 Task: Find connections with filter location Béchar with filter topic #Lifechangewith filter profile language Potuguese with filter current company Porsche India with filter school INDIAN SCHOOL OF BUSINESS MANAGEMENT AND ADMINISTRATION with filter industry Historical Sites with filter service category Mobile Marketing with filter keywords title Camera Operator
Action: Mouse moved to (683, 92)
Screenshot: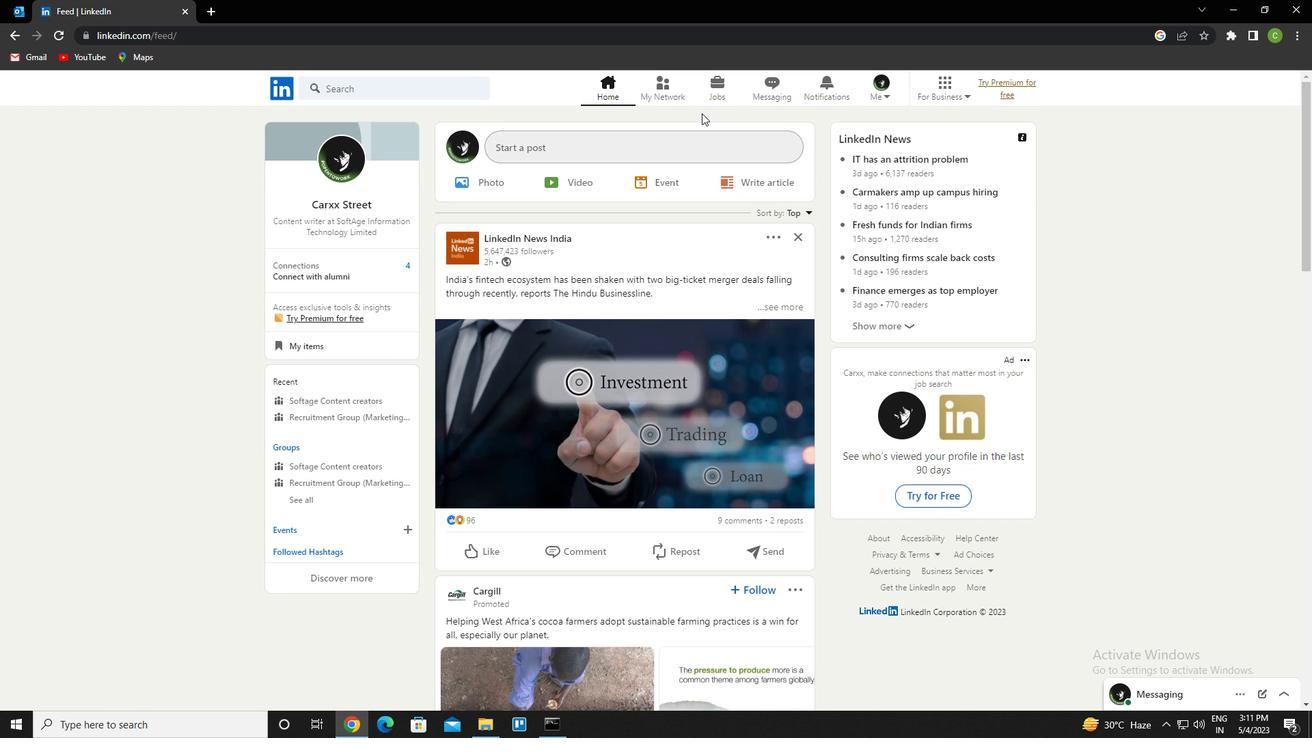 
Action: Mouse pressed left at (683, 92)
Screenshot: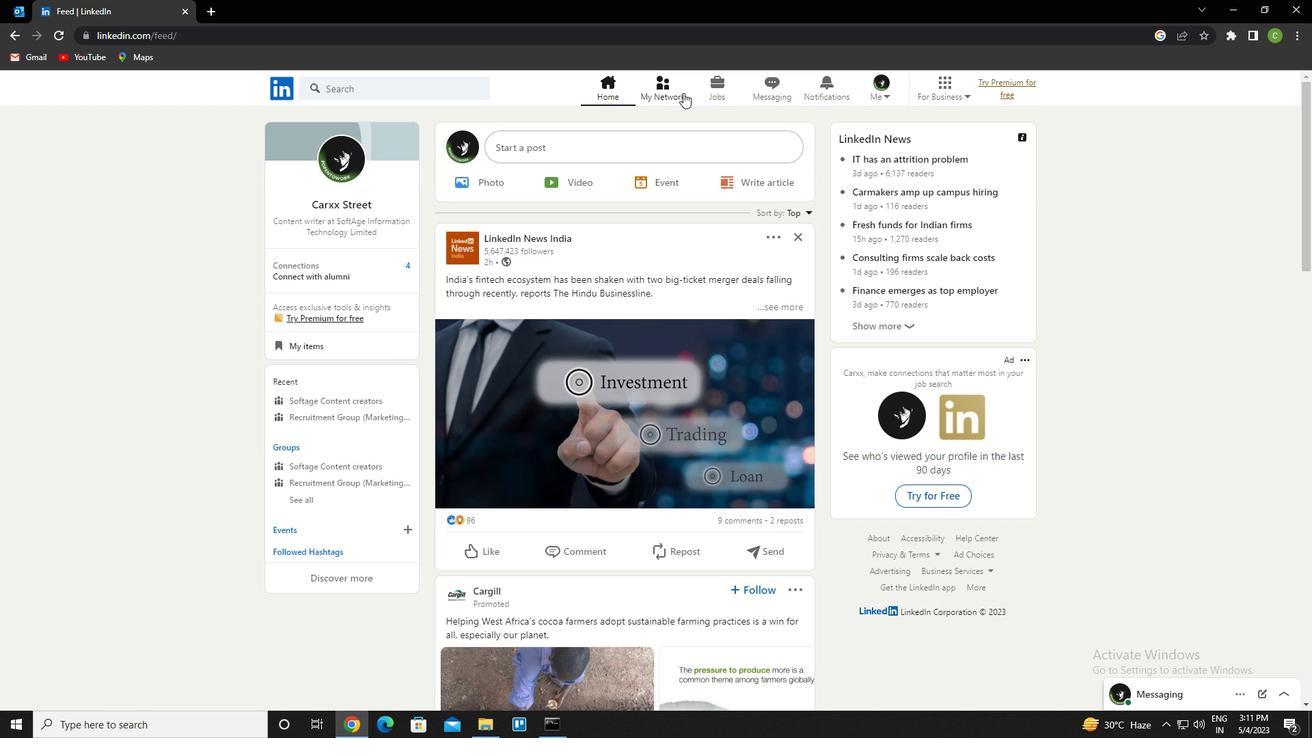 
Action: Mouse moved to (419, 157)
Screenshot: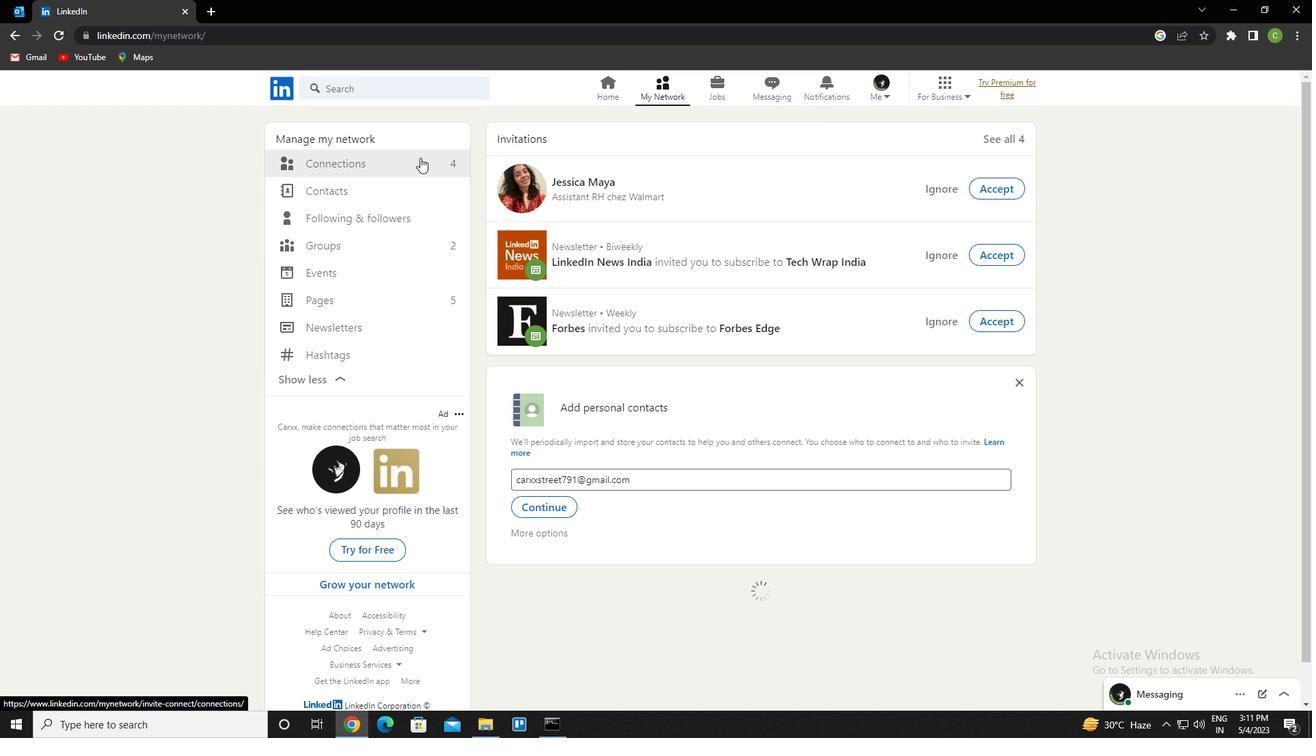 
Action: Mouse pressed left at (419, 157)
Screenshot: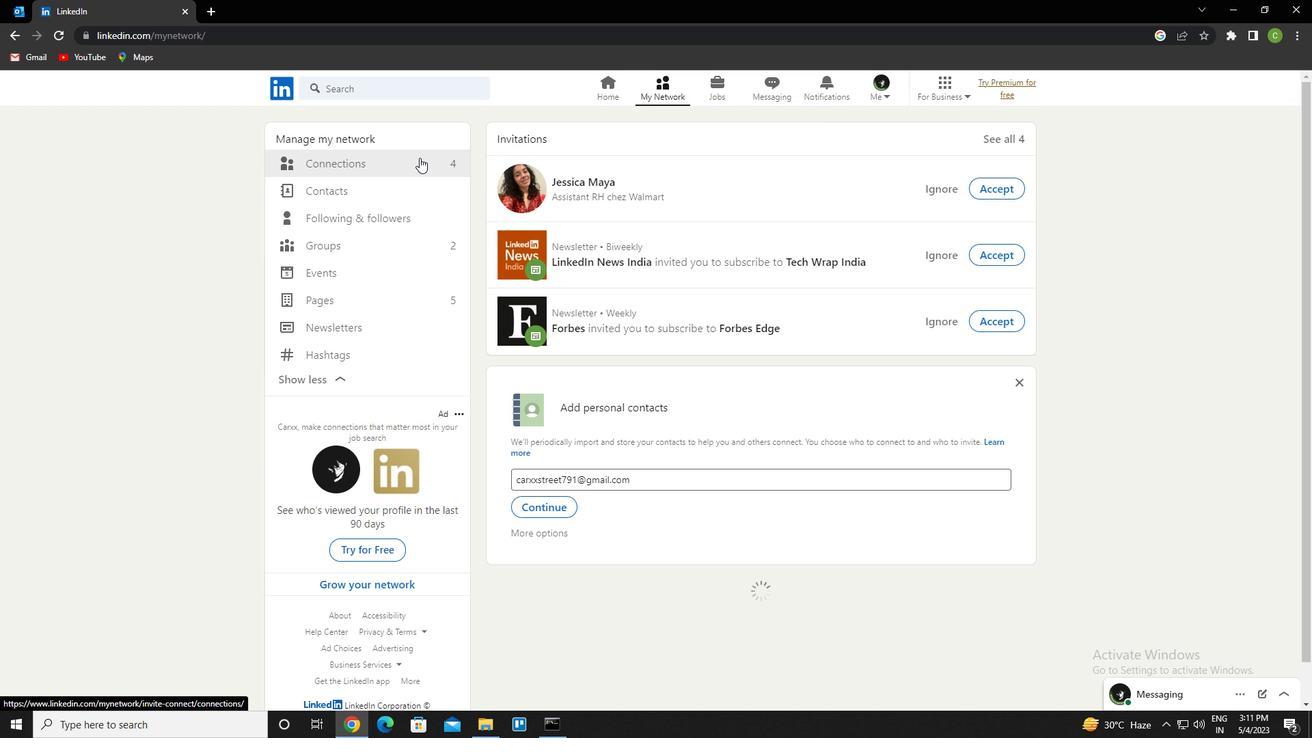 
Action: Mouse moved to (747, 166)
Screenshot: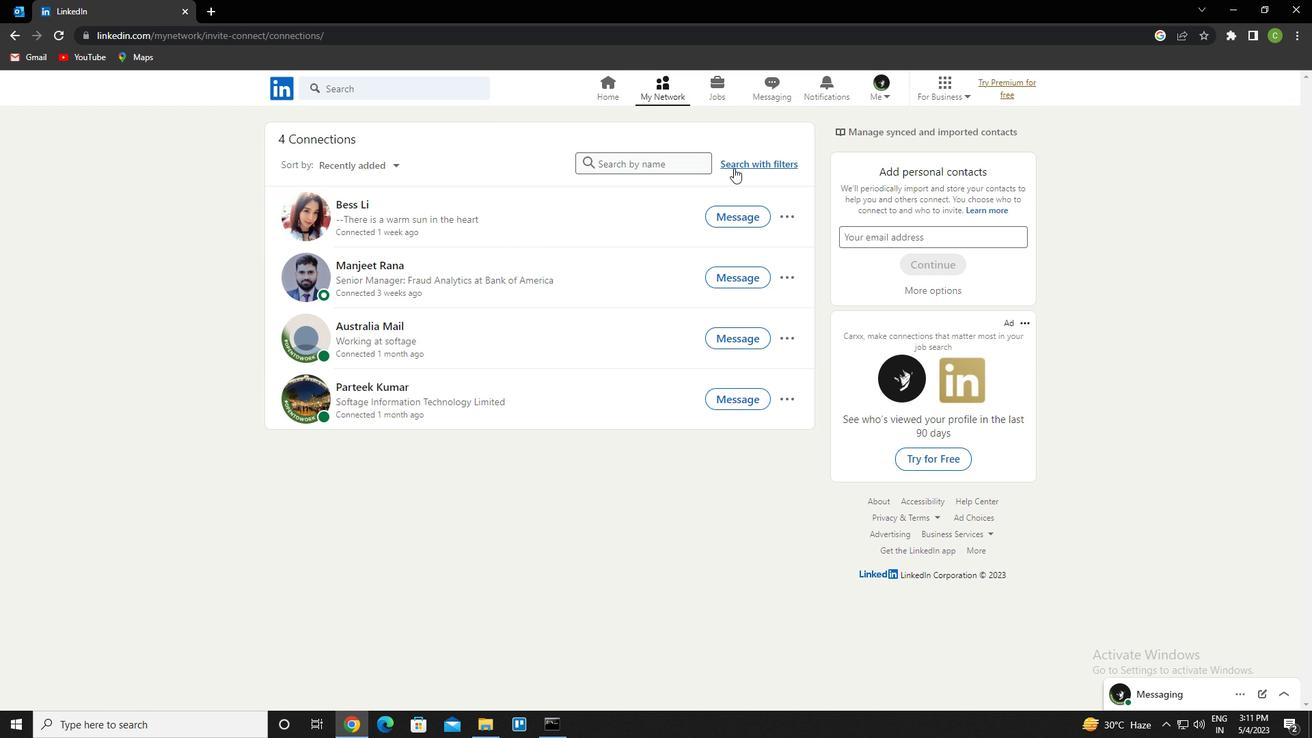 
Action: Mouse pressed left at (747, 166)
Screenshot: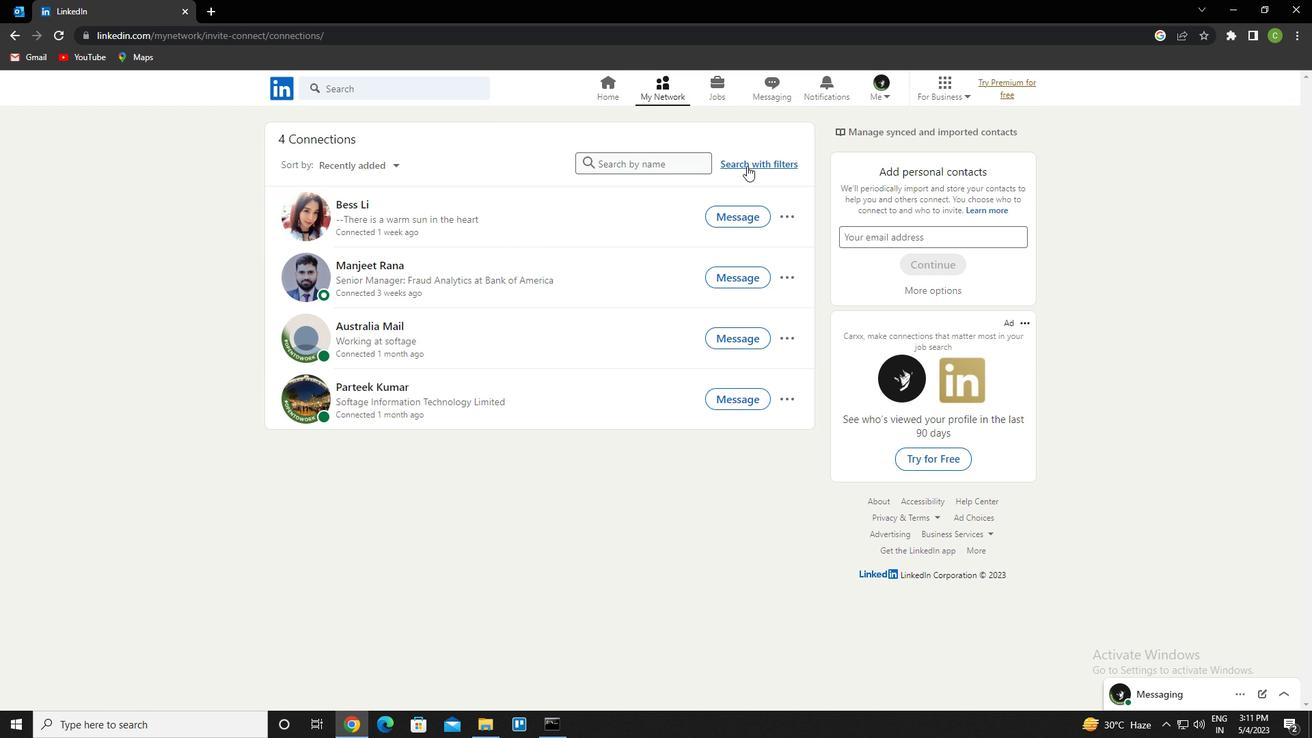 
Action: Mouse moved to (700, 127)
Screenshot: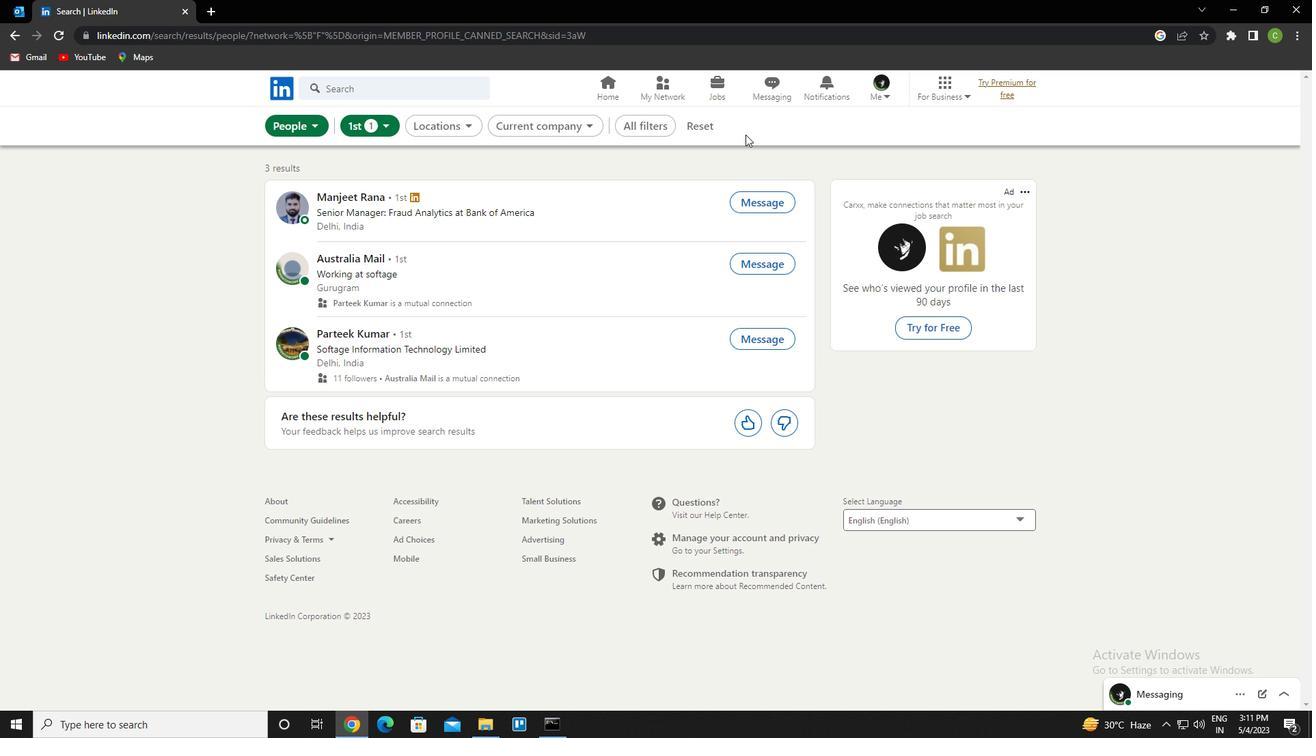 
Action: Mouse pressed left at (700, 127)
Screenshot: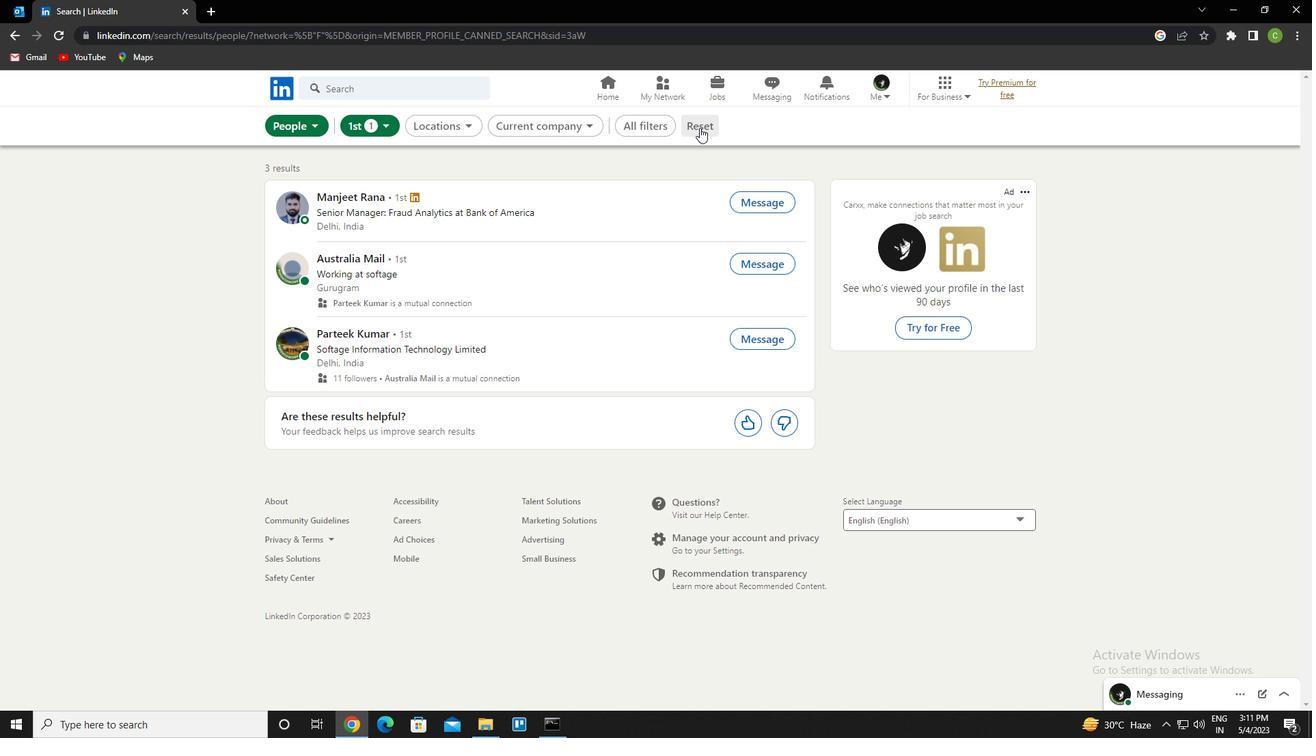 
Action: Mouse moved to (687, 130)
Screenshot: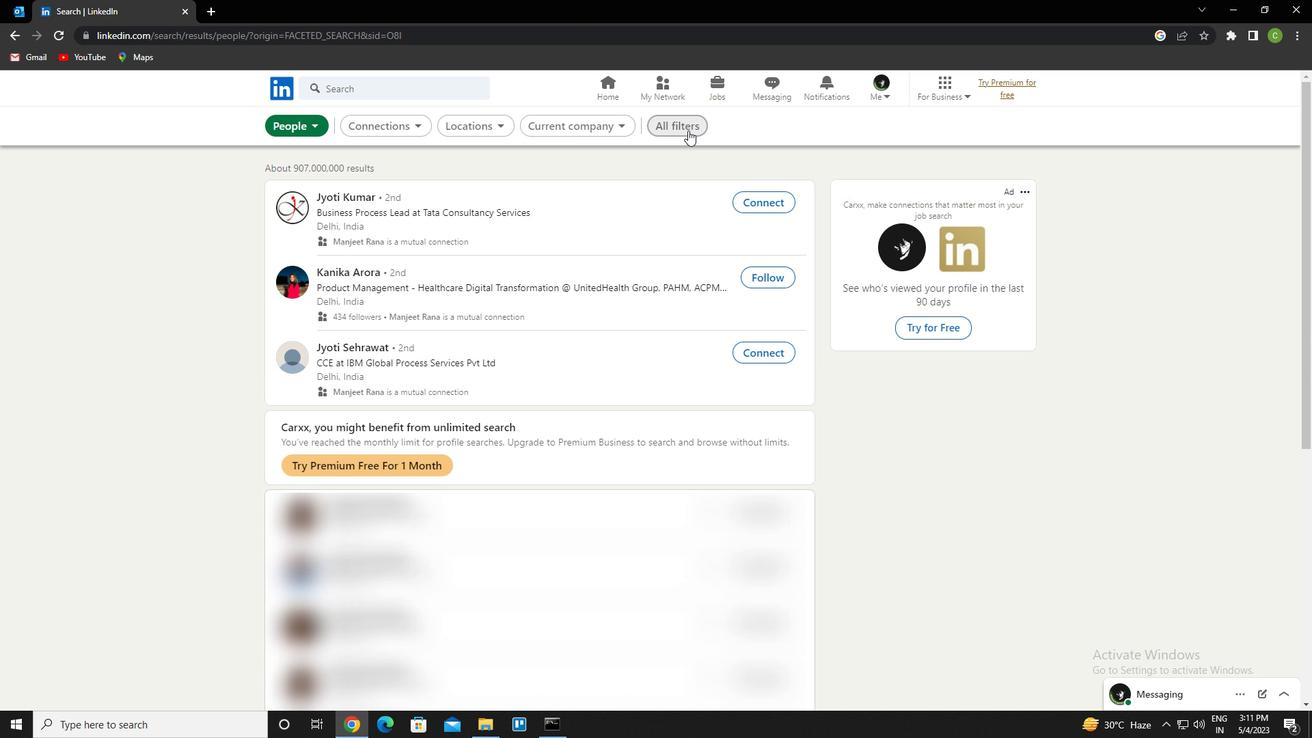 
Action: Mouse pressed left at (687, 130)
Screenshot: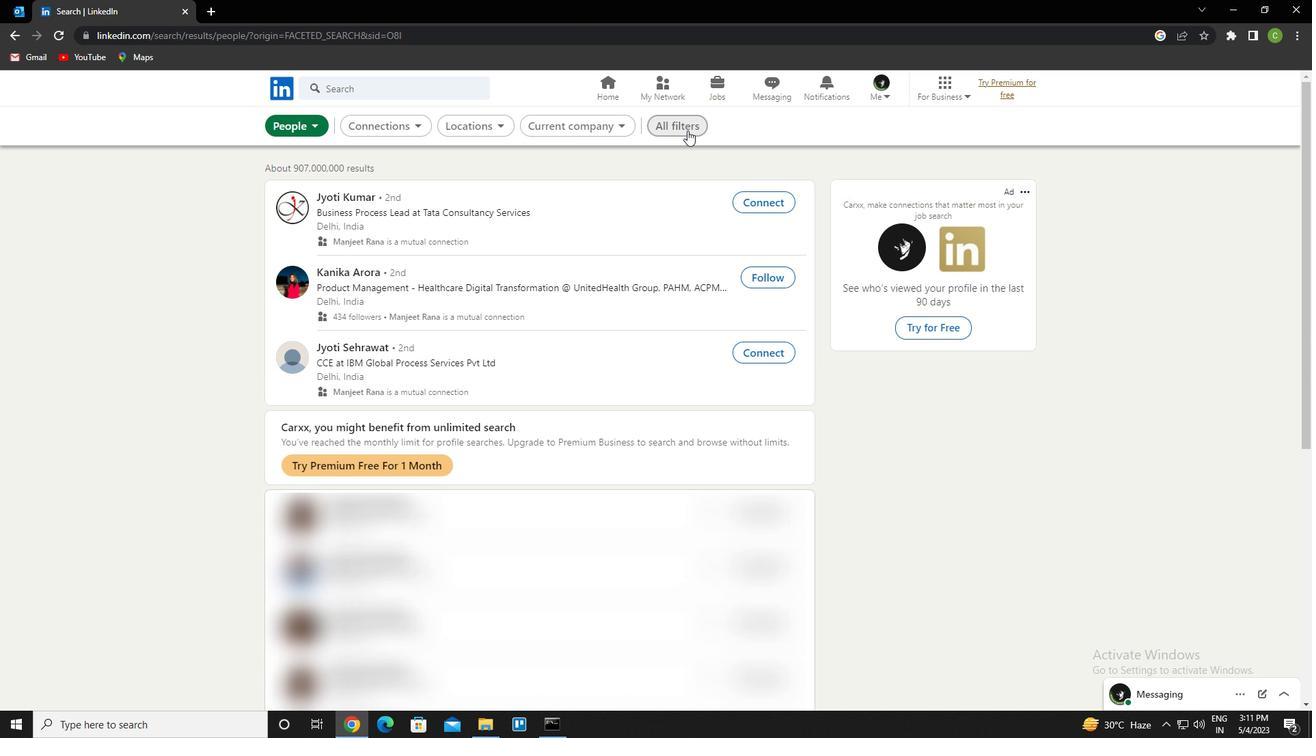
Action: Mouse moved to (1190, 429)
Screenshot: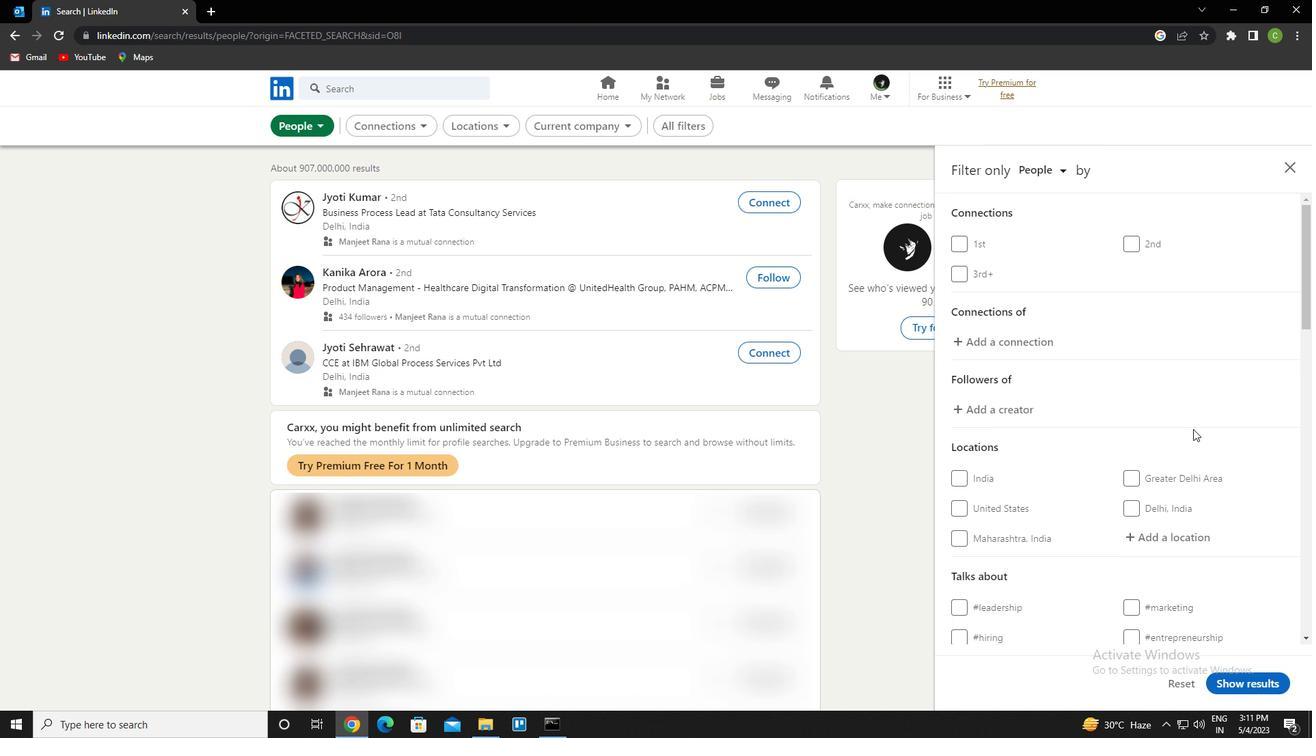 
Action: Mouse scrolled (1190, 428) with delta (0, 0)
Screenshot: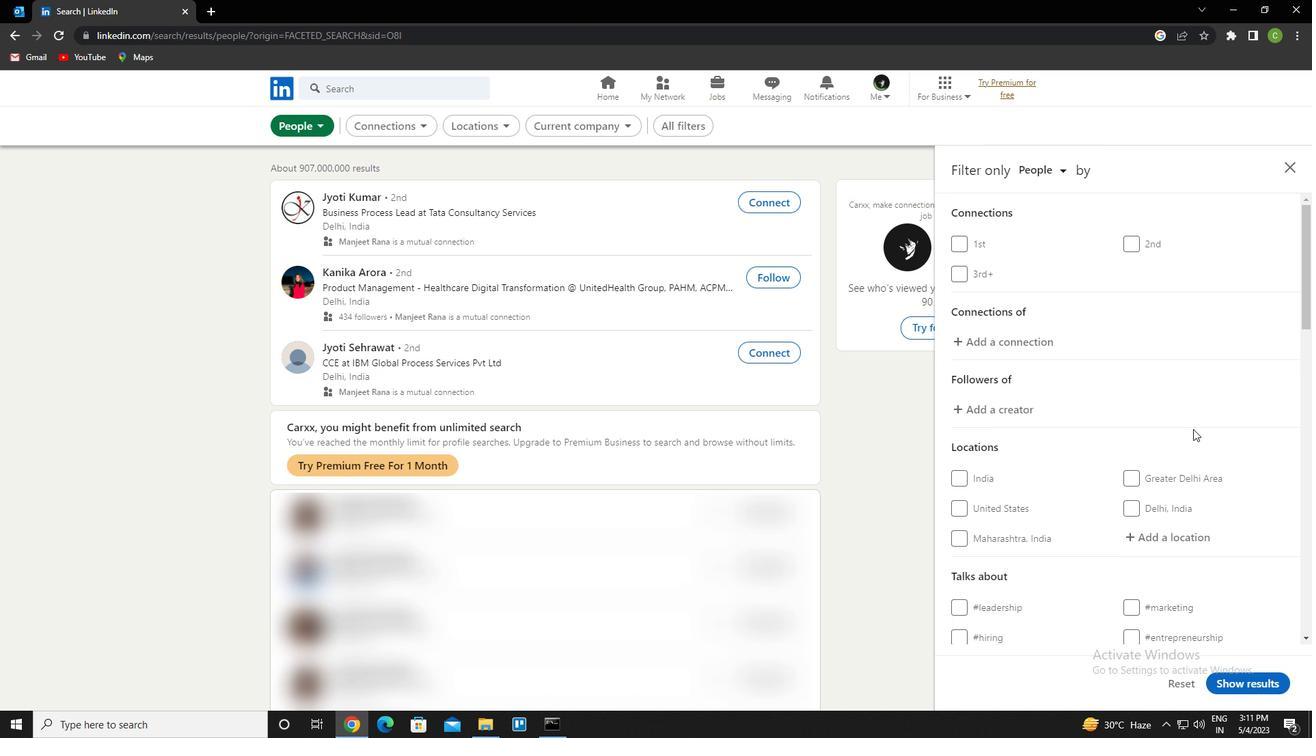 
Action: Mouse moved to (1182, 425)
Screenshot: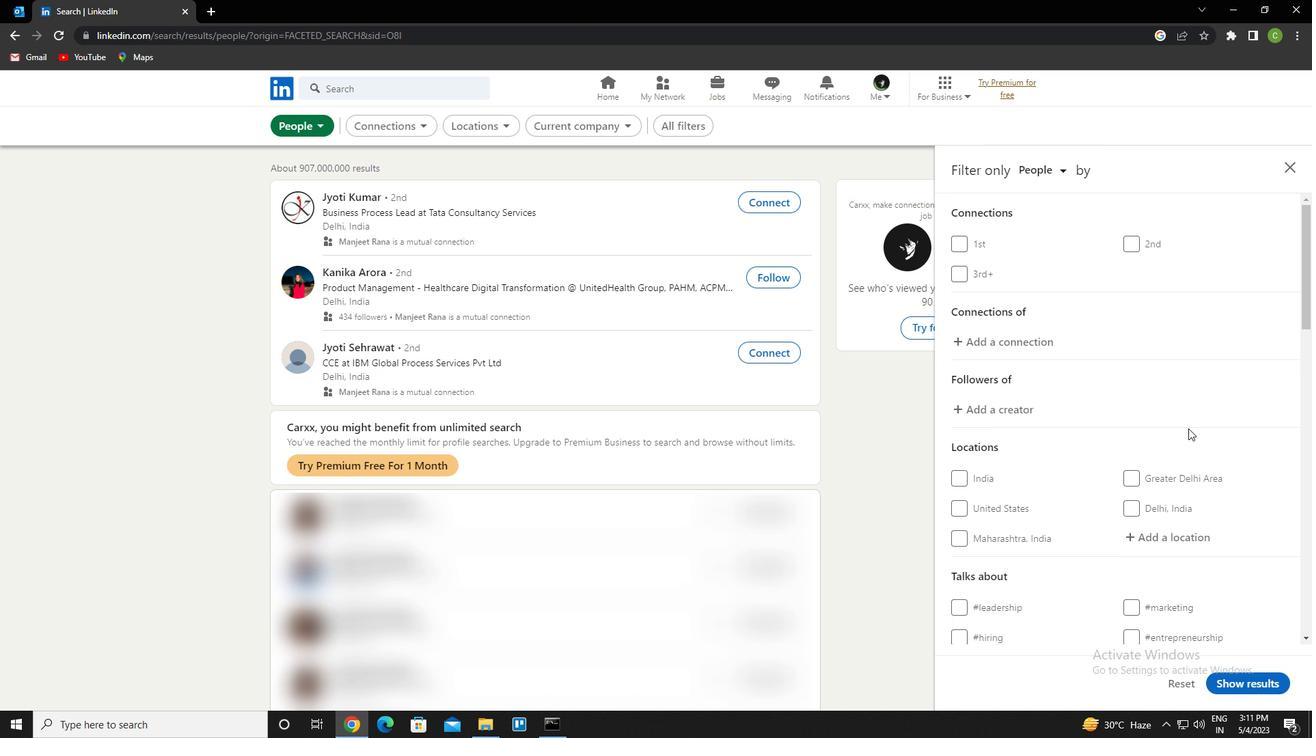 
Action: Mouse scrolled (1182, 425) with delta (0, 0)
Screenshot: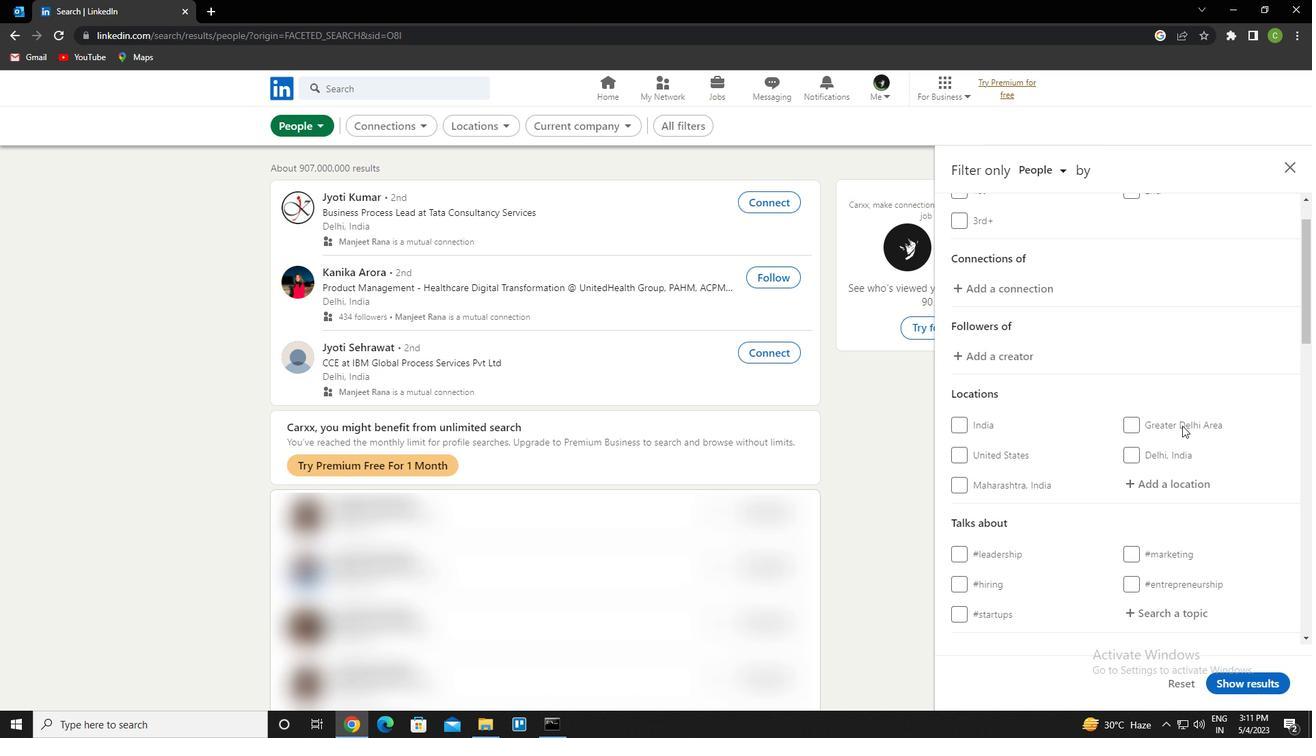 
Action: Mouse moved to (1169, 402)
Screenshot: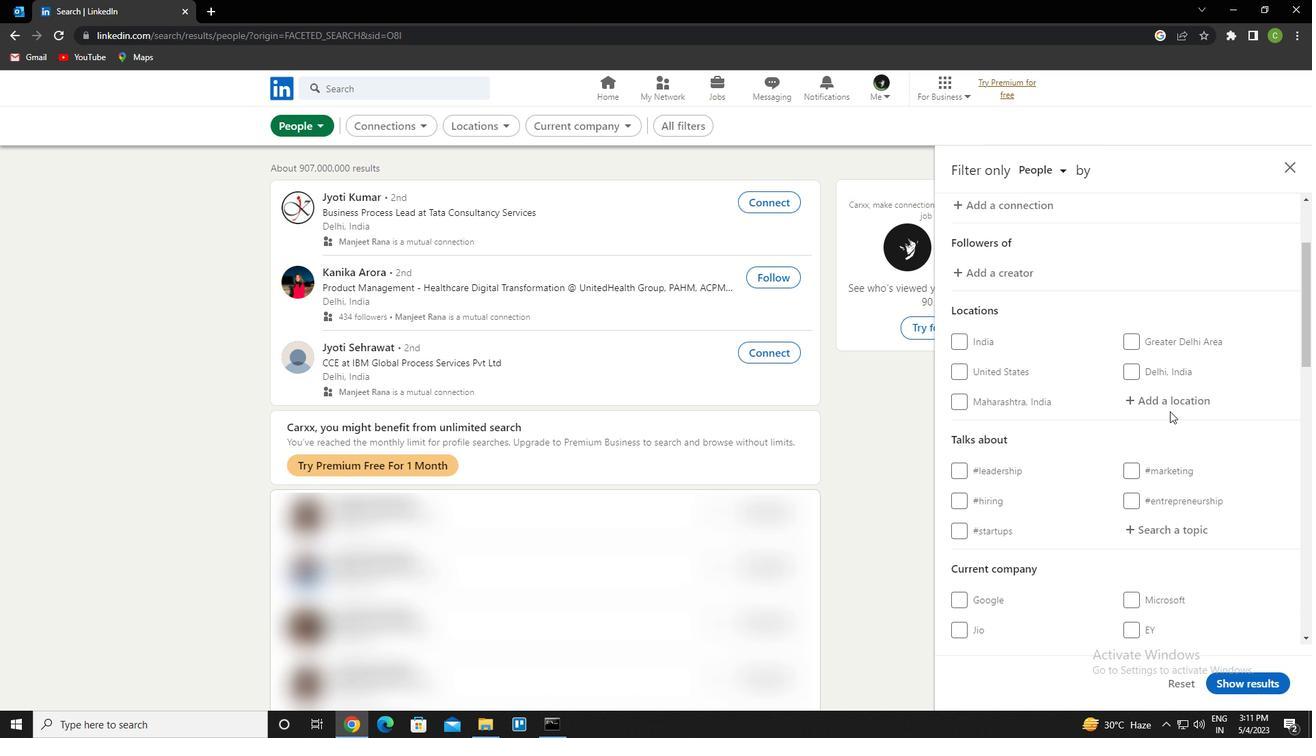
Action: Mouse pressed left at (1169, 402)
Screenshot: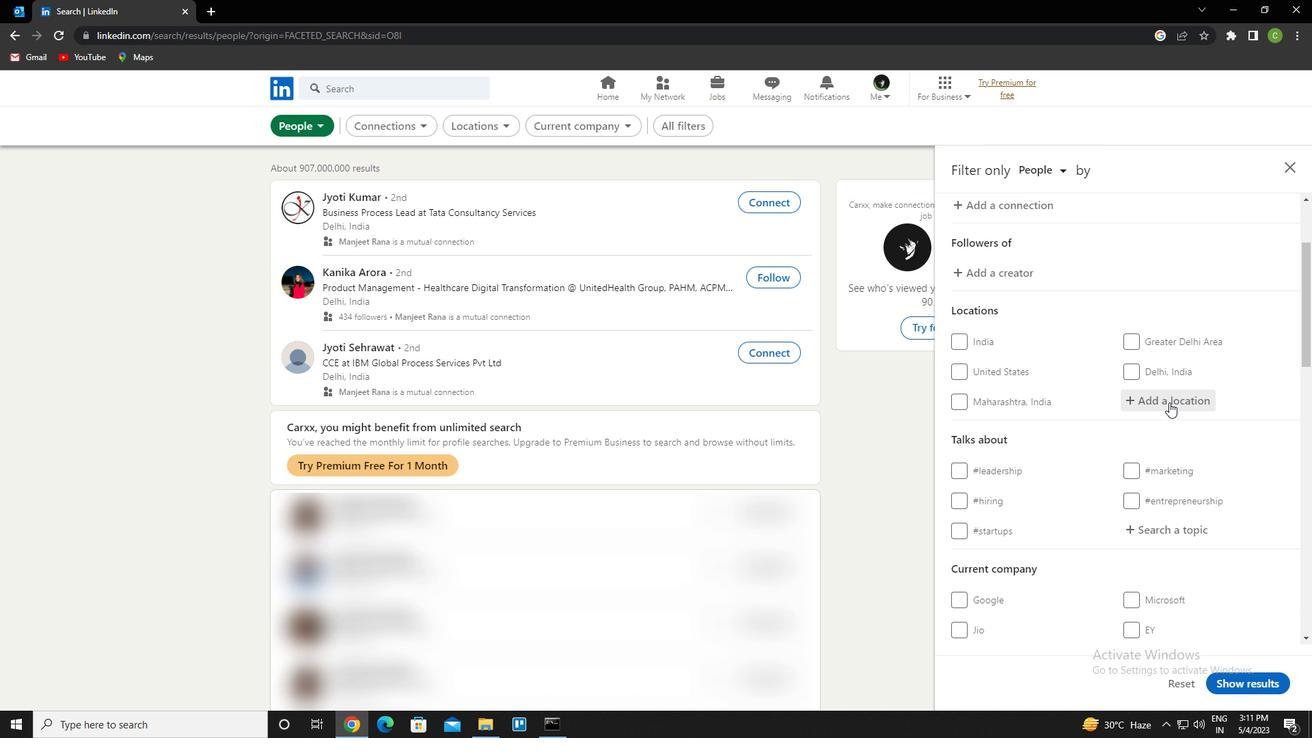 
Action: Key pressed <Key.caps_lock>
Screenshot: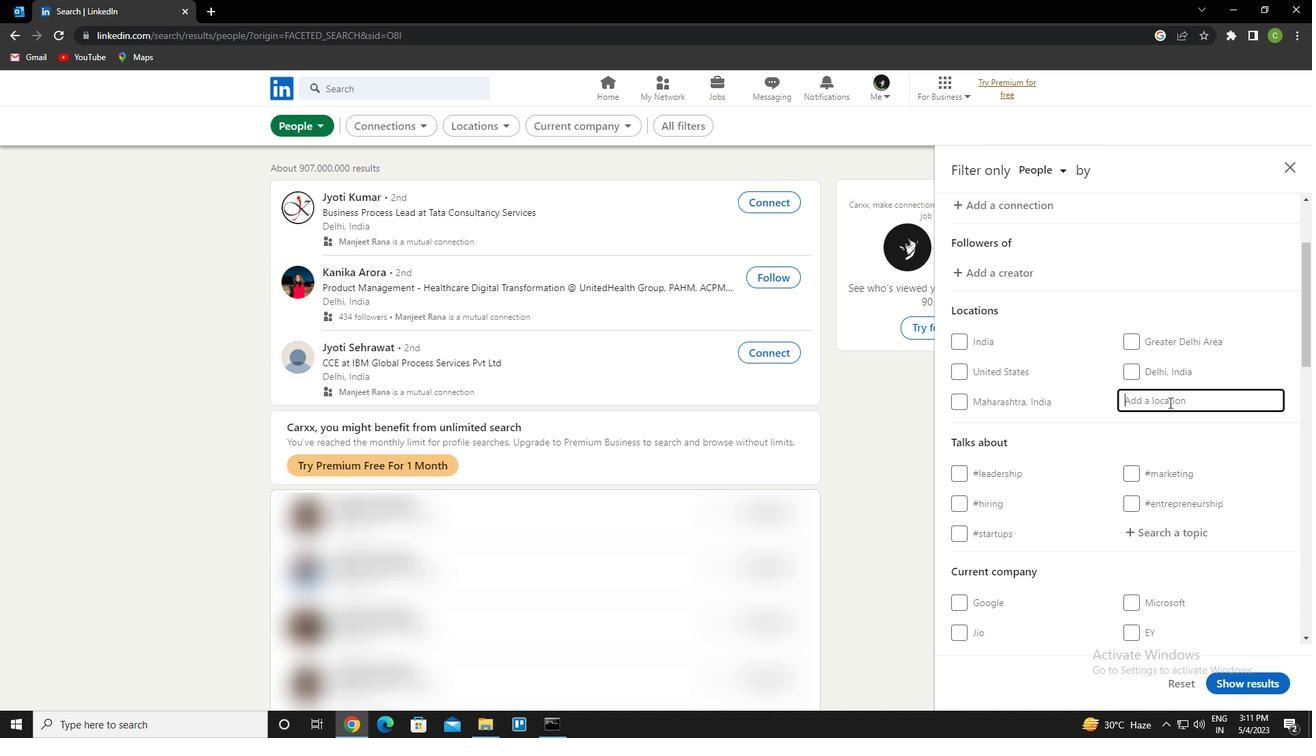
Action: Mouse moved to (1169, 402)
Screenshot: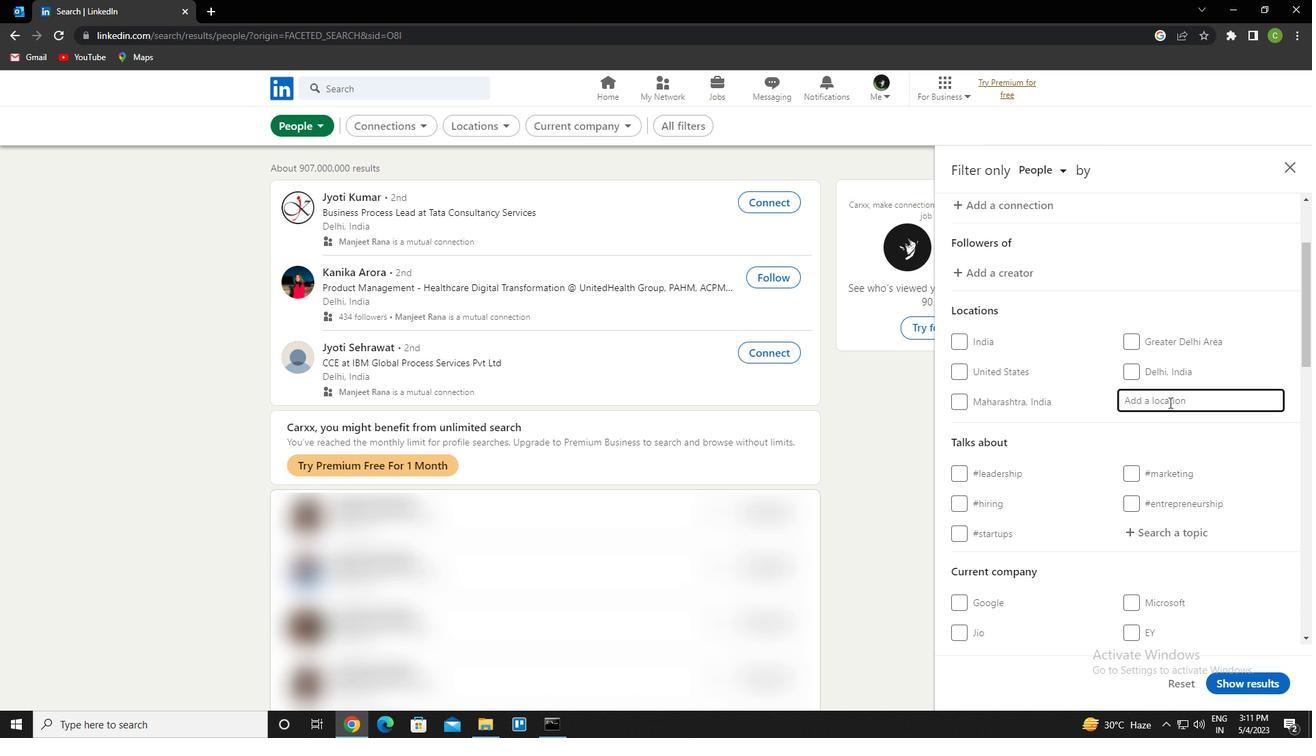 
Action: Key pressed b<Key.caps_lock>ejai<Key.backspace><Key.backspace><Key.backspace><Key.backspace><Key.backspace><Key.backspace><Key.backspace><Key.backspace><Key.backspace><Key.backspace><Key.backspace><Key.backspace><Key.backspace><Key.backspace><Key.backspace><Key.caps_lock>b<Key.caps_lock>echer<Key.backspace><Key.backspace>ar<Key.down><Key.down><Key.down><Key.enter>
Screenshot: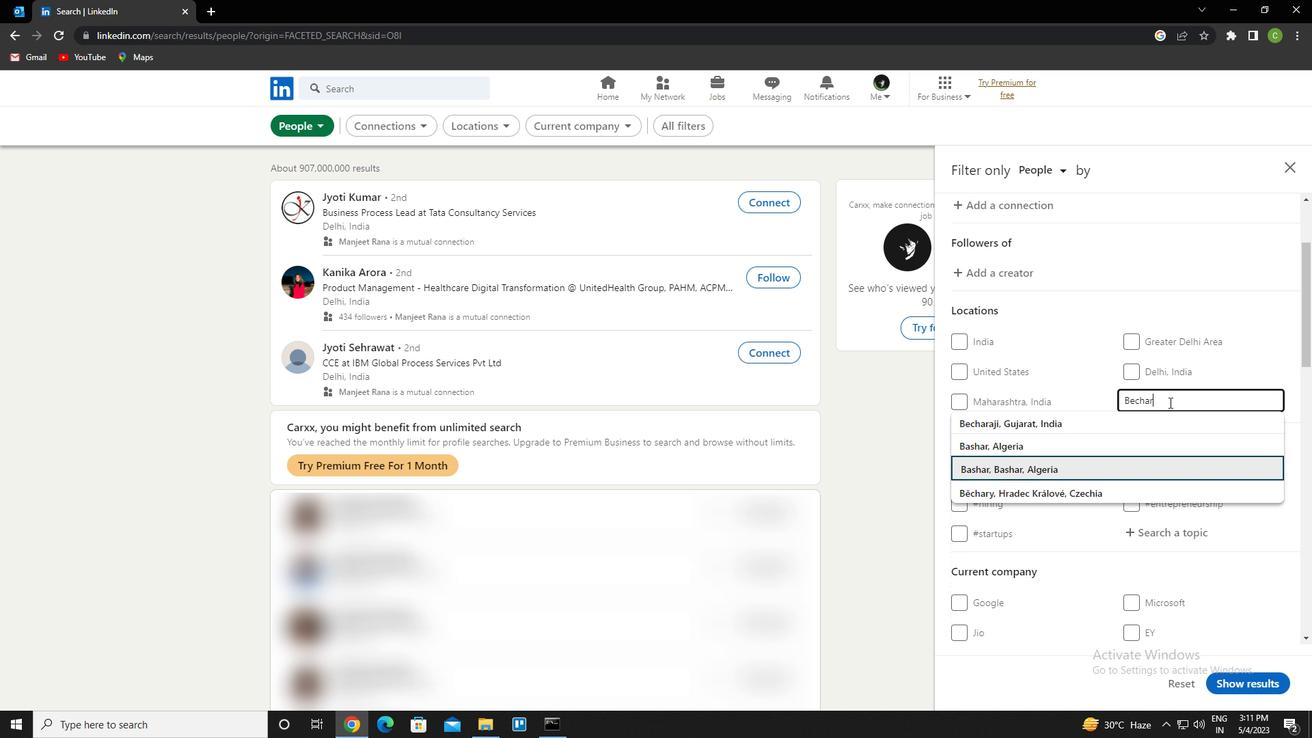 
Action: Mouse scrolled (1169, 402) with delta (0, 0)
Screenshot: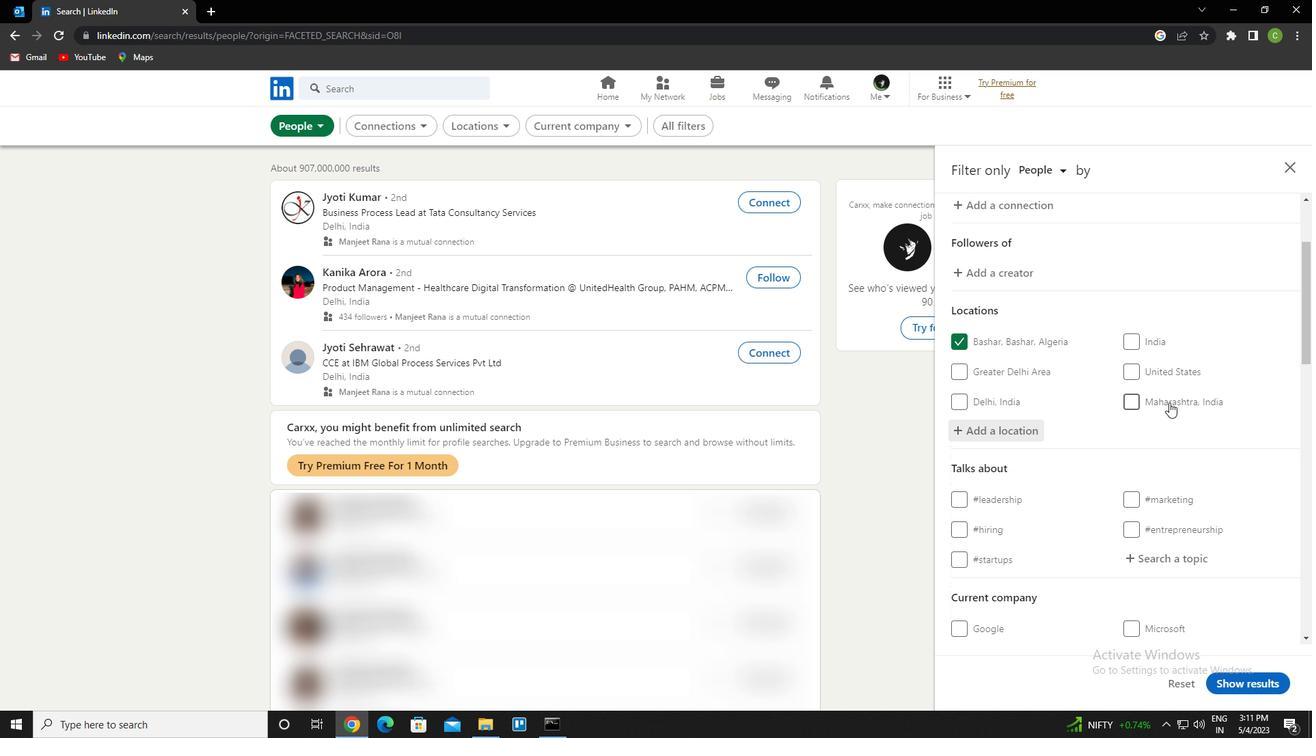 
Action: Mouse moved to (1167, 402)
Screenshot: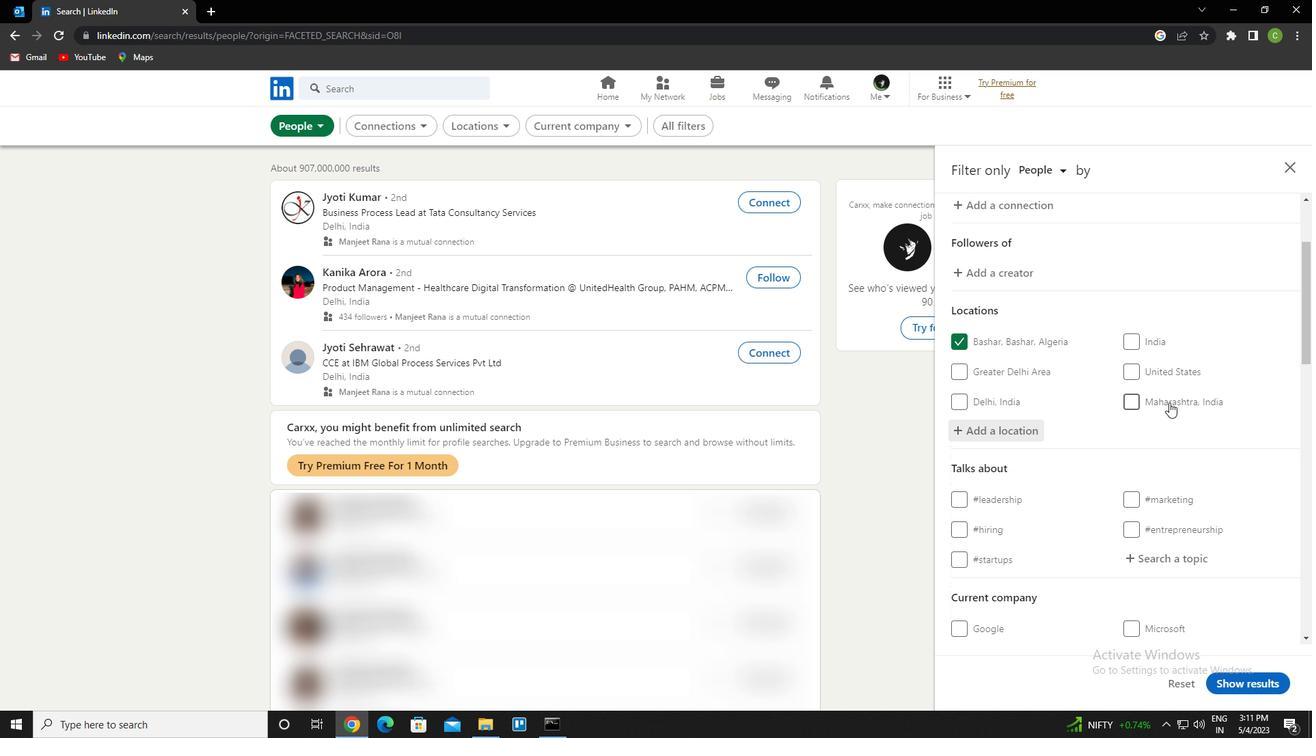 
Action: Mouse scrolled (1167, 402) with delta (0, 0)
Screenshot: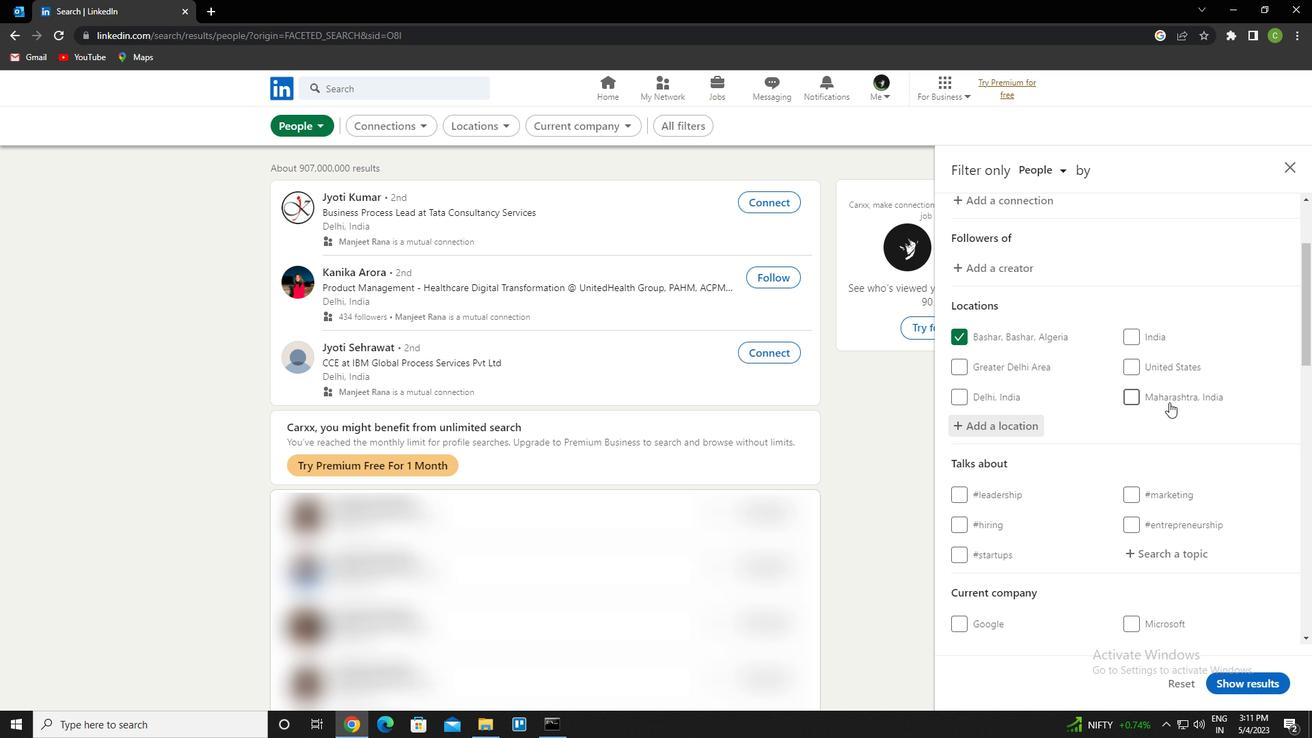 
Action: Mouse moved to (1165, 420)
Screenshot: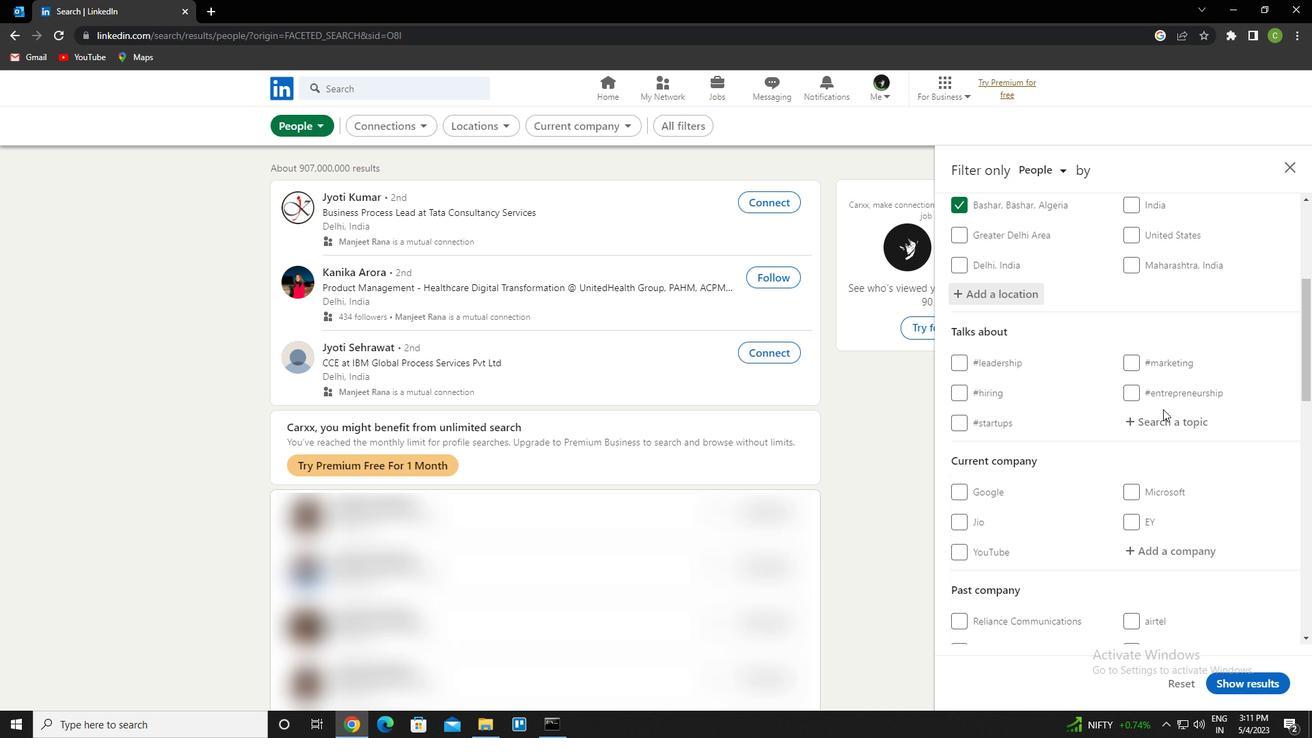 
Action: Mouse pressed left at (1165, 420)
Screenshot: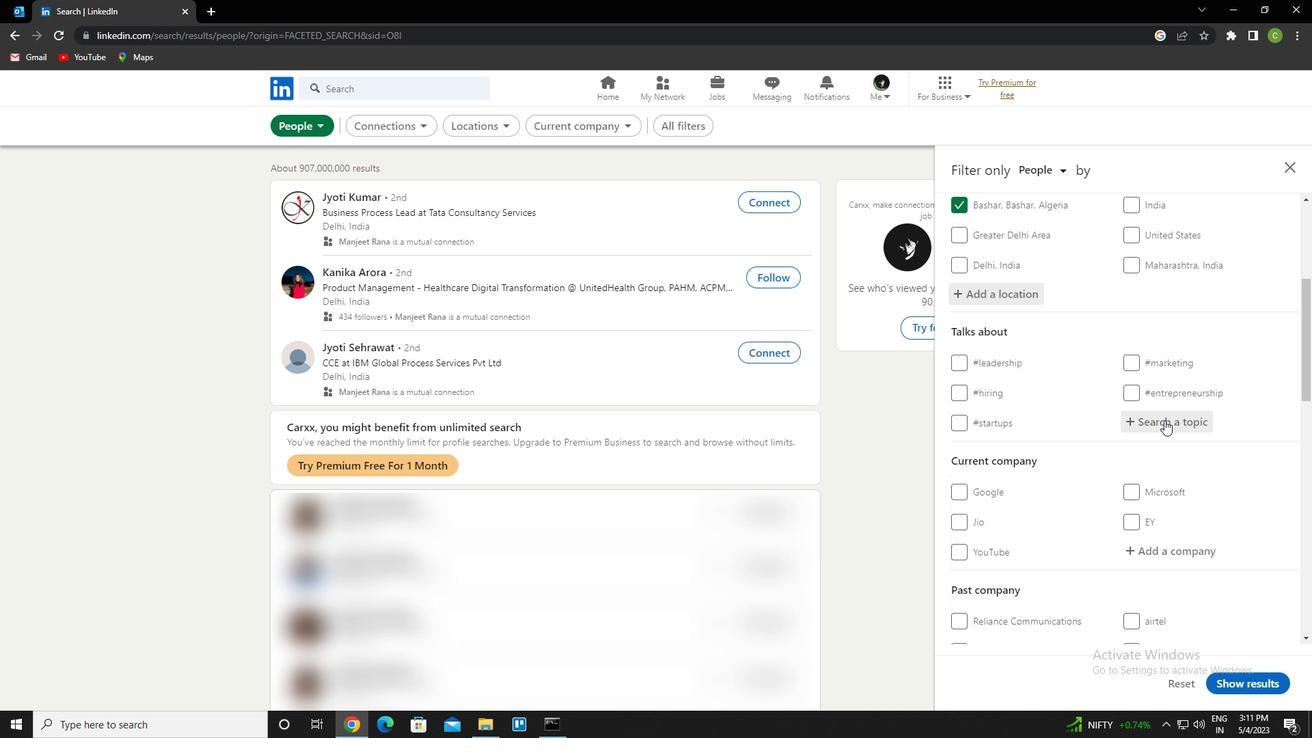 
Action: Key pressed lifechange<Key.down><Key.enter>
Screenshot: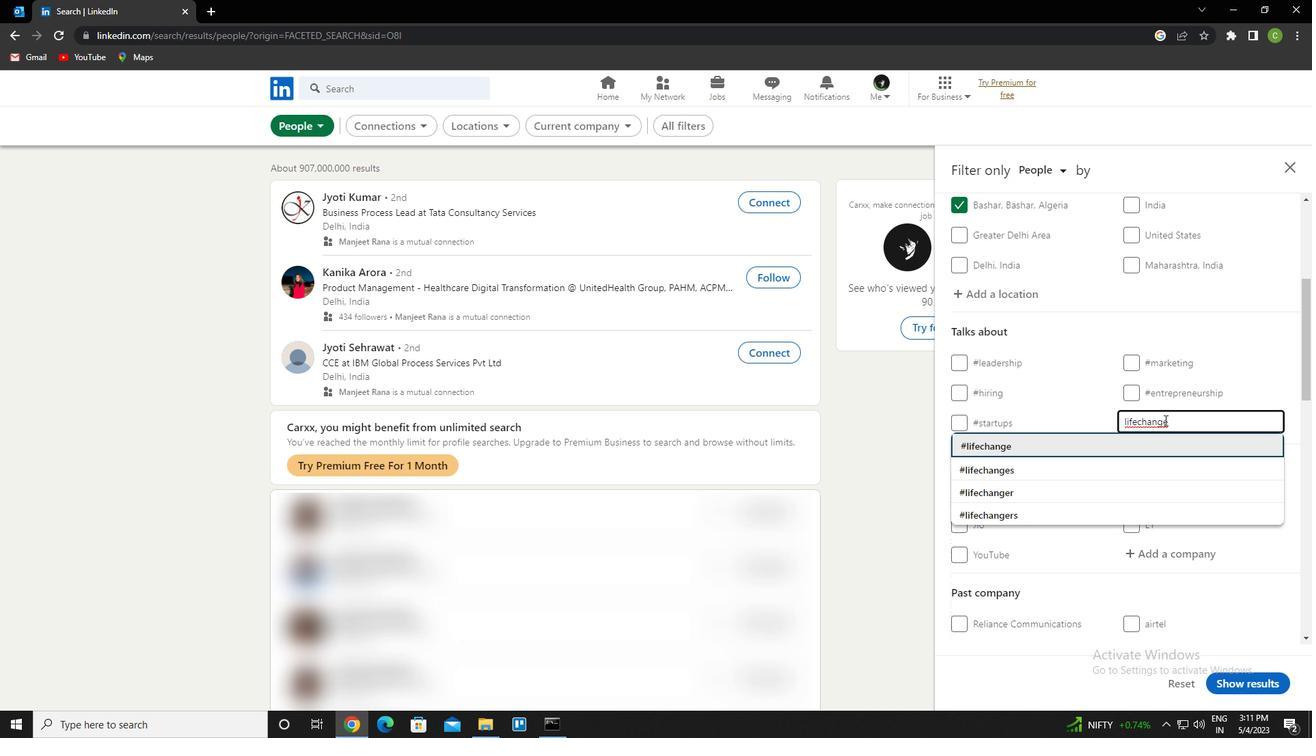 
Action: Mouse moved to (1080, 413)
Screenshot: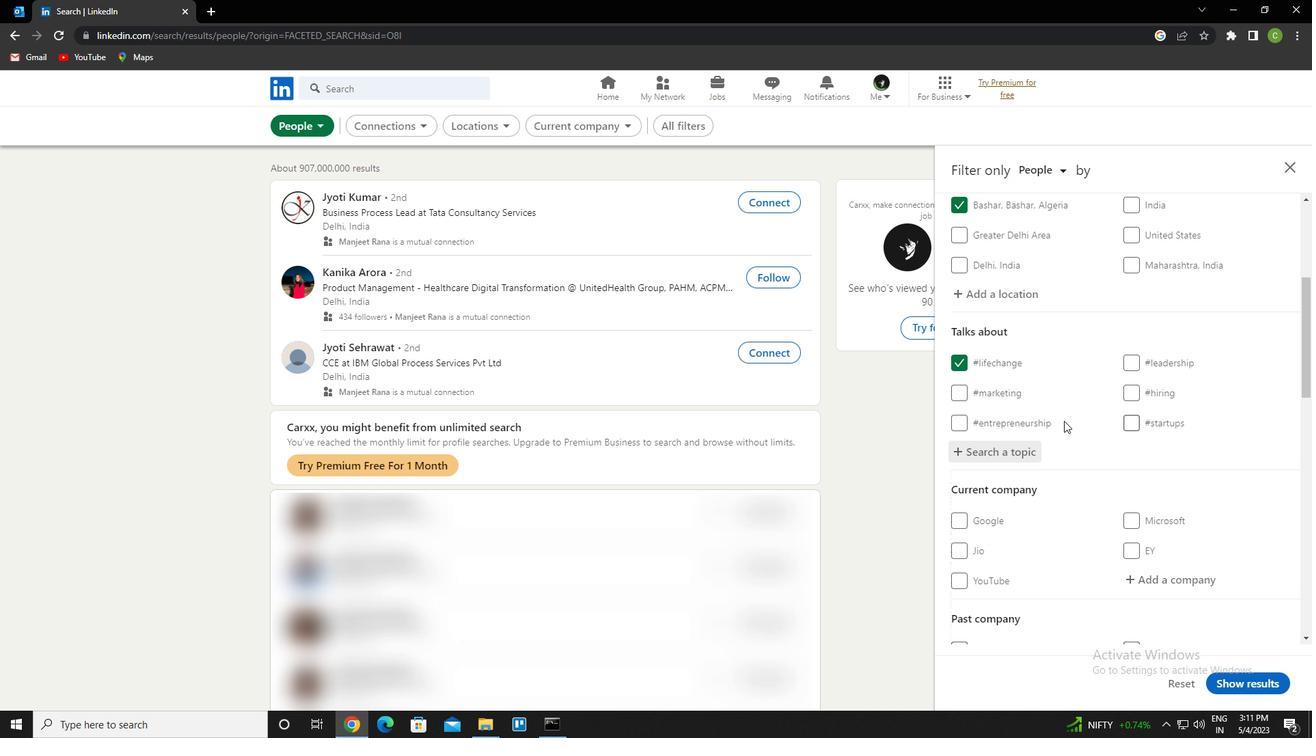 
Action: Mouse scrolled (1080, 412) with delta (0, 0)
Screenshot: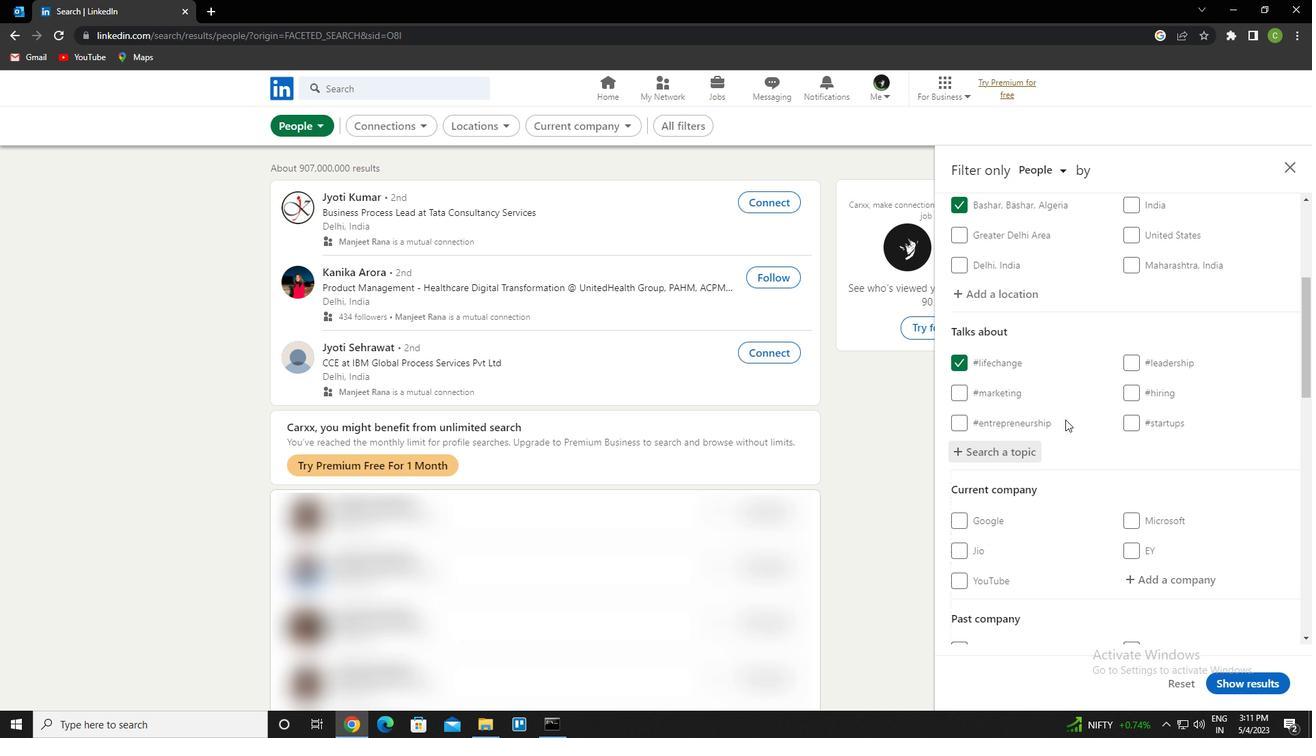 
Action: Mouse scrolled (1080, 412) with delta (0, 0)
Screenshot: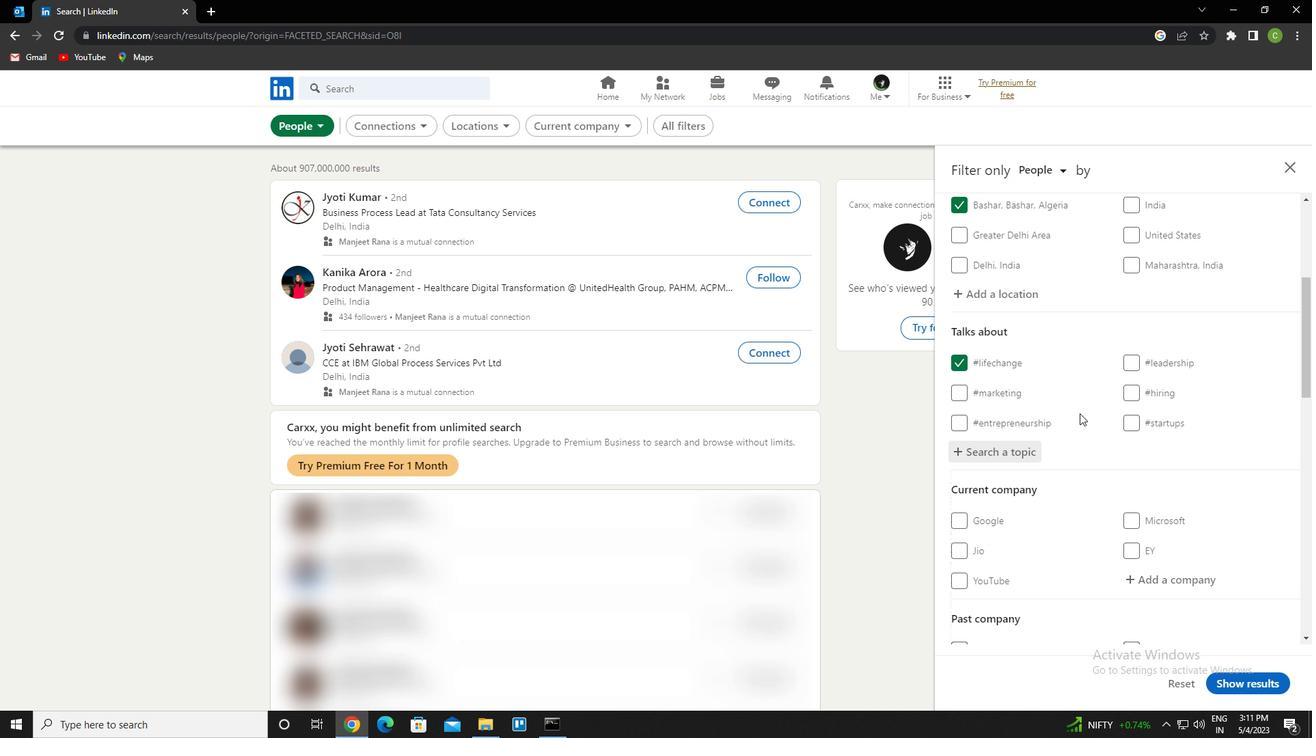 
Action: Mouse scrolled (1080, 412) with delta (0, 0)
Screenshot: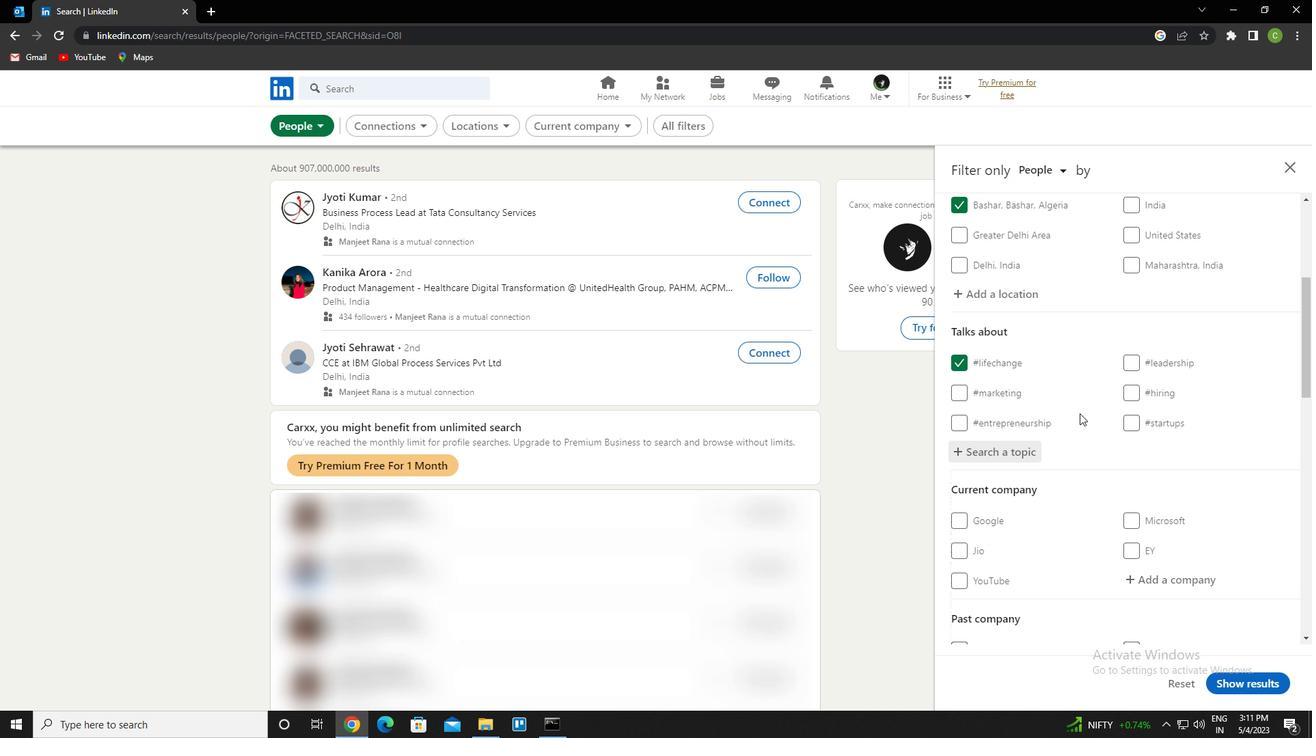 
Action: Mouse scrolled (1080, 412) with delta (0, 0)
Screenshot: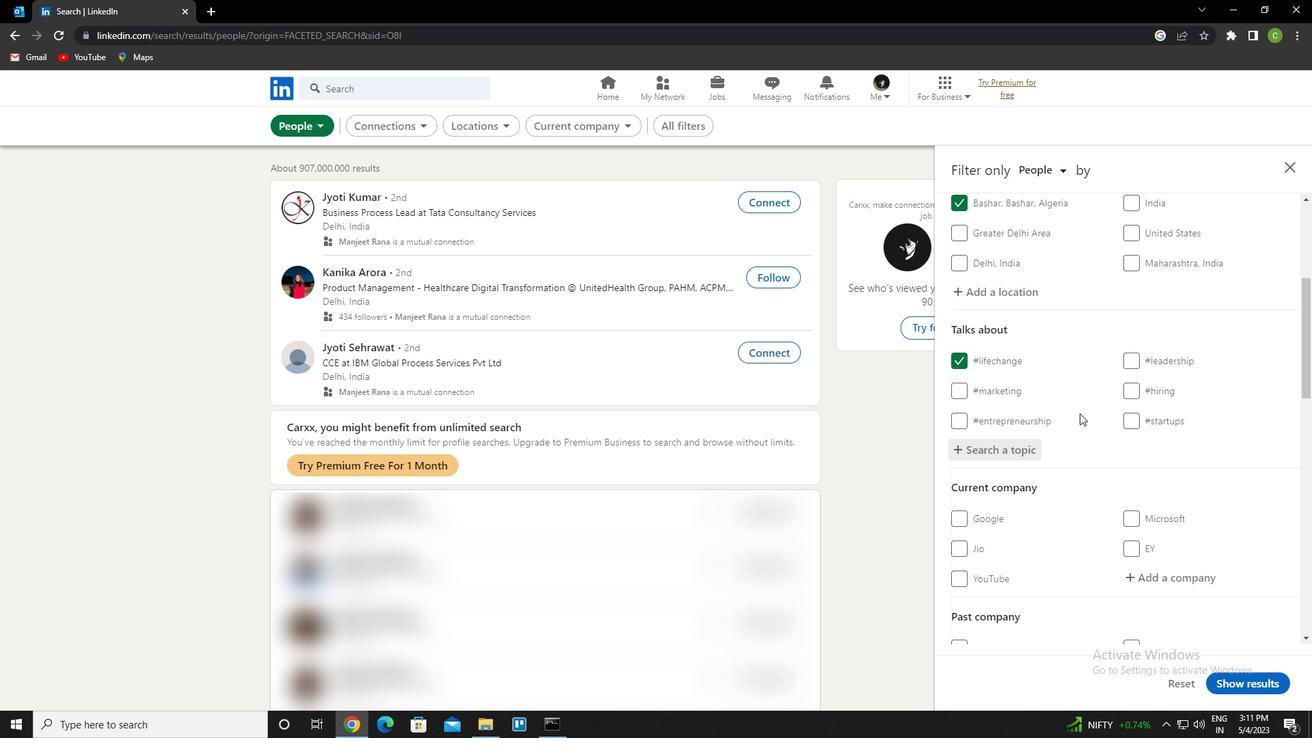 
Action: Mouse scrolled (1080, 412) with delta (0, 0)
Screenshot: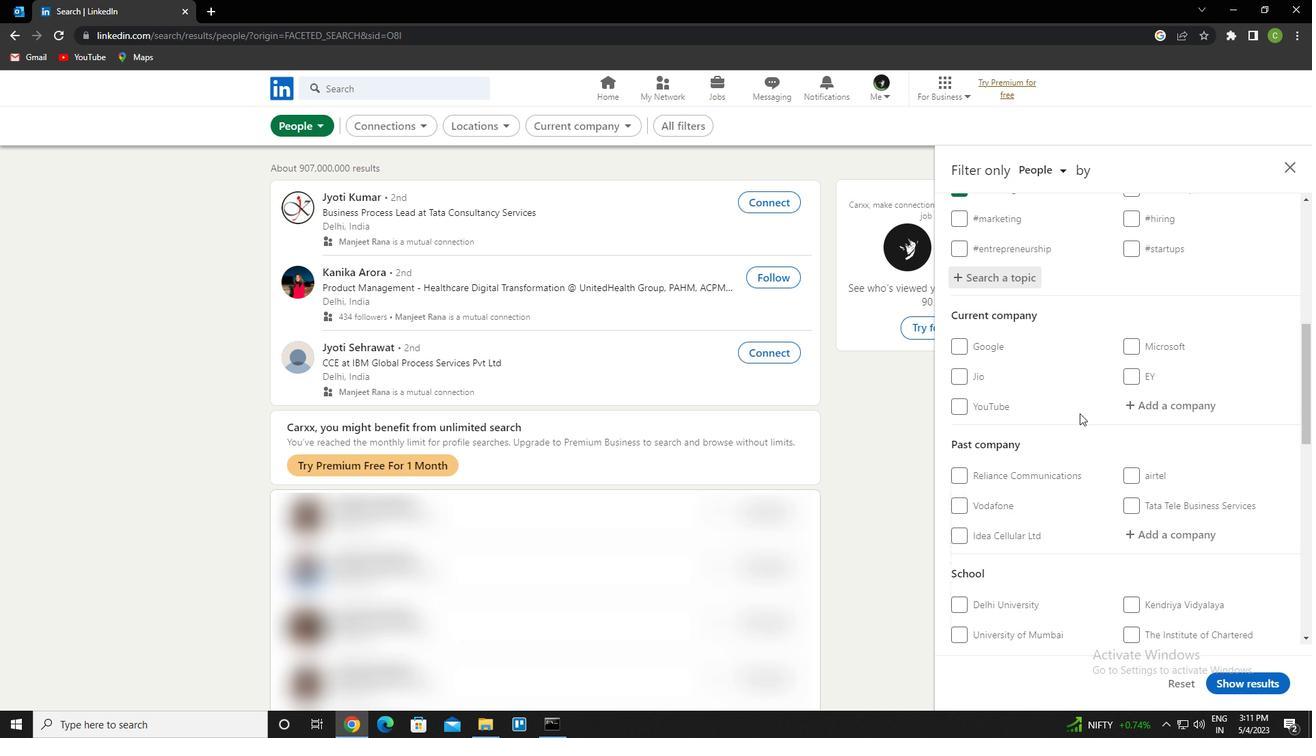 
Action: Mouse scrolled (1080, 412) with delta (0, 0)
Screenshot: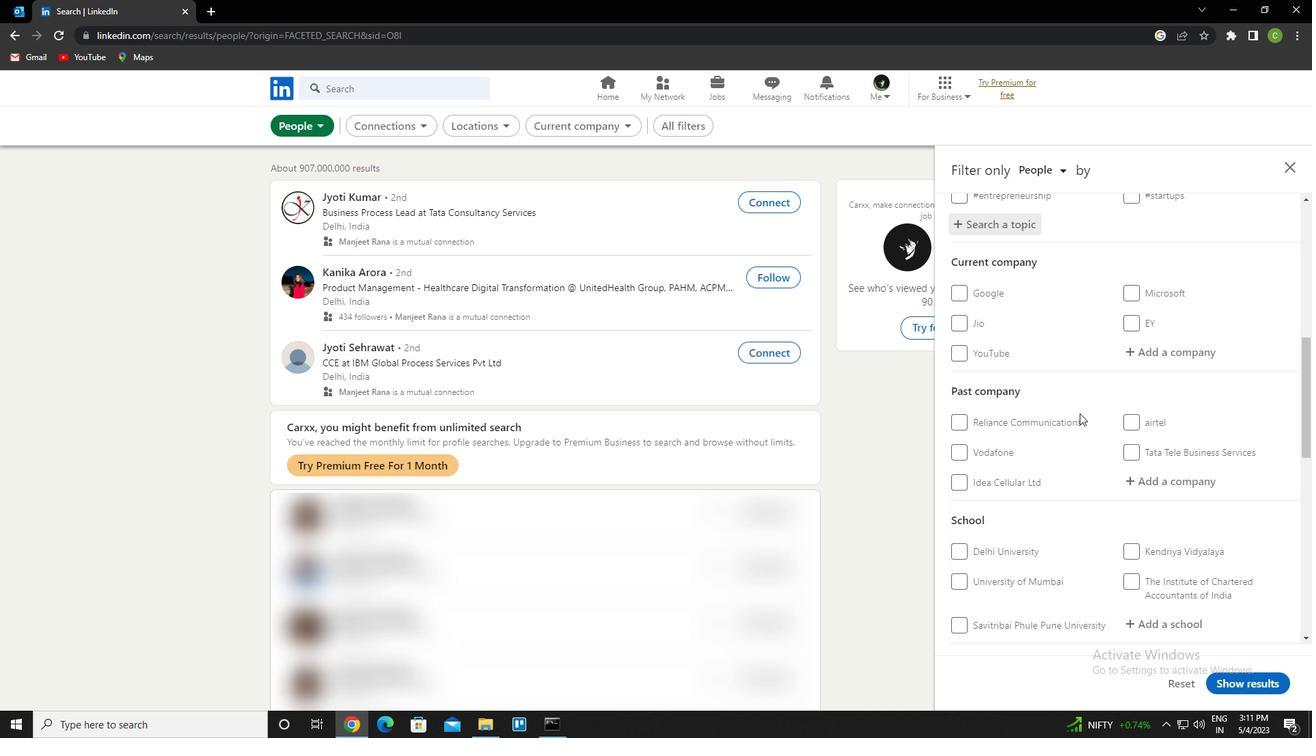 
Action: Mouse moved to (1080, 412)
Screenshot: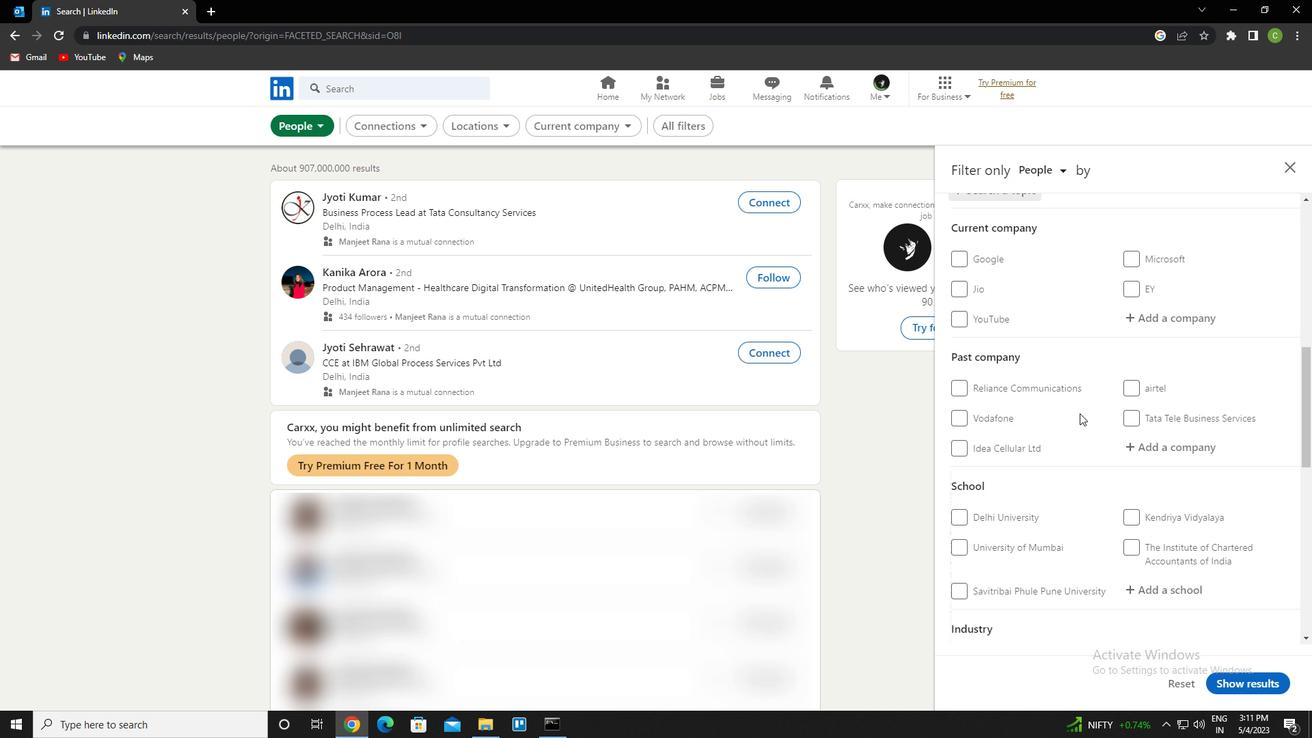
Action: Mouse scrolled (1080, 412) with delta (0, 0)
Screenshot: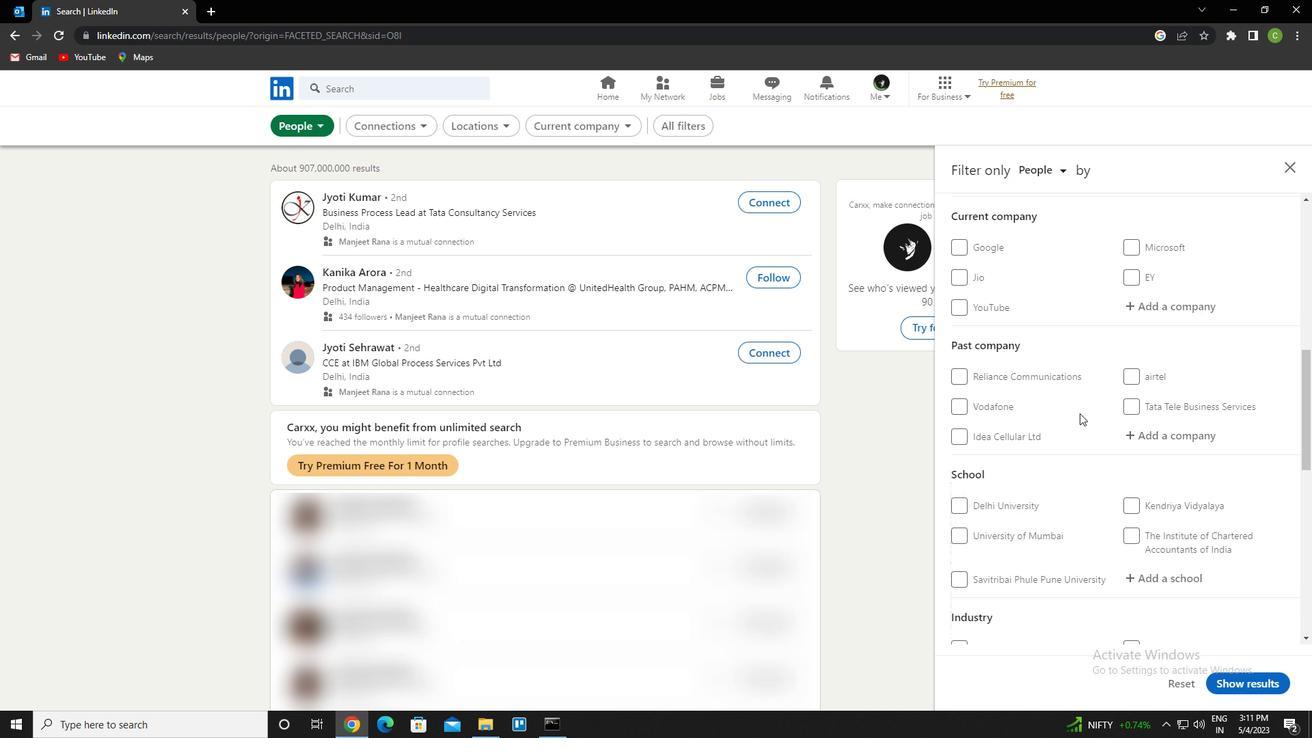 
Action: Mouse moved to (1081, 412)
Screenshot: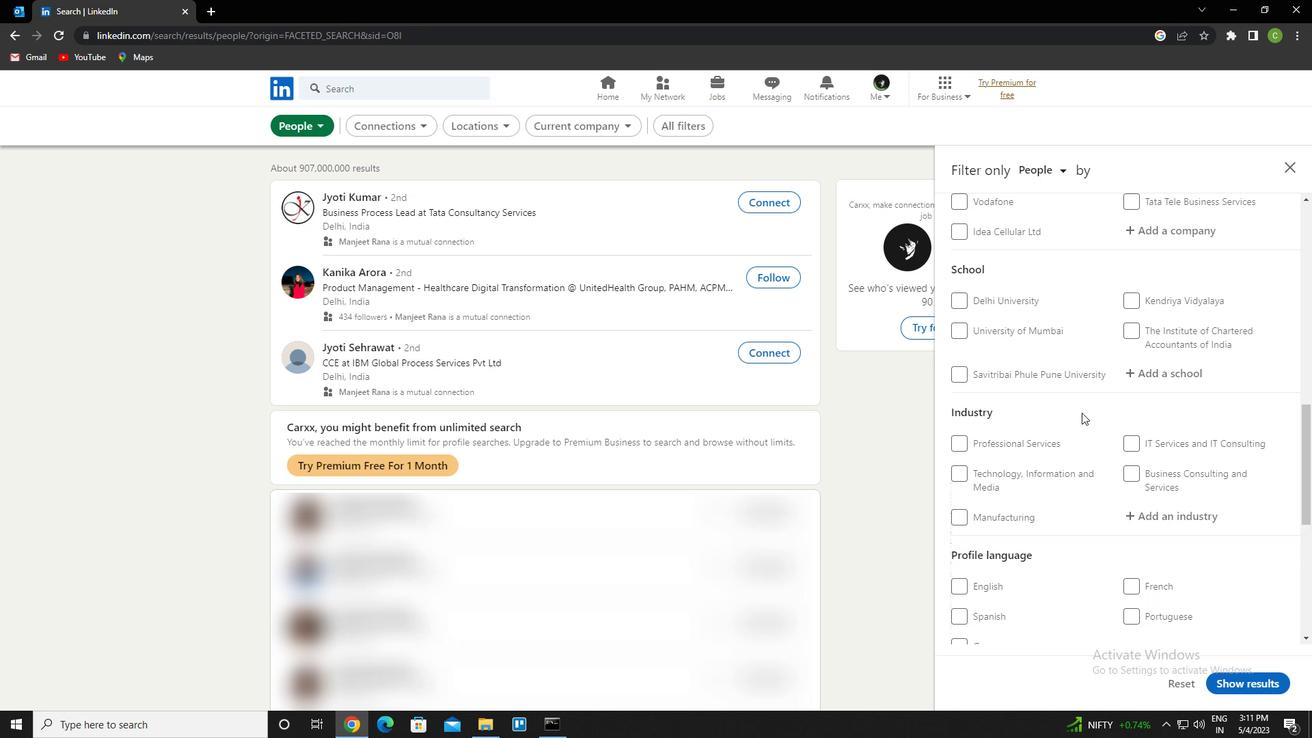 
Action: Mouse scrolled (1081, 411) with delta (0, 0)
Screenshot: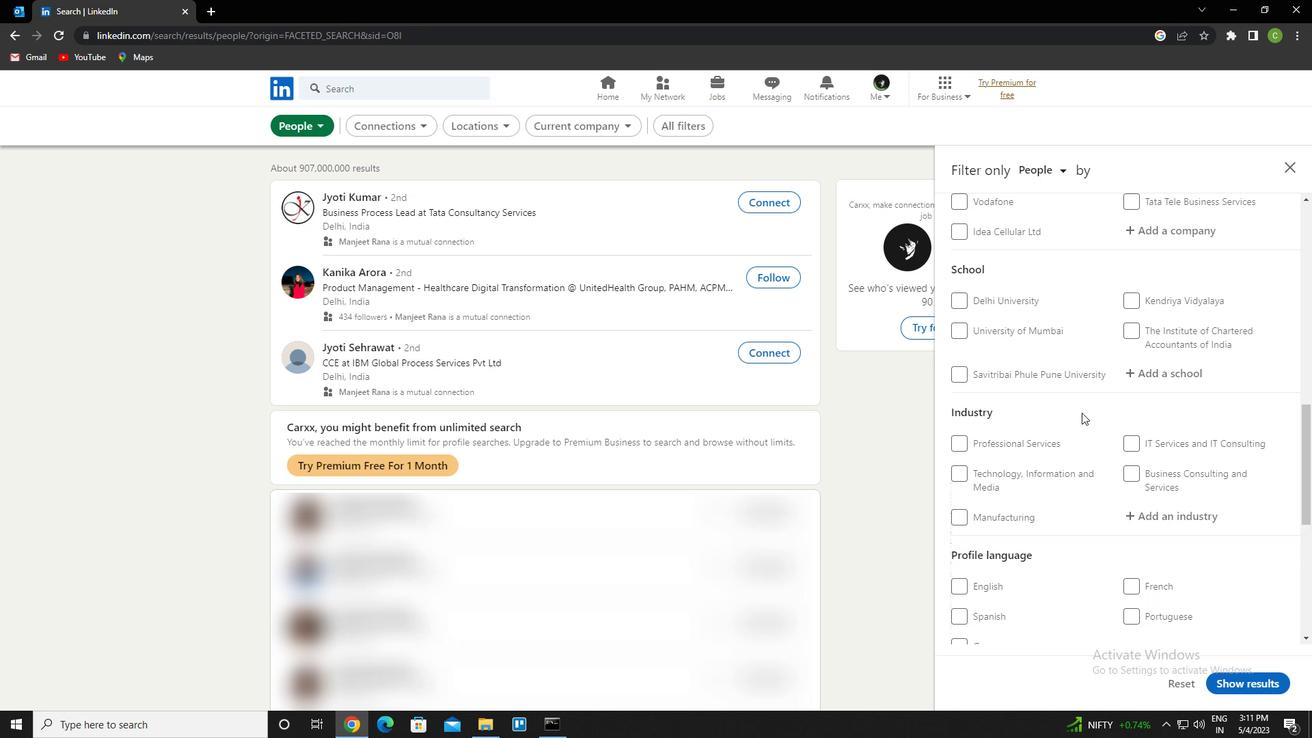 
Action: Mouse moved to (1073, 417)
Screenshot: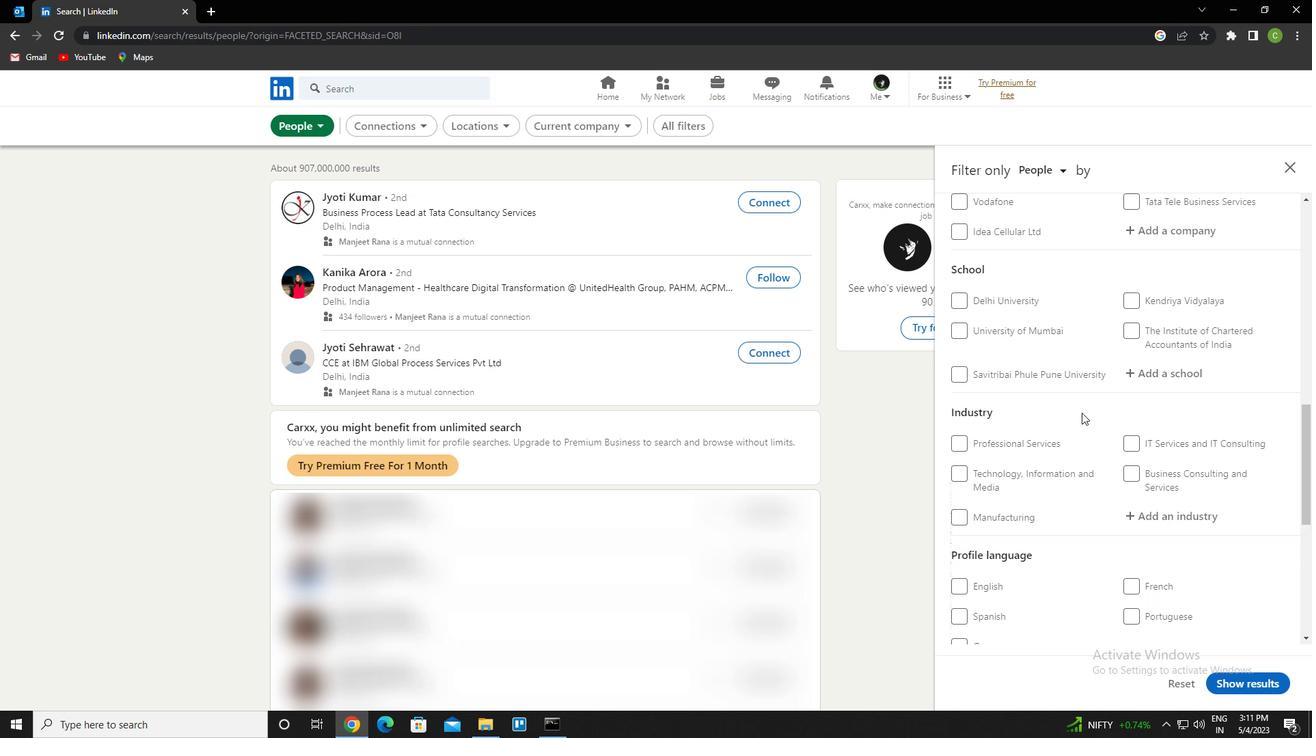 
Action: Mouse scrolled (1073, 417) with delta (0, 0)
Screenshot: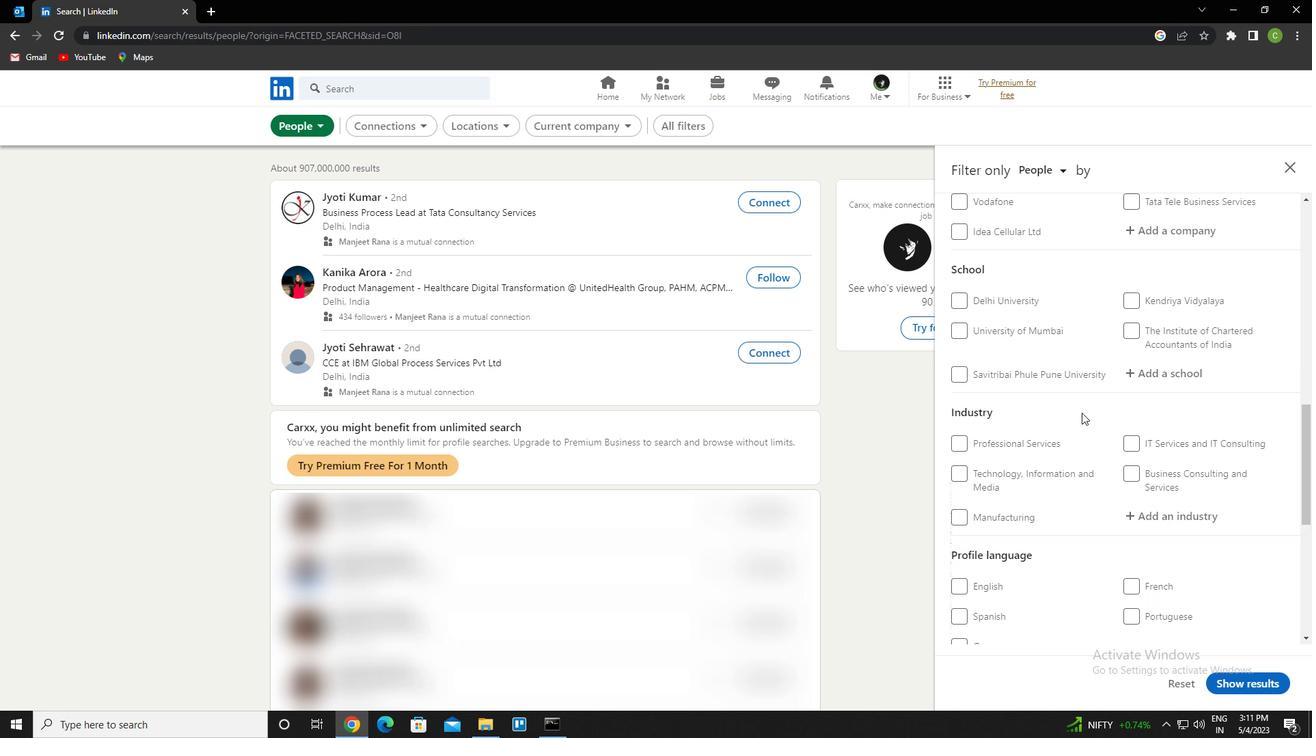 
Action: Mouse scrolled (1073, 417) with delta (0, 0)
Screenshot: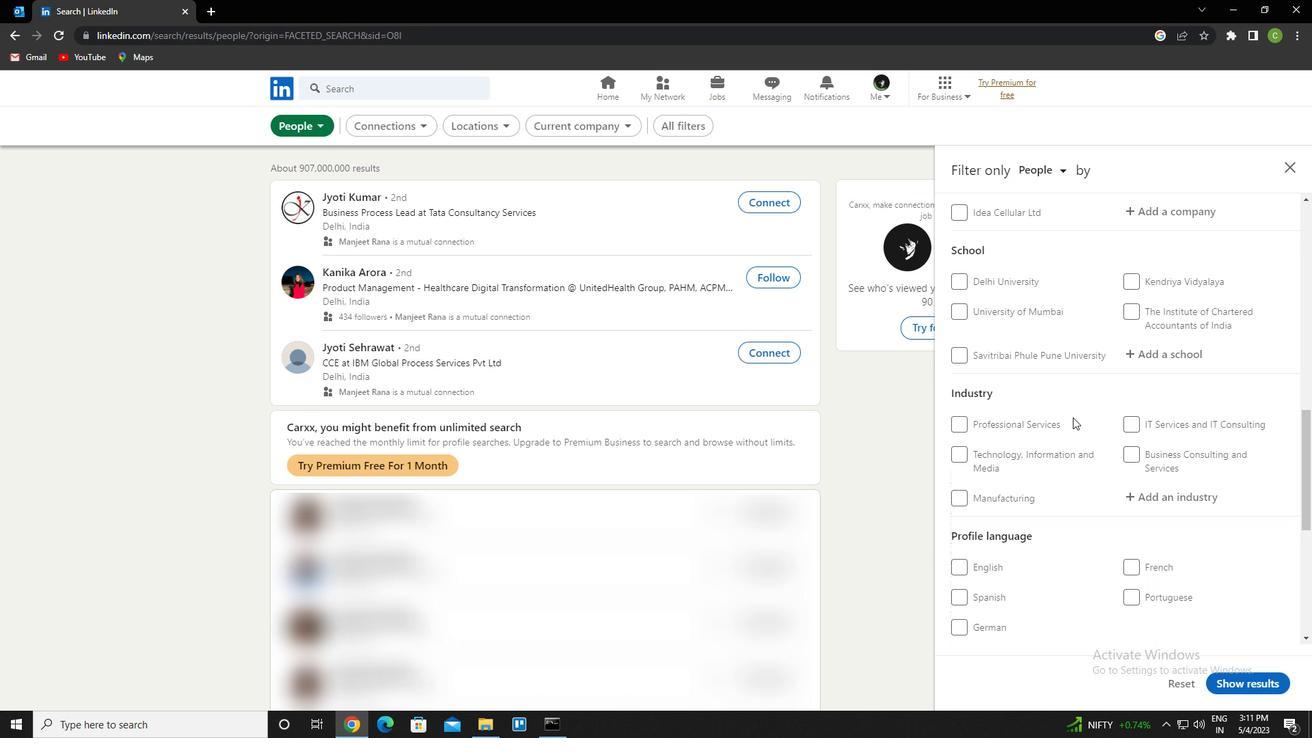 
Action: Mouse scrolled (1073, 417) with delta (0, 0)
Screenshot: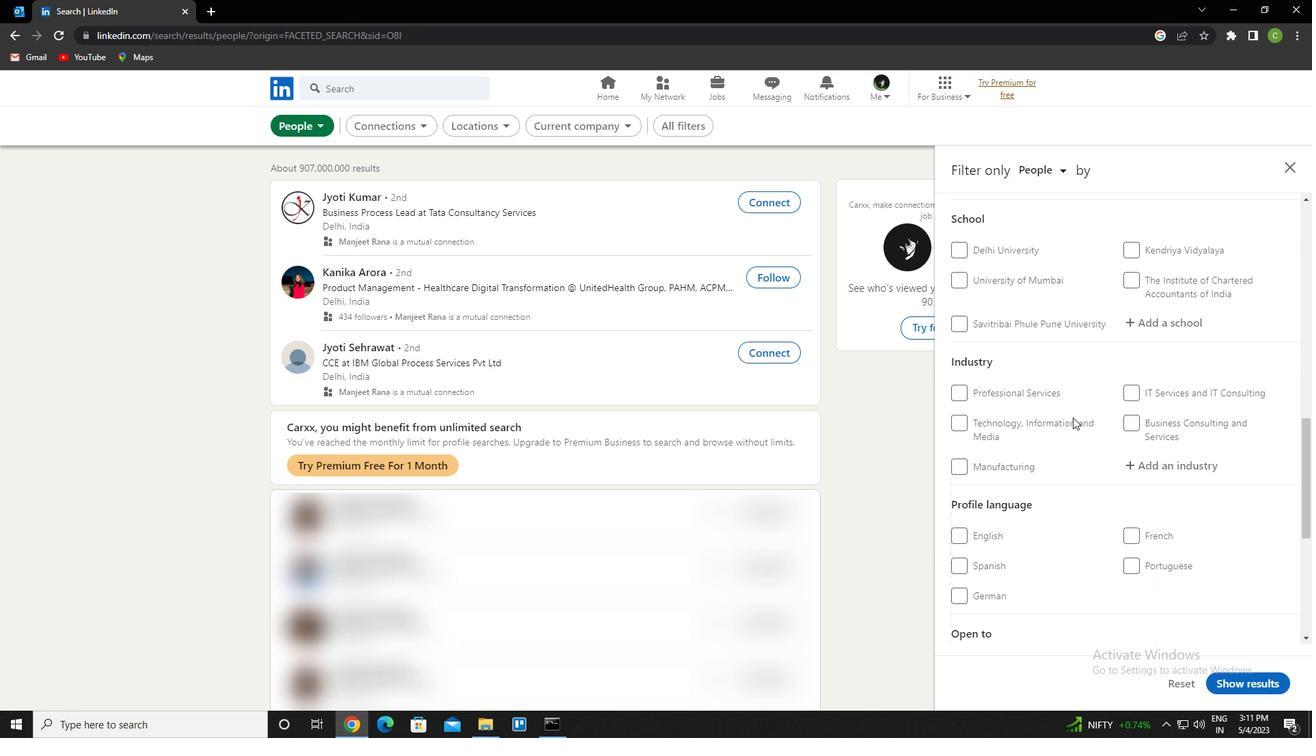 
Action: Mouse scrolled (1073, 417) with delta (0, 0)
Screenshot: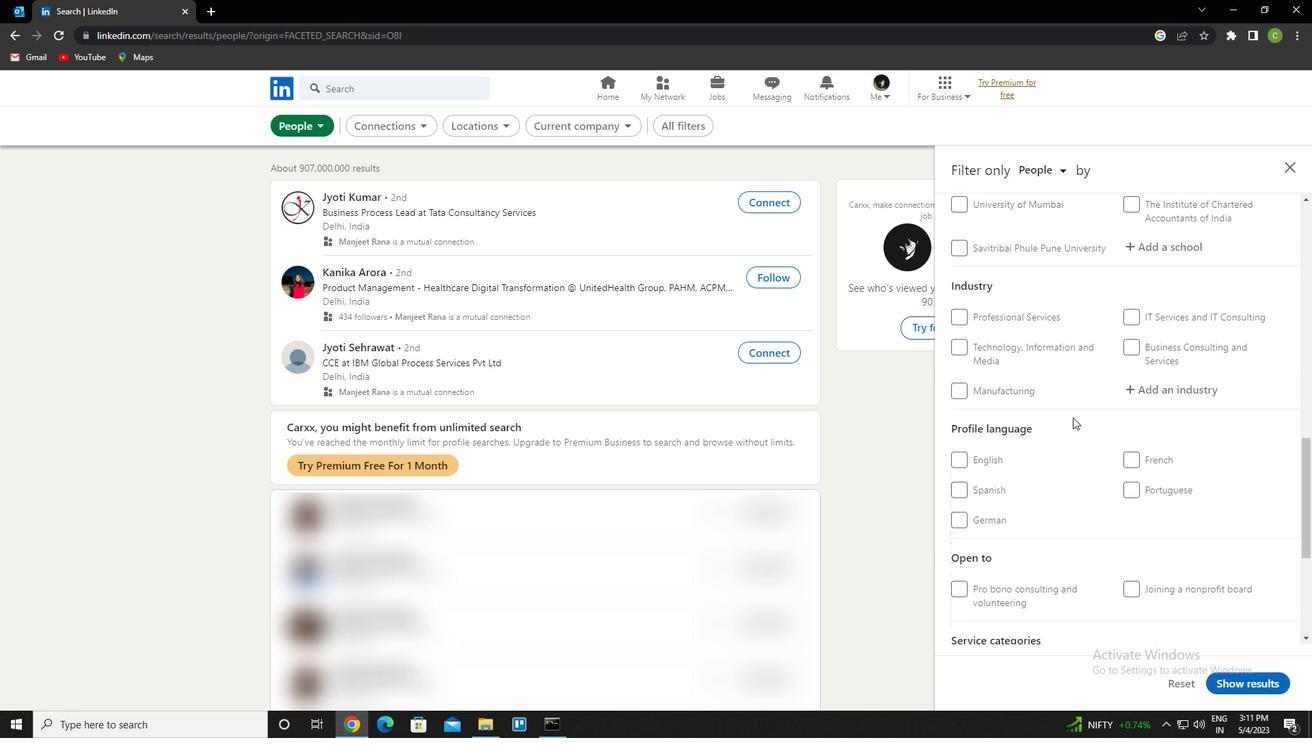
Action: Mouse scrolled (1073, 417) with delta (0, 0)
Screenshot: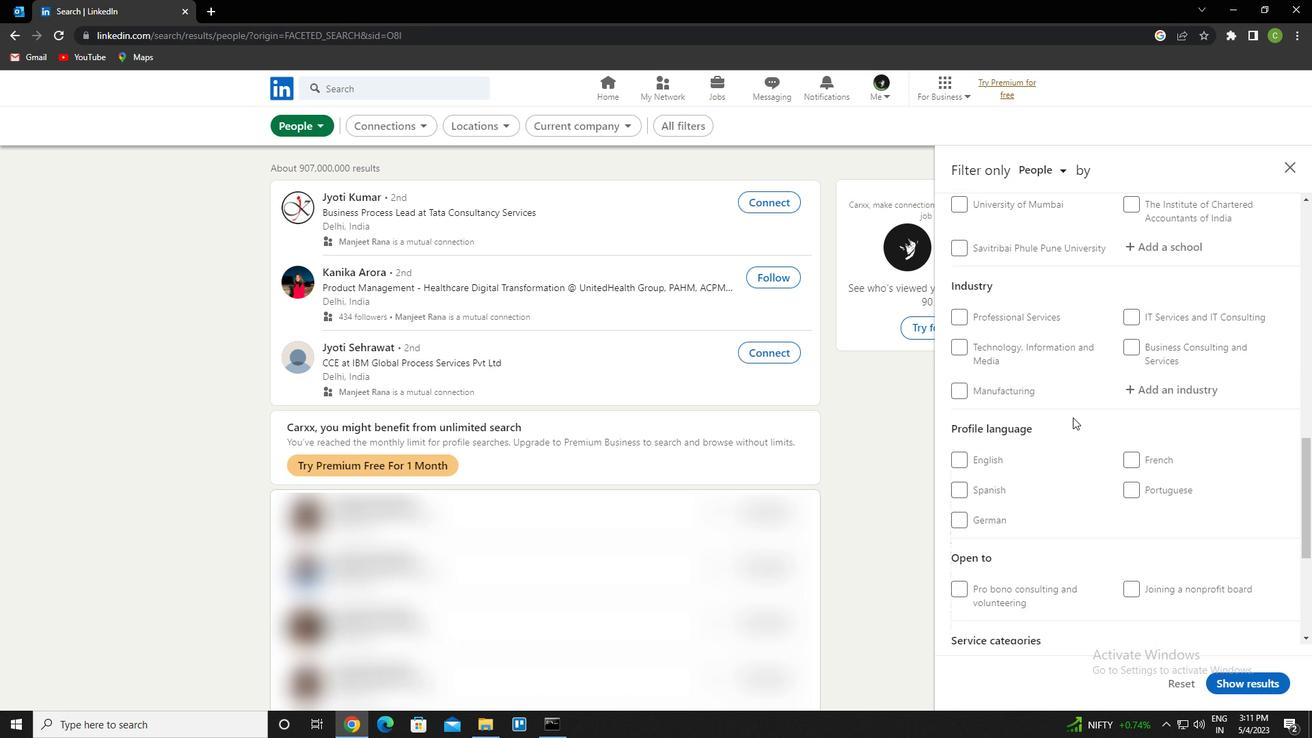 
Action: Mouse scrolled (1073, 417) with delta (0, 0)
Screenshot: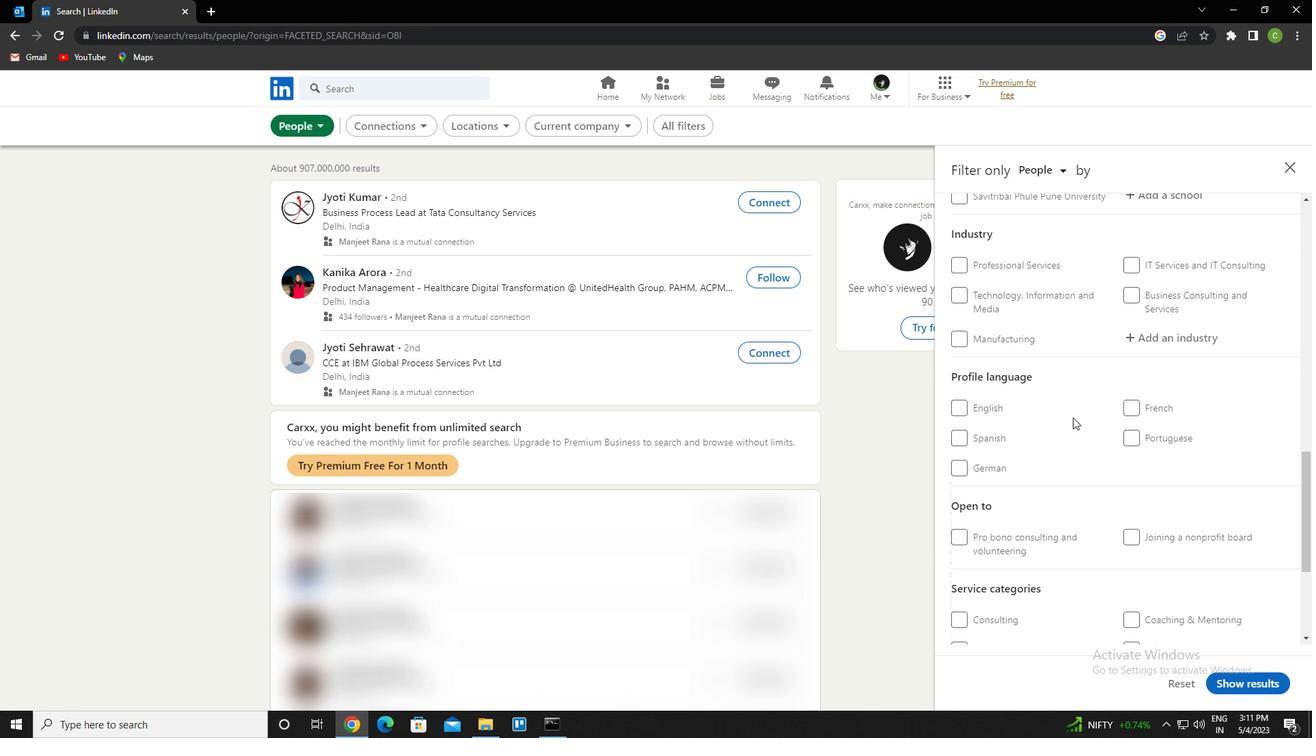 
Action: Mouse moved to (1073, 417)
Screenshot: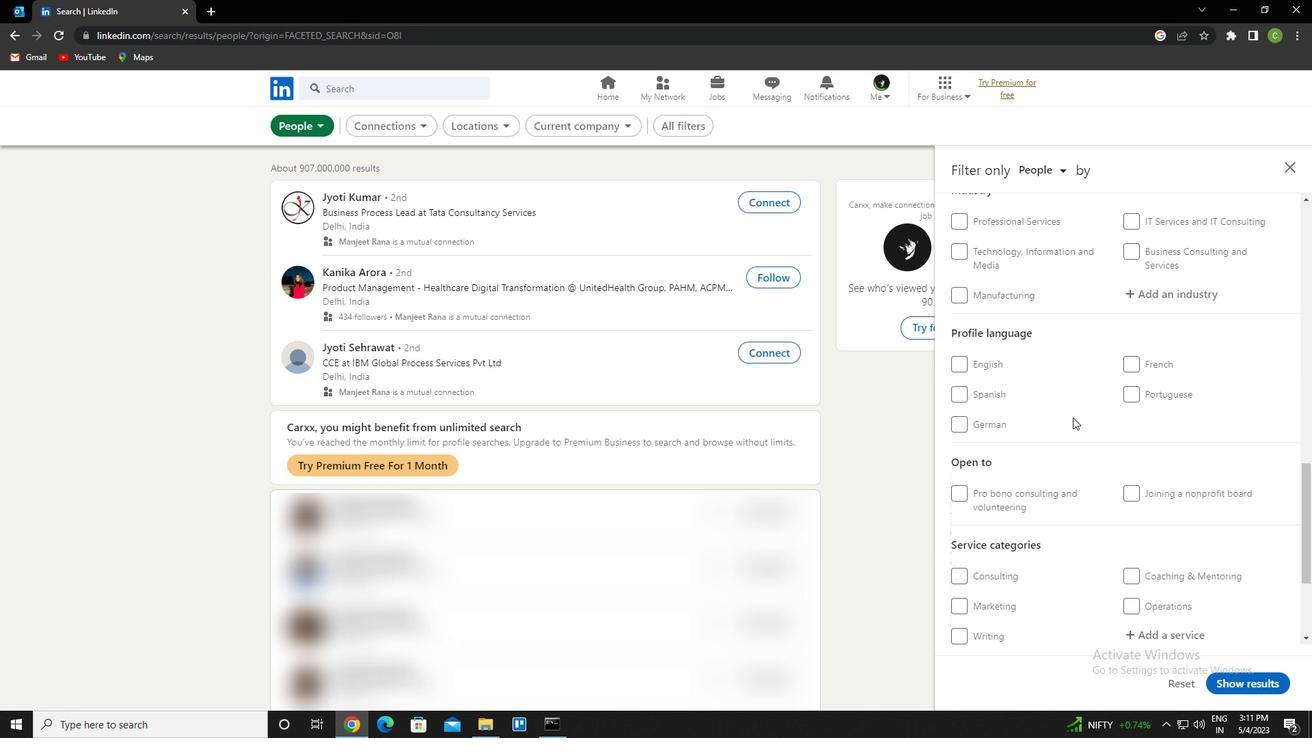
Action: Mouse scrolled (1073, 417) with delta (0, 0)
Screenshot: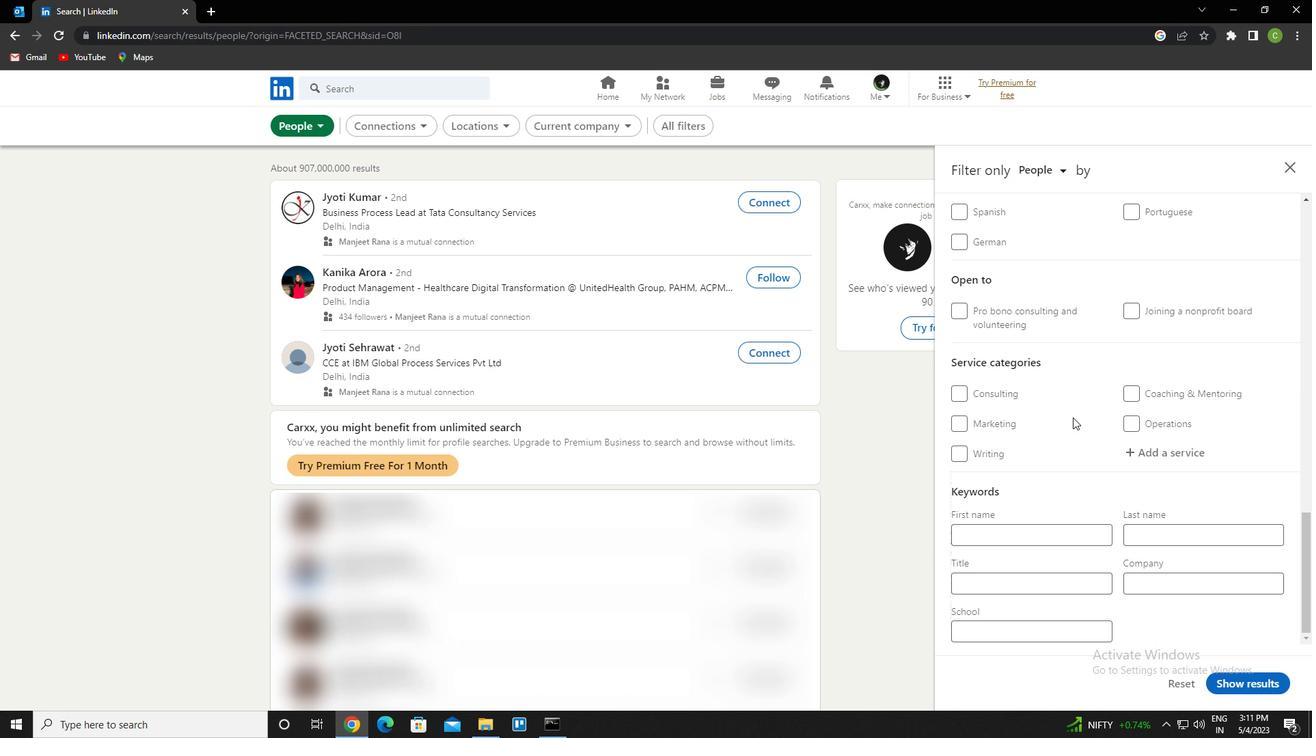 
Action: Mouse scrolled (1073, 417) with delta (0, 0)
Screenshot: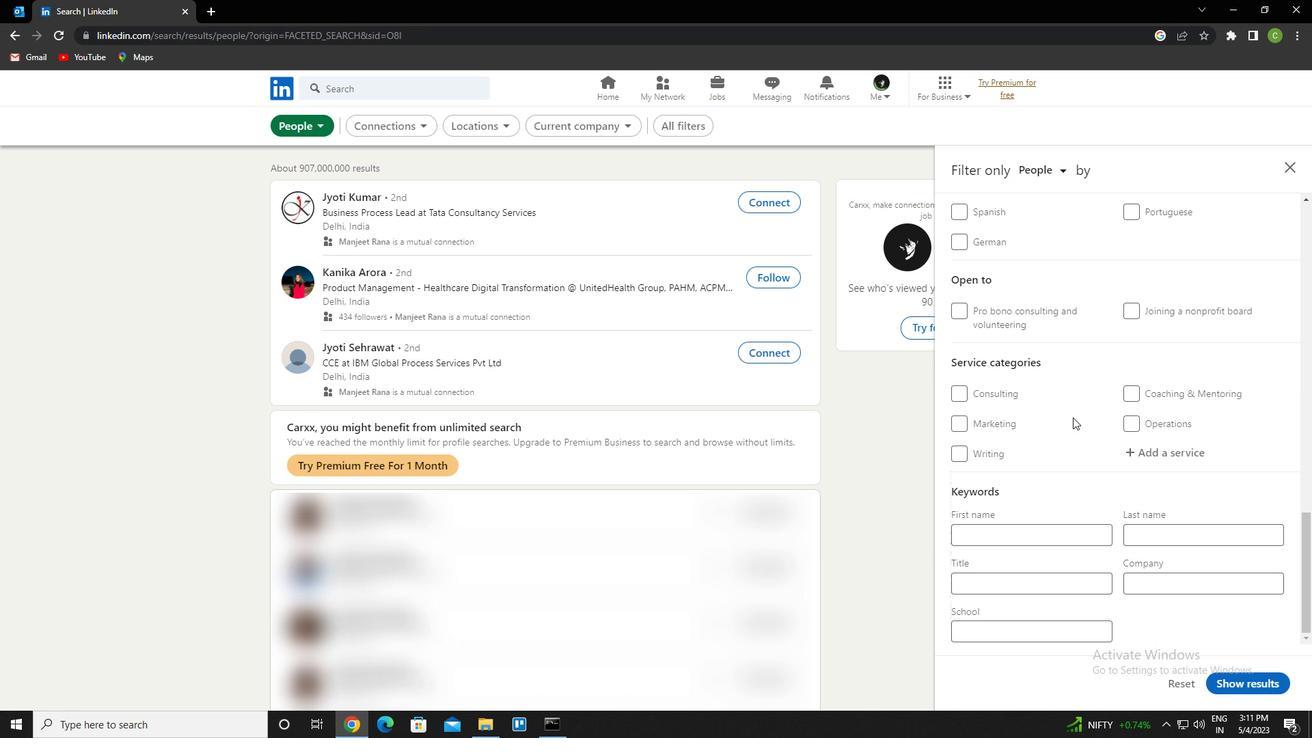 
Action: Mouse moved to (1072, 418)
Screenshot: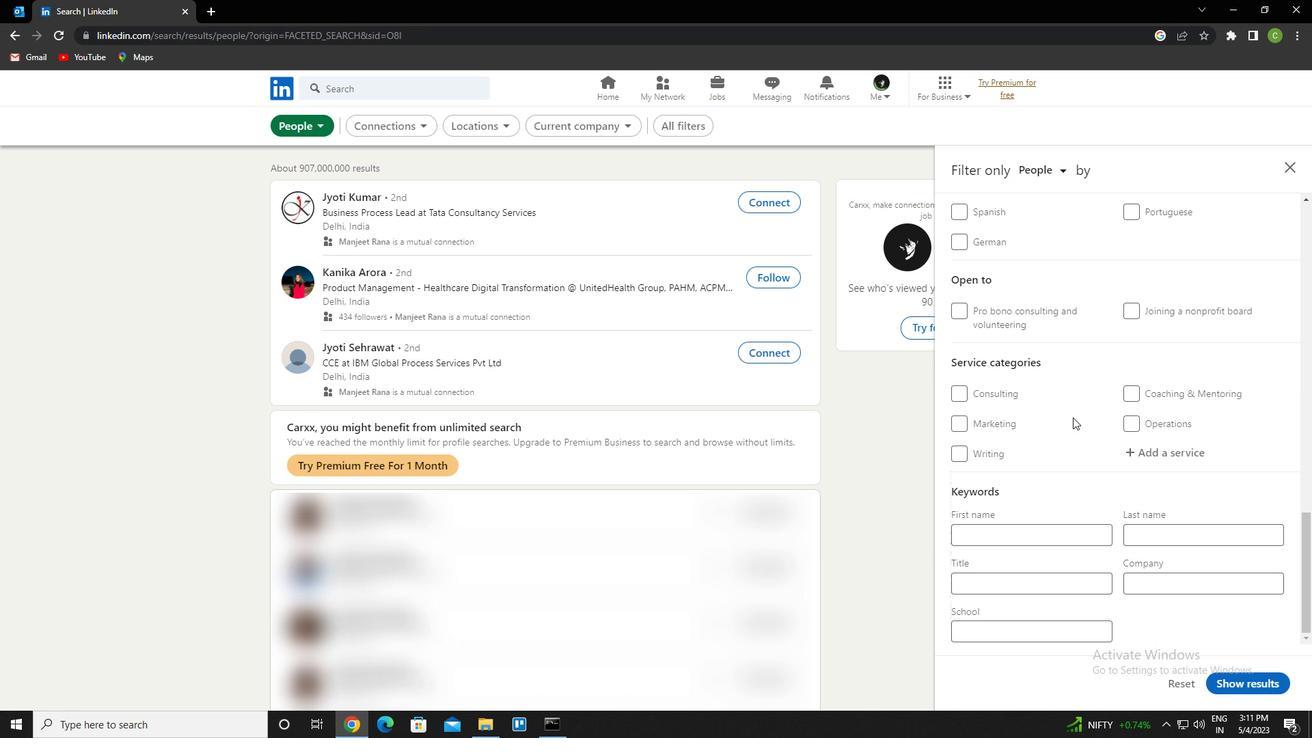 
Action: Mouse scrolled (1072, 417) with delta (0, 0)
Screenshot: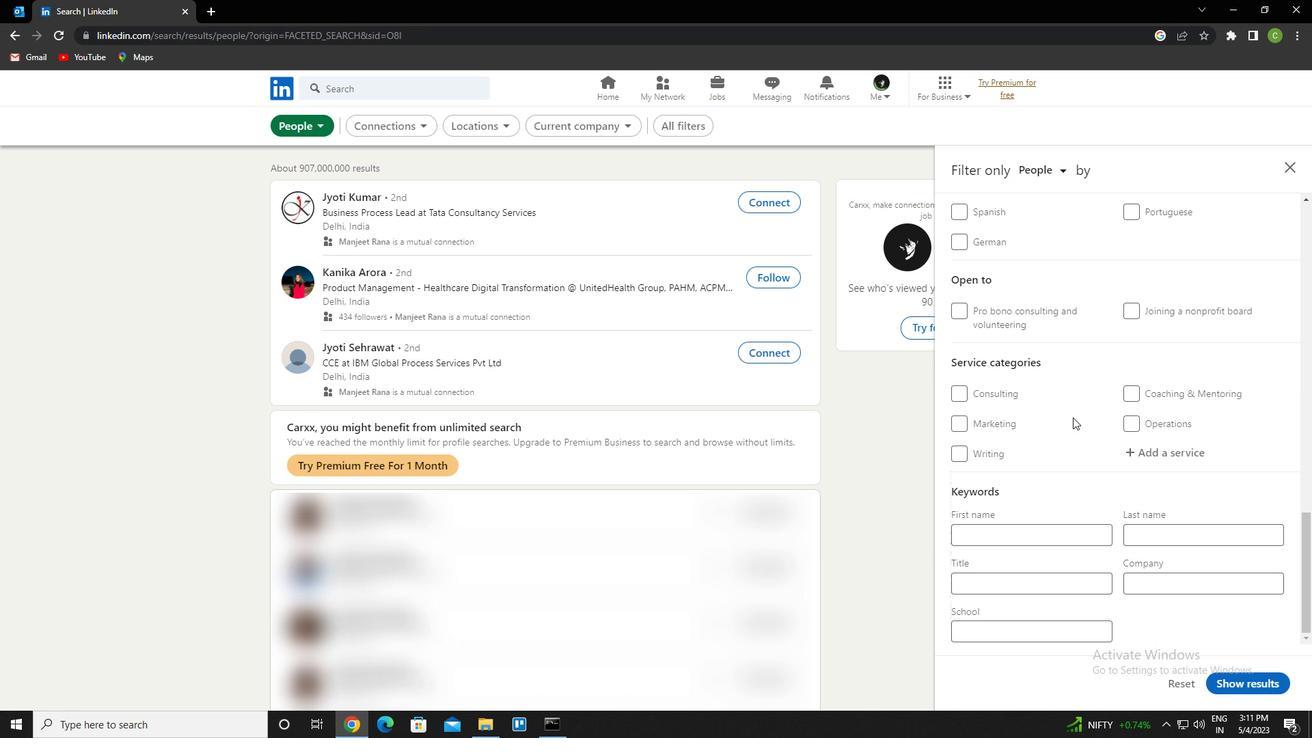 
Action: Mouse scrolled (1072, 419) with delta (0, 0)
Screenshot: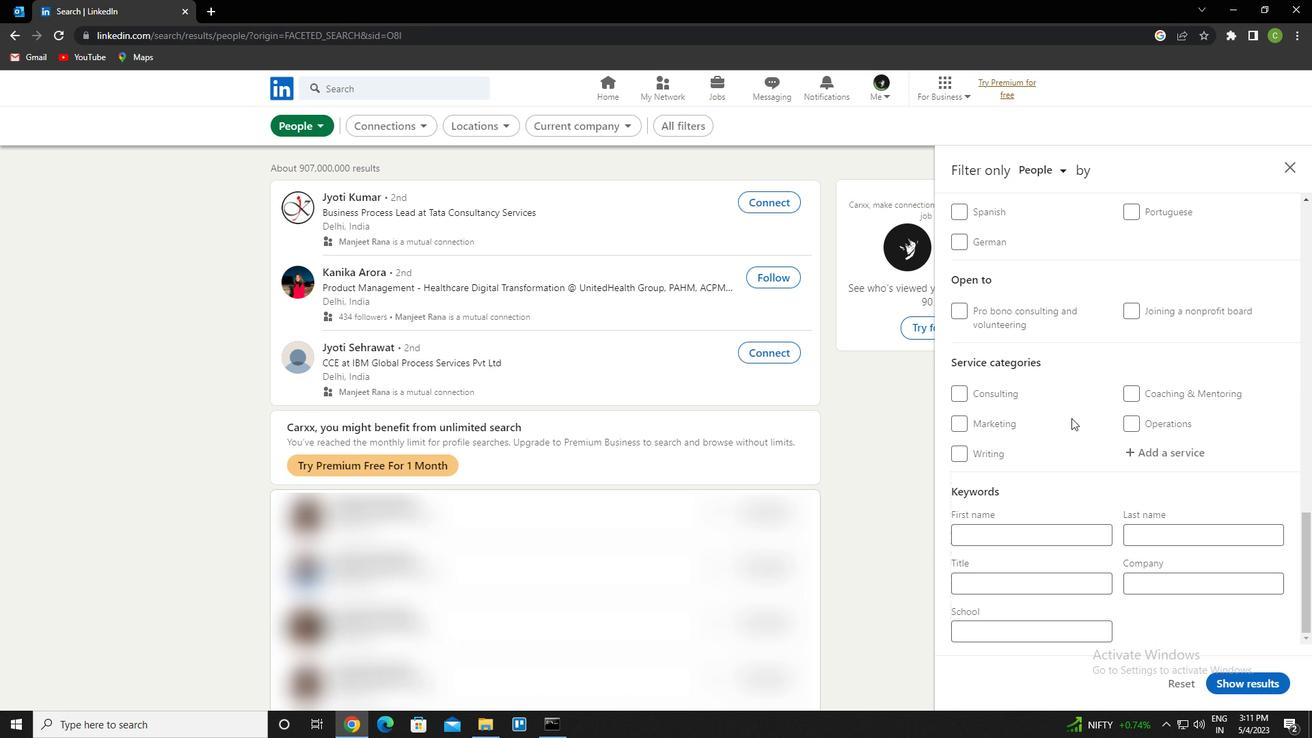 
Action: Mouse scrolled (1072, 419) with delta (0, 0)
Screenshot: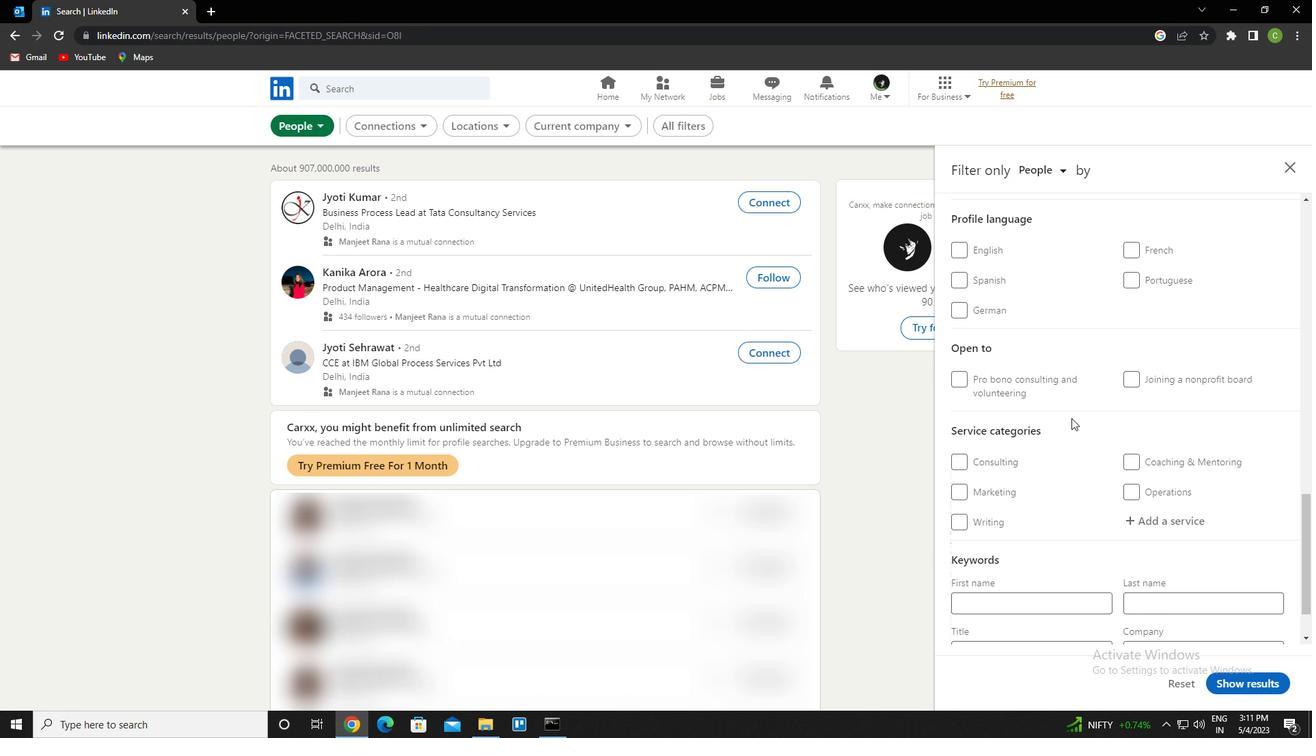 
Action: Mouse moved to (1143, 350)
Screenshot: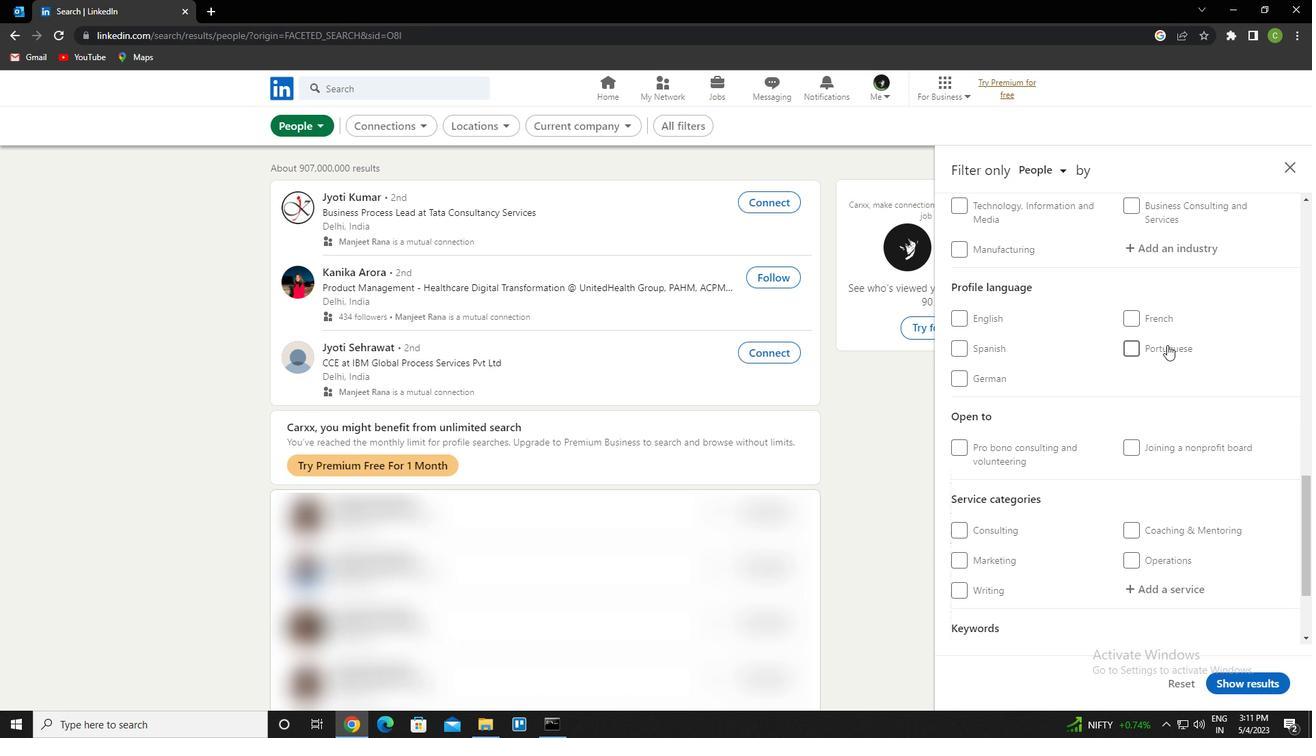 
Action: Mouse pressed left at (1143, 350)
Screenshot: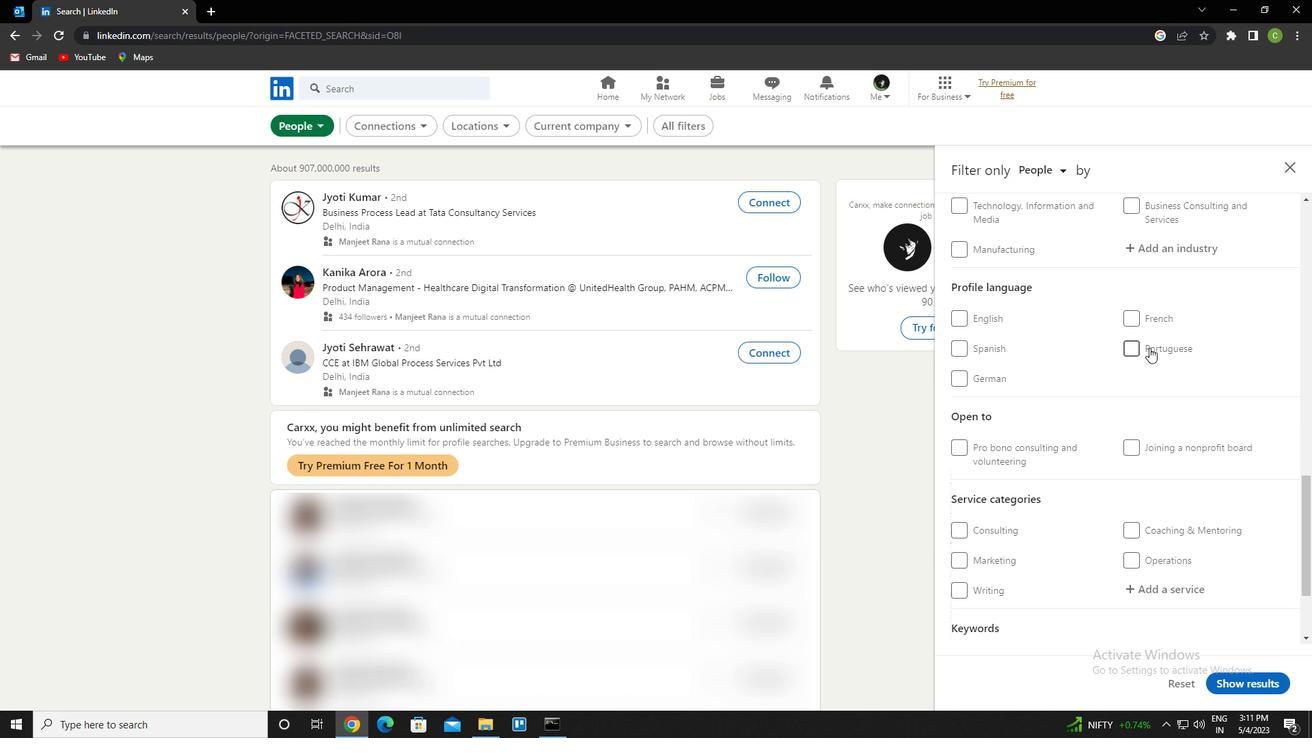 
Action: Mouse moved to (1135, 356)
Screenshot: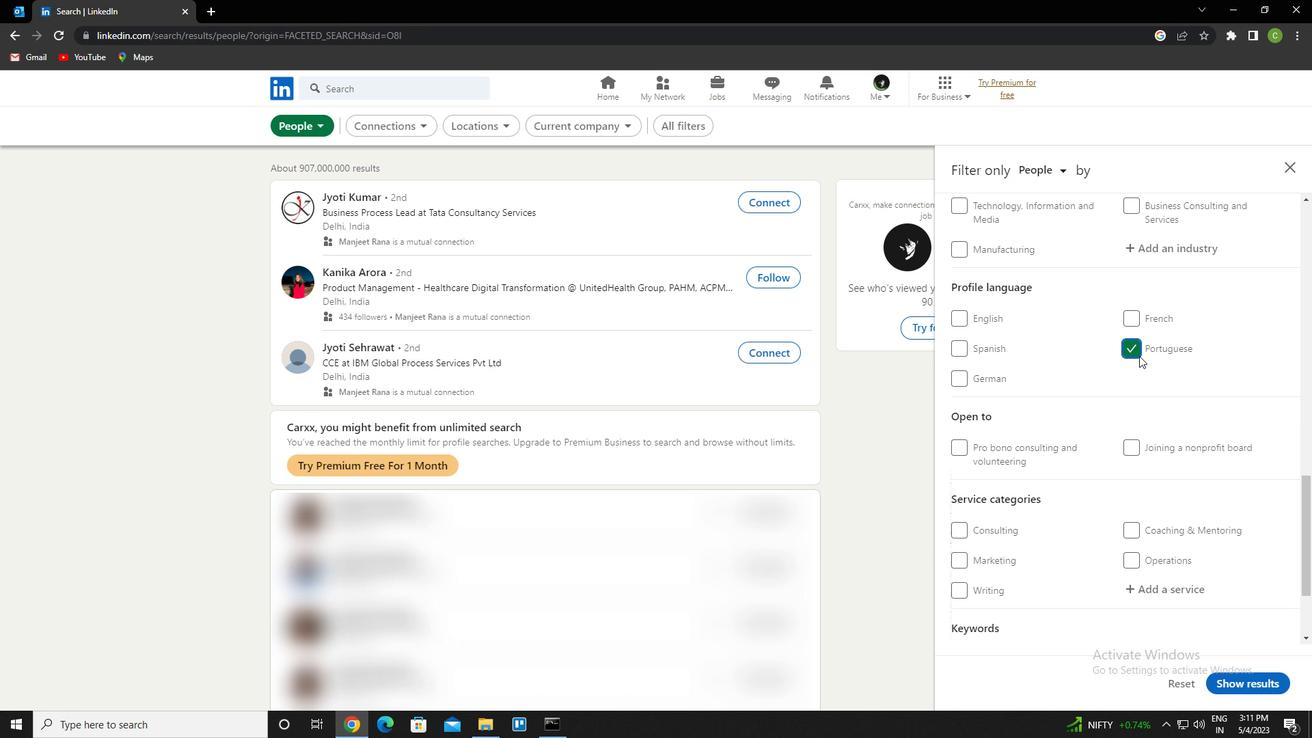 
Action: Mouse scrolled (1135, 356) with delta (0, 0)
Screenshot: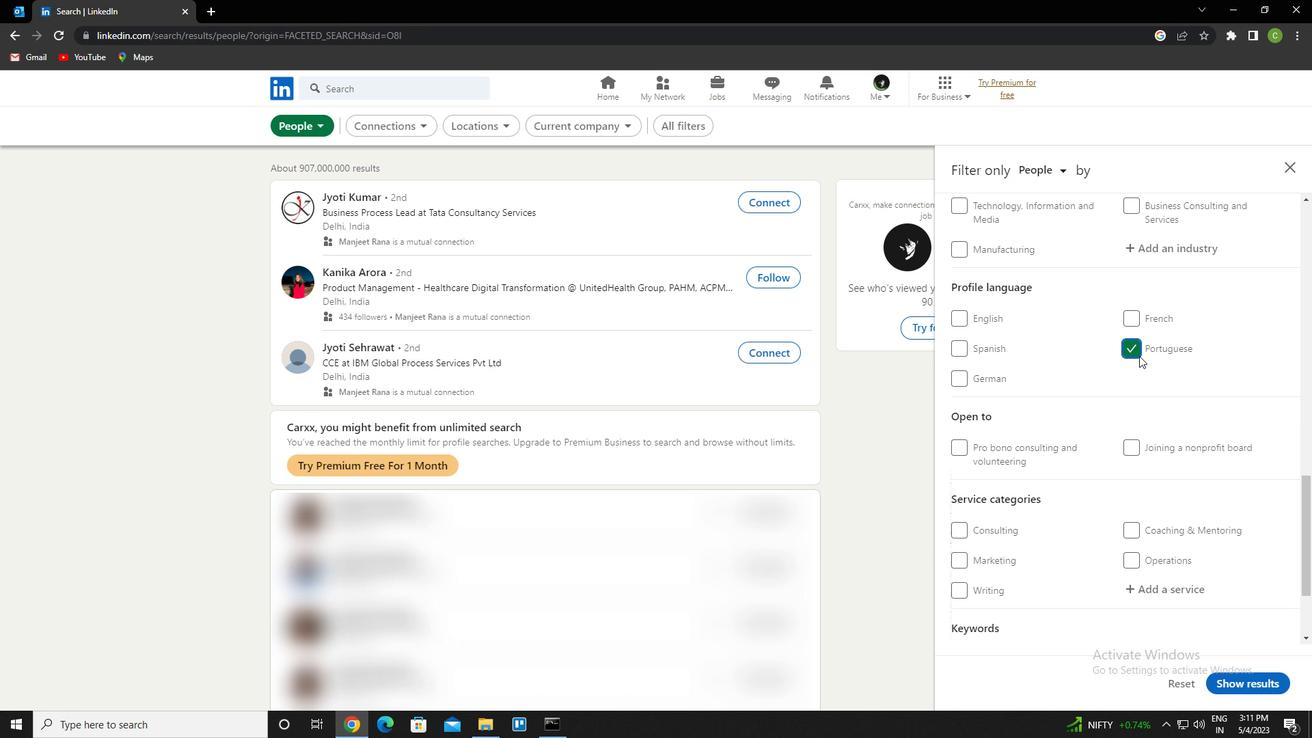 
Action: Mouse moved to (1102, 355)
Screenshot: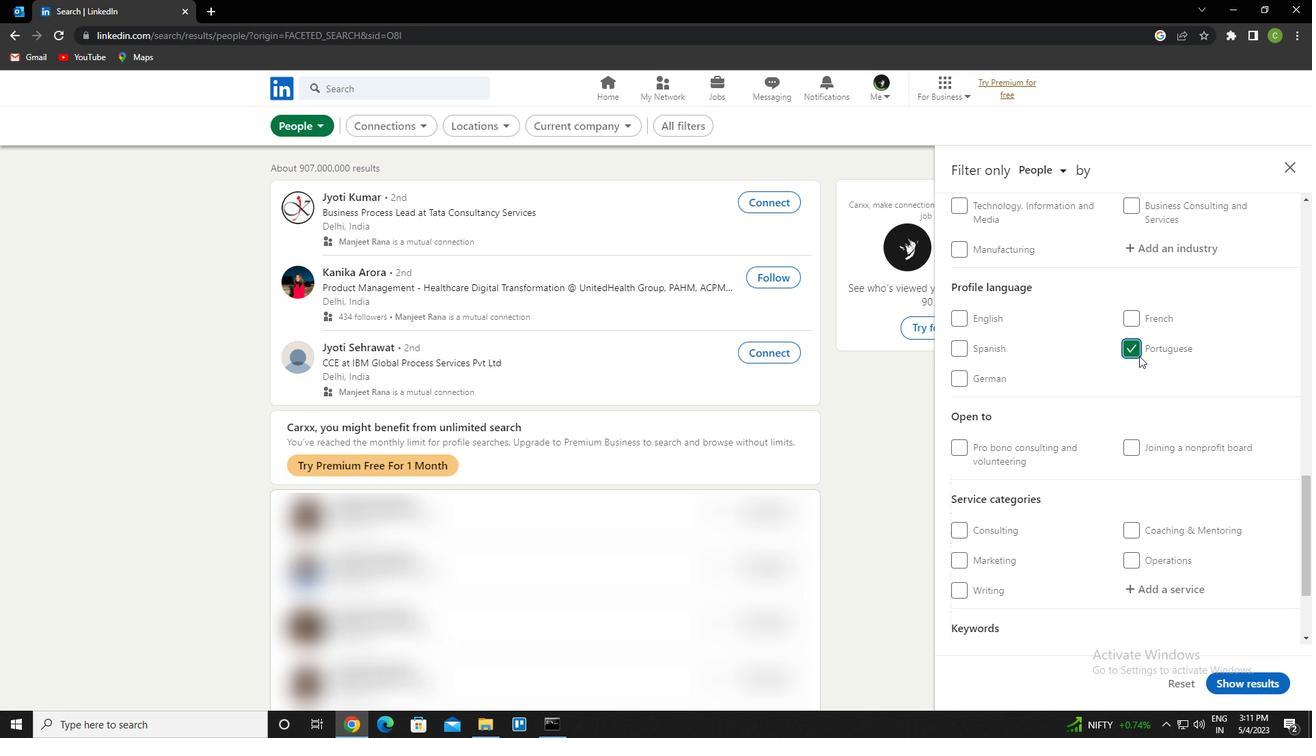 
Action: Mouse scrolled (1102, 356) with delta (0, 0)
Screenshot: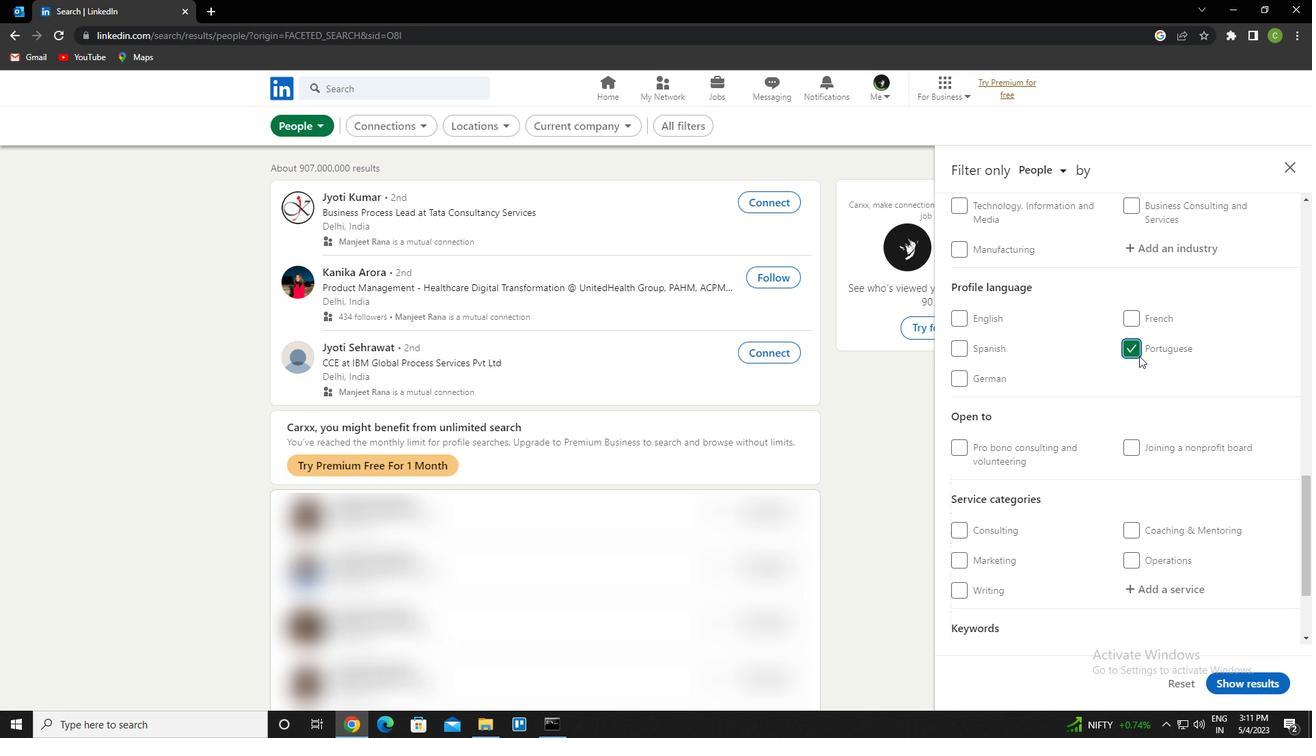 
Action: Mouse moved to (1056, 346)
Screenshot: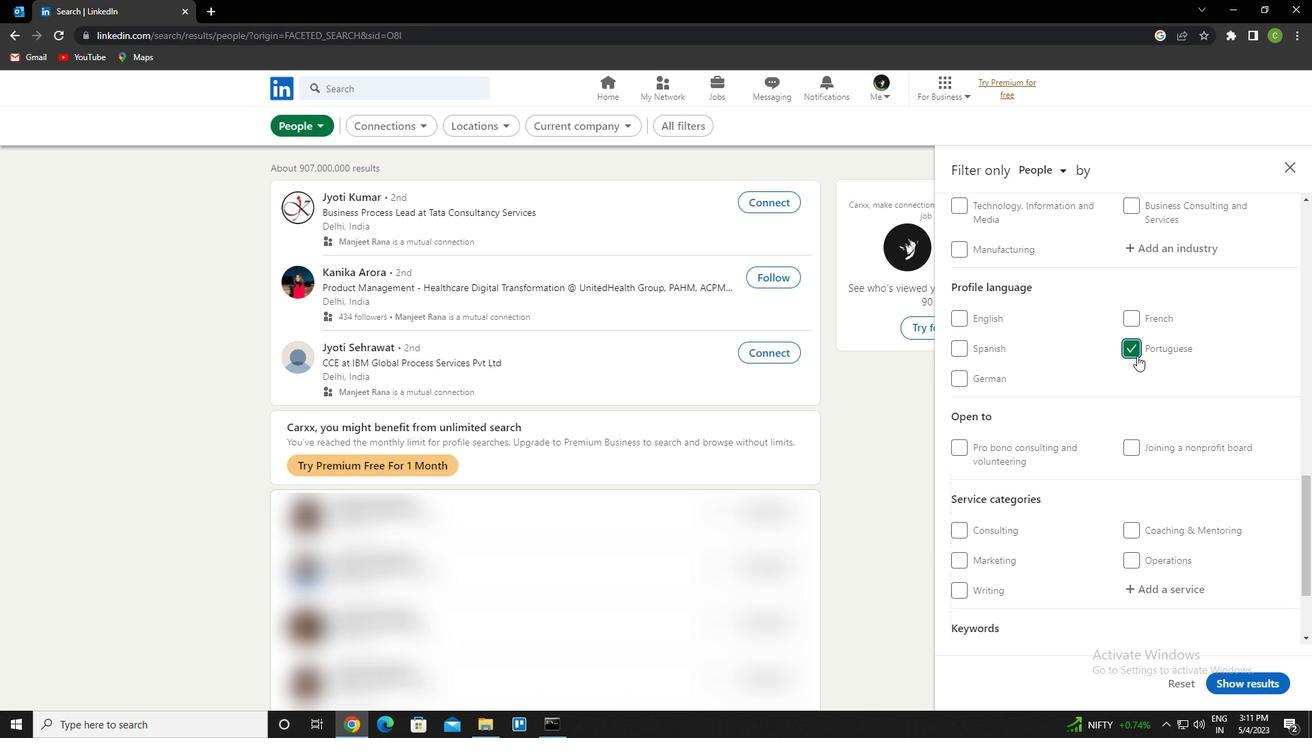 
Action: Mouse scrolled (1056, 347) with delta (0, 0)
Screenshot: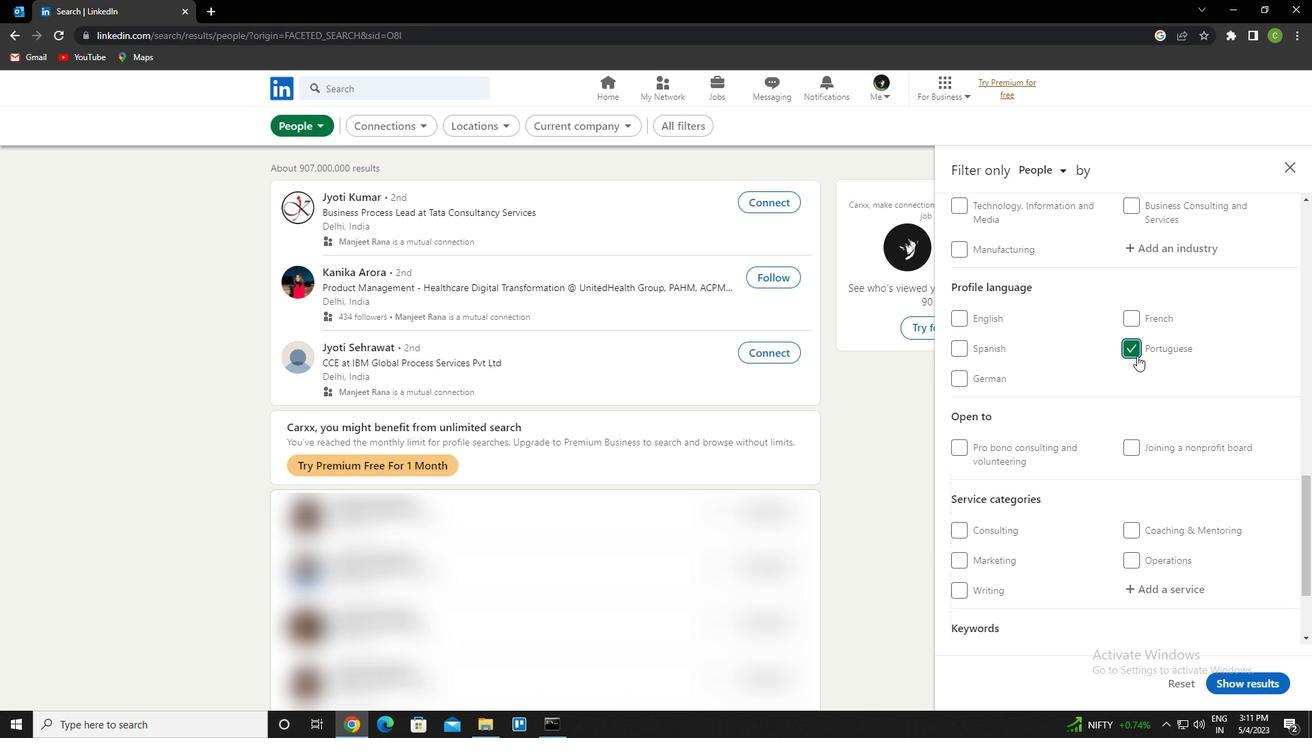 
Action: Mouse moved to (1055, 346)
Screenshot: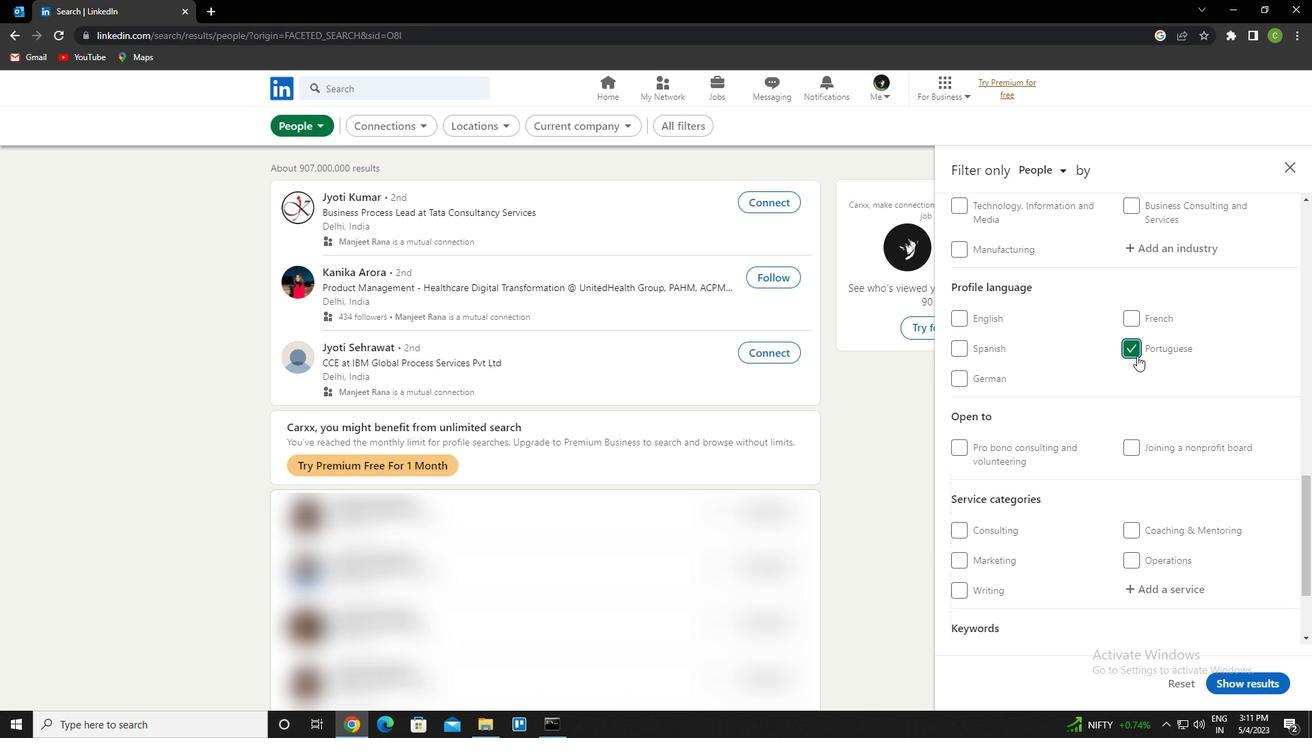 
Action: Mouse scrolled (1055, 347) with delta (0, 0)
Screenshot: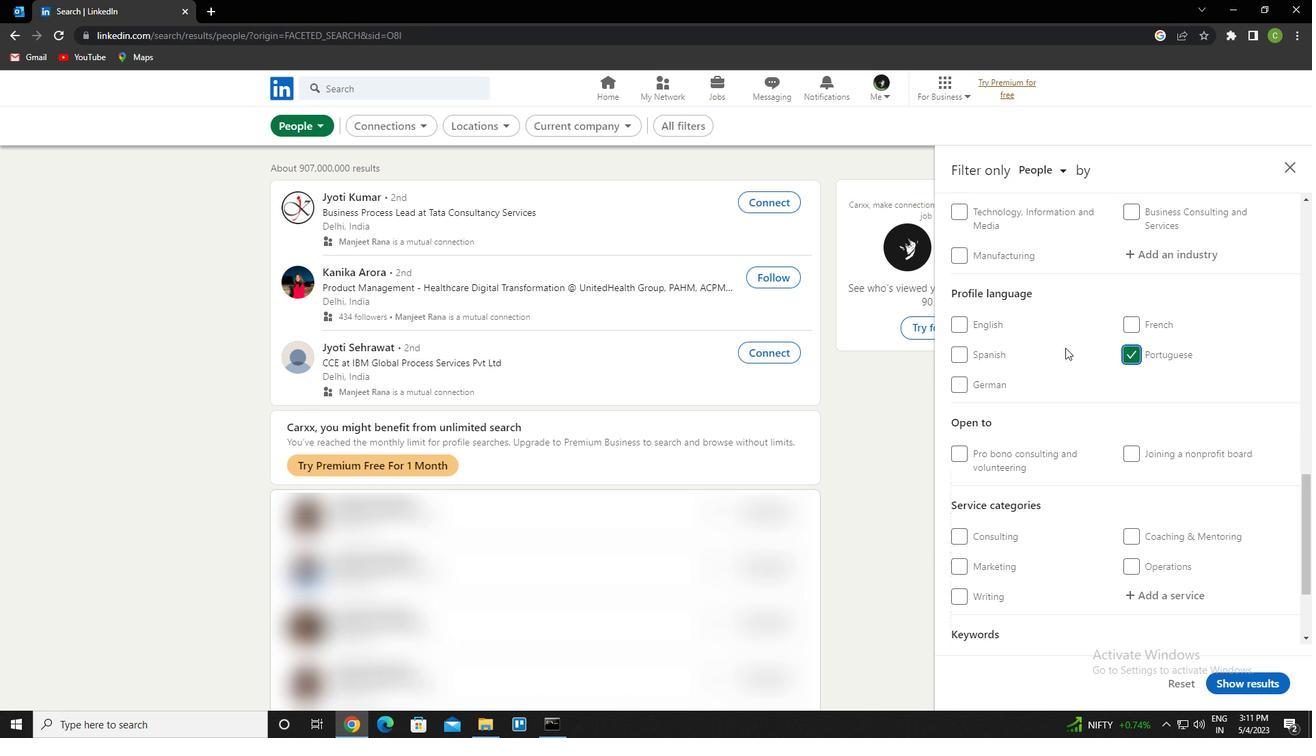 
Action: Mouse scrolled (1055, 347) with delta (0, 0)
Screenshot: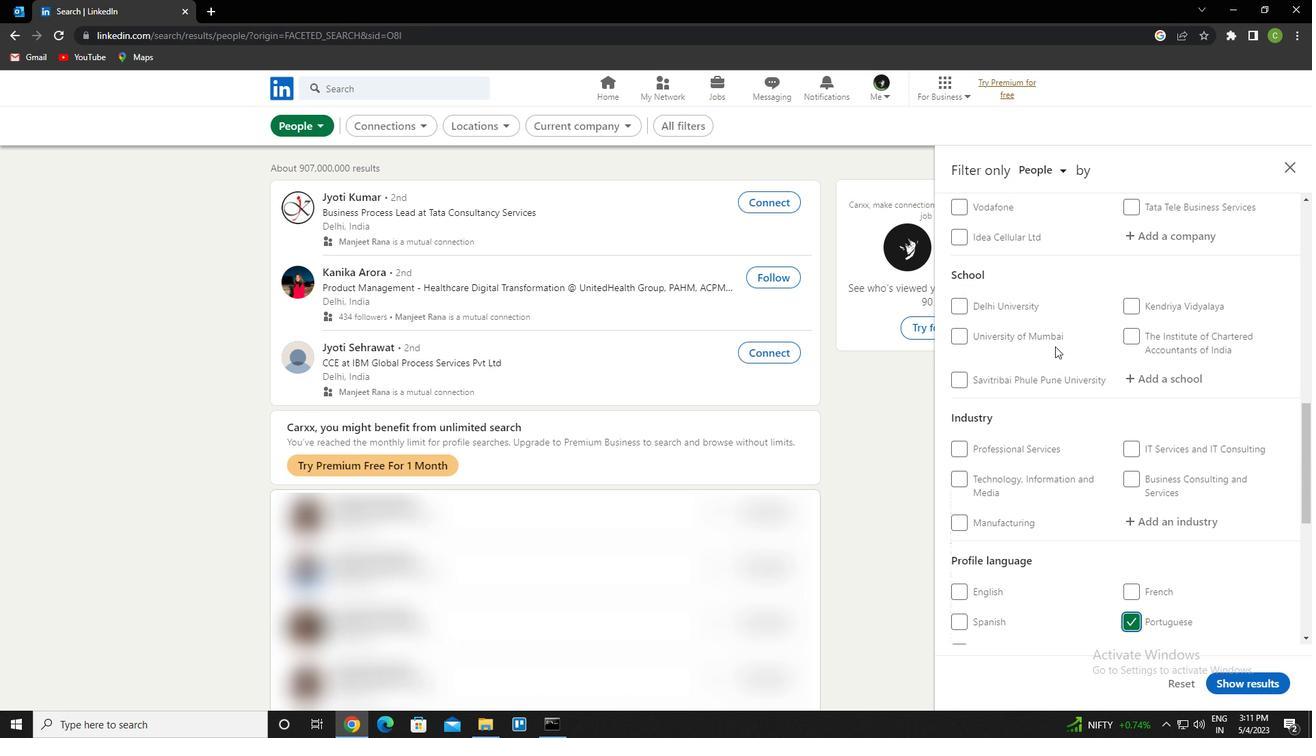 
Action: Mouse scrolled (1055, 347) with delta (0, 0)
Screenshot: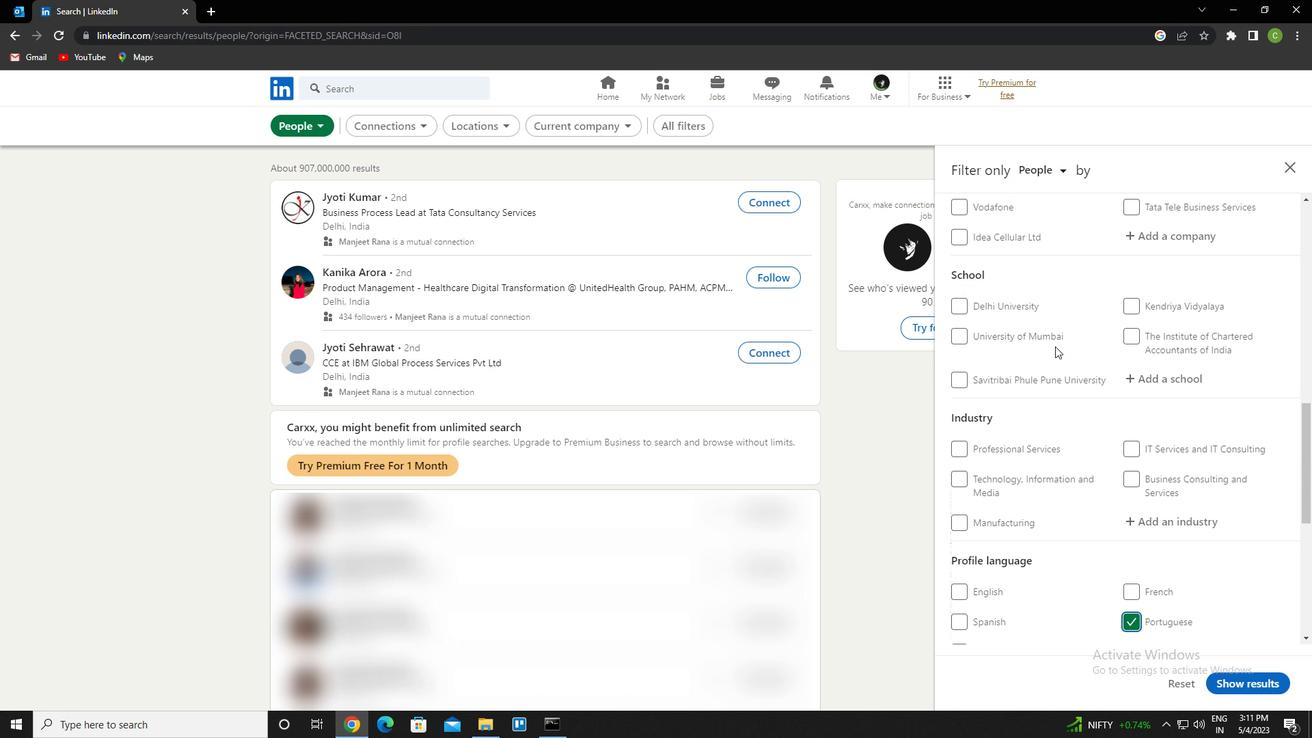
Action: Mouse moved to (1055, 345)
Screenshot: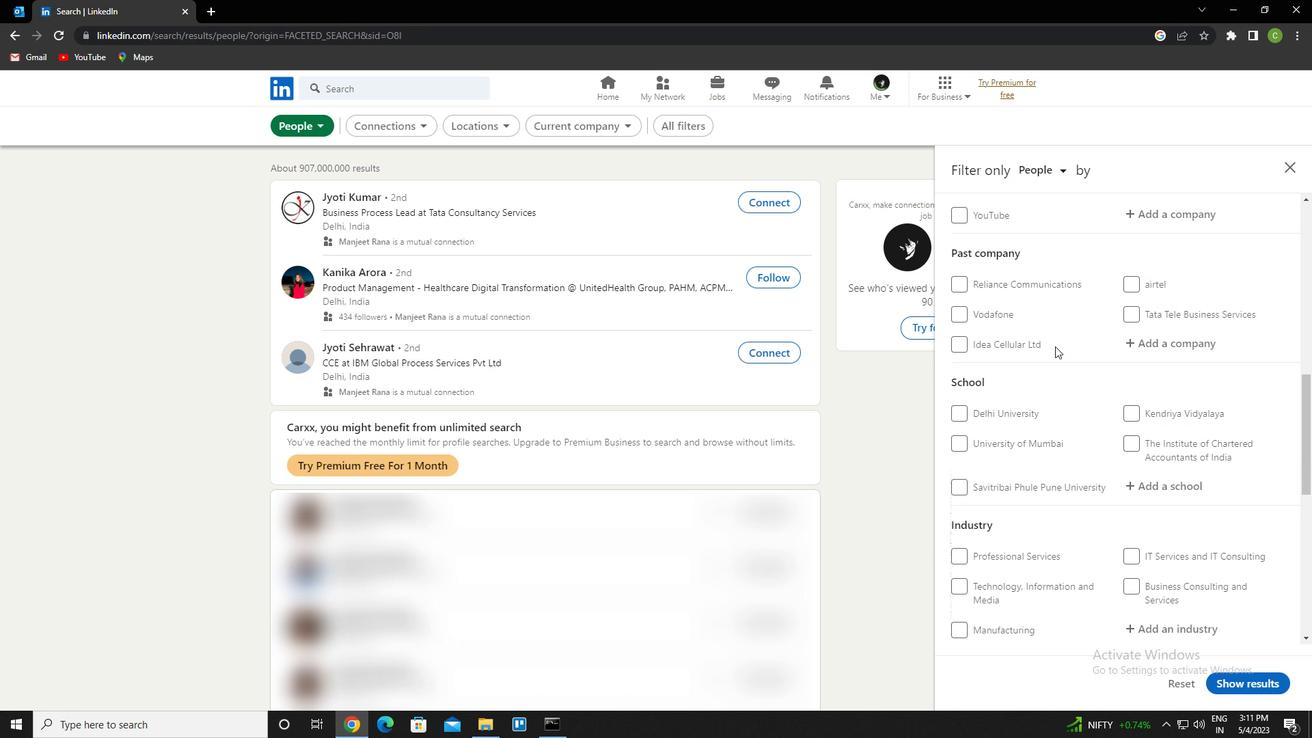 
Action: Mouse scrolled (1055, 346) with delta (0, 0)
Screenshot: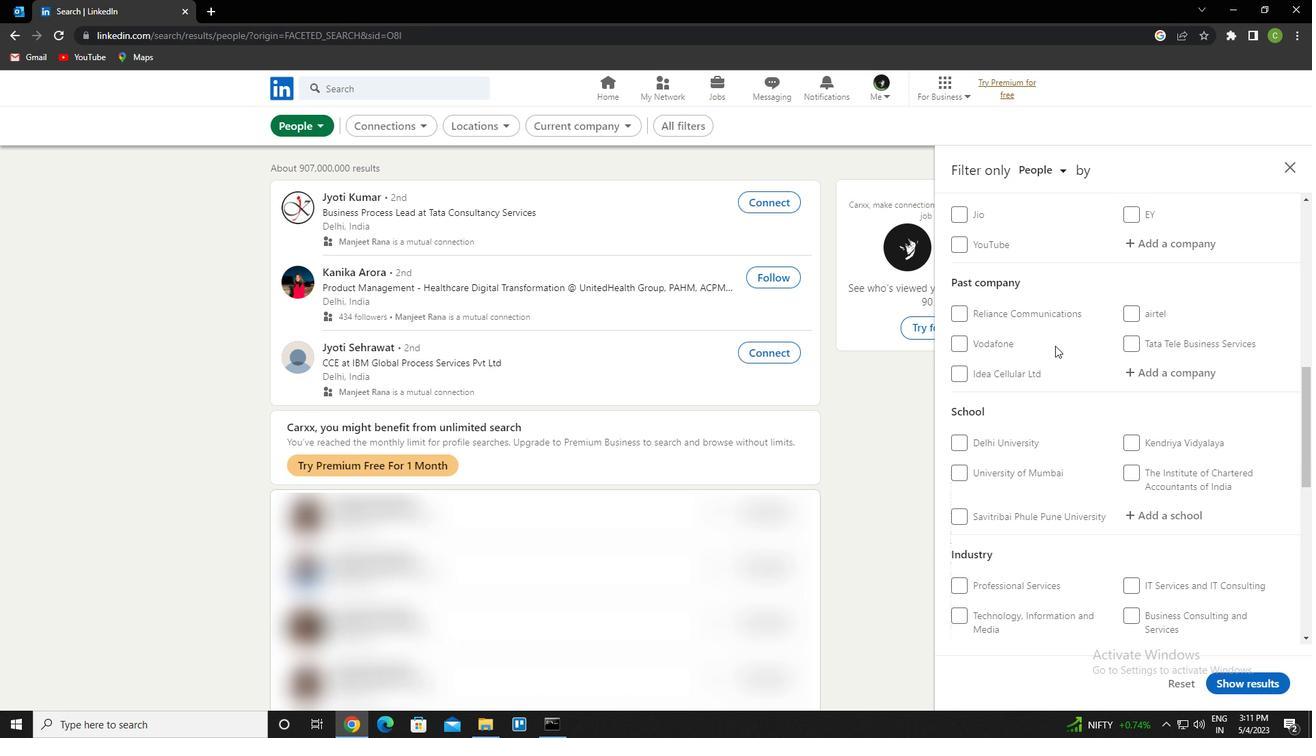 
Action: Mouse moved to (1173, 319)
Screenshot: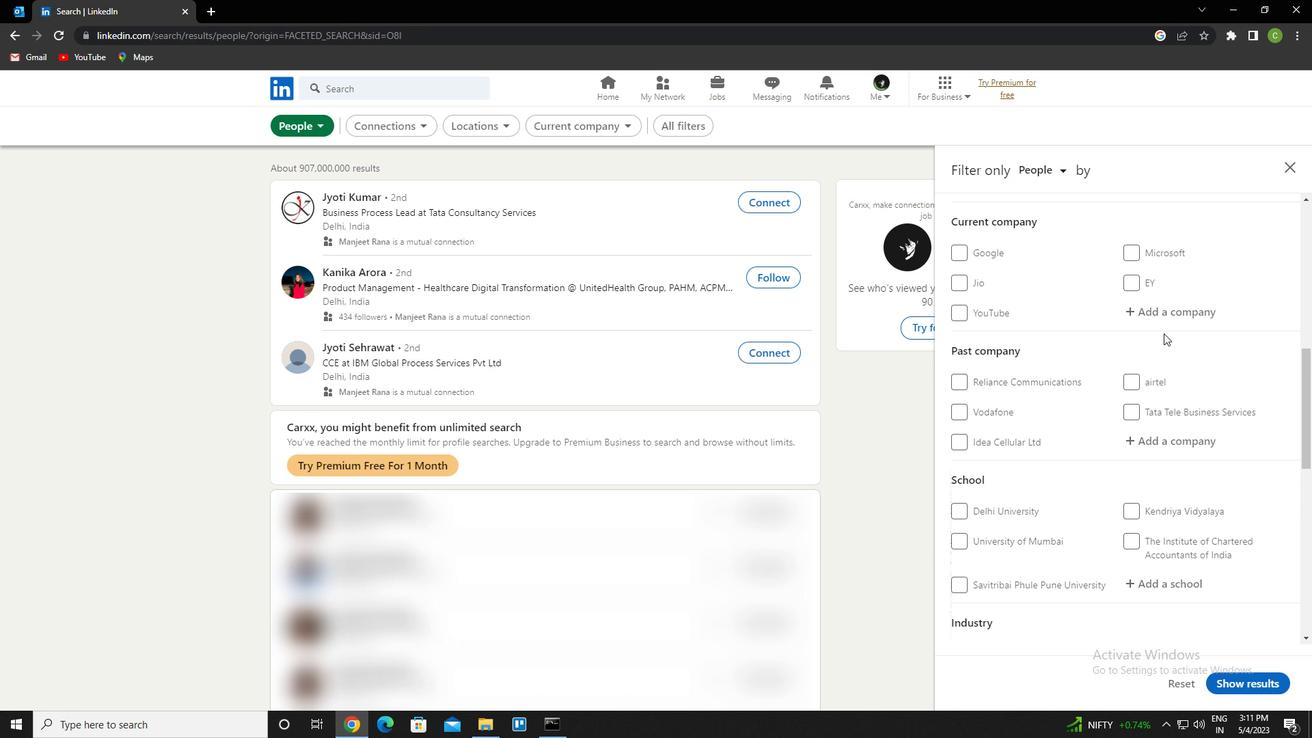 
Action: Mouse pressed left at (1173, 319)
Screenshot: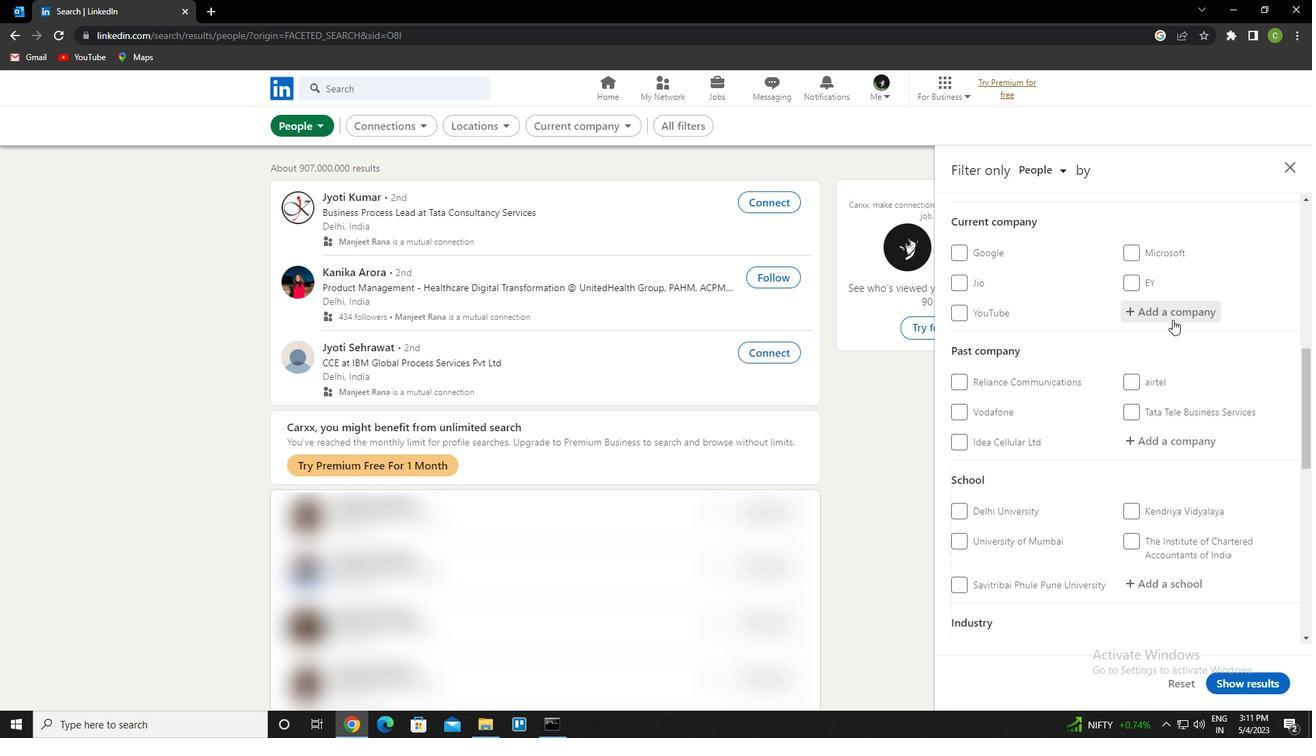 
Action: Key pressed <Key.caps_lock>p<Key.caps_lock>orsche<Key.space>india<Key.down><Key.enter>
Screenshot: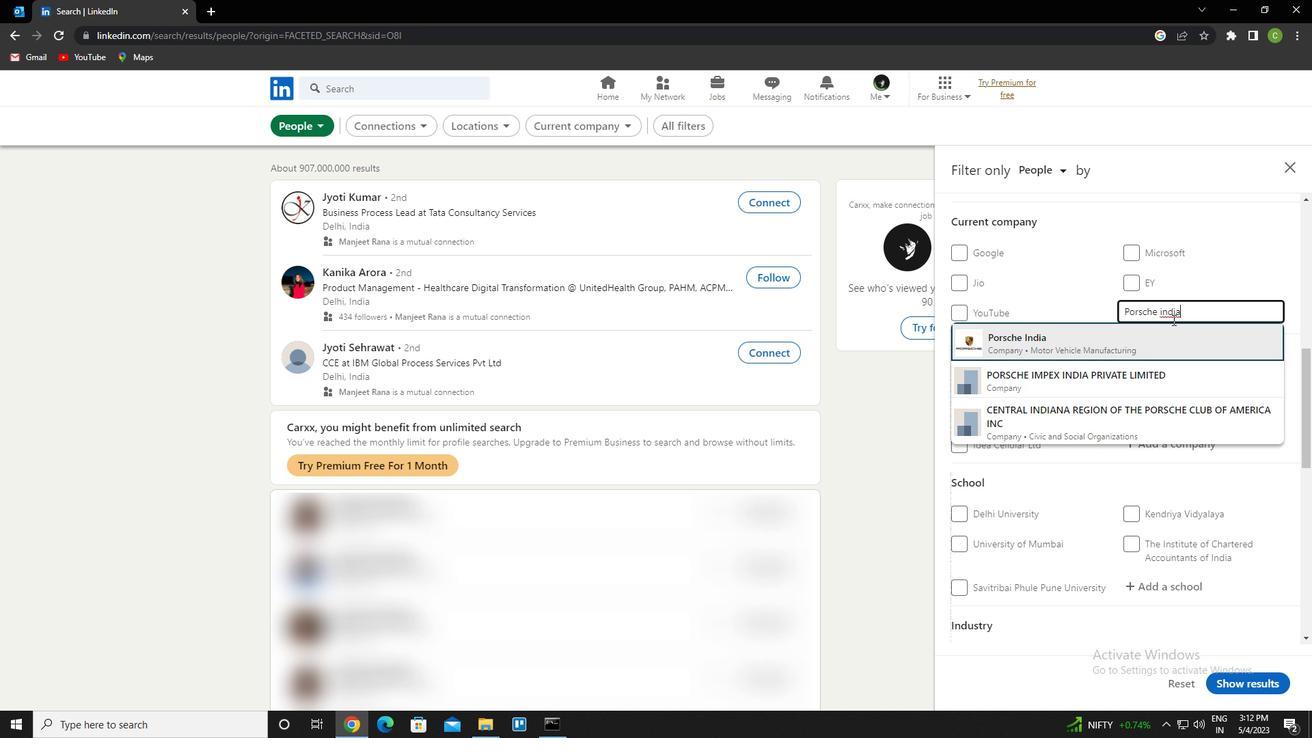 
Action: Mouse moved to (1173, 319)
Screenshot: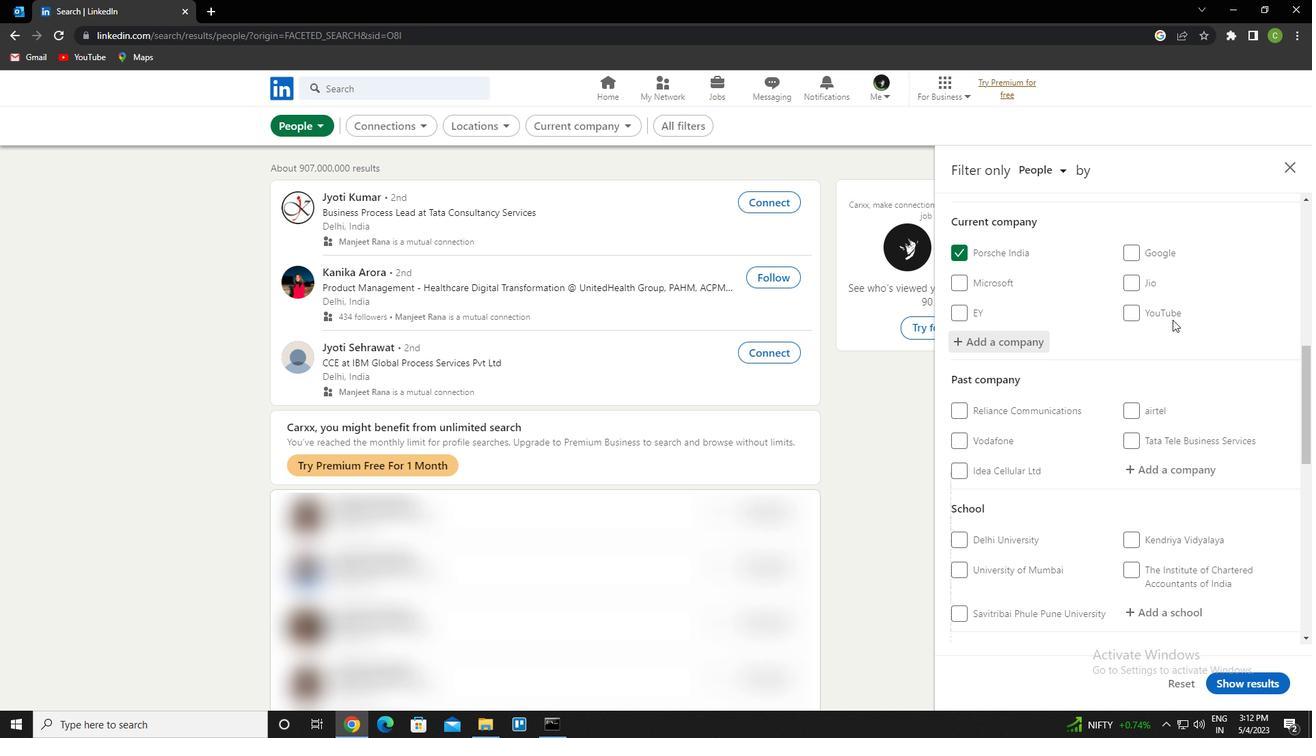 
Action: Mouse scrolled (1173, 319) with delta (0, 0)
Screenshot: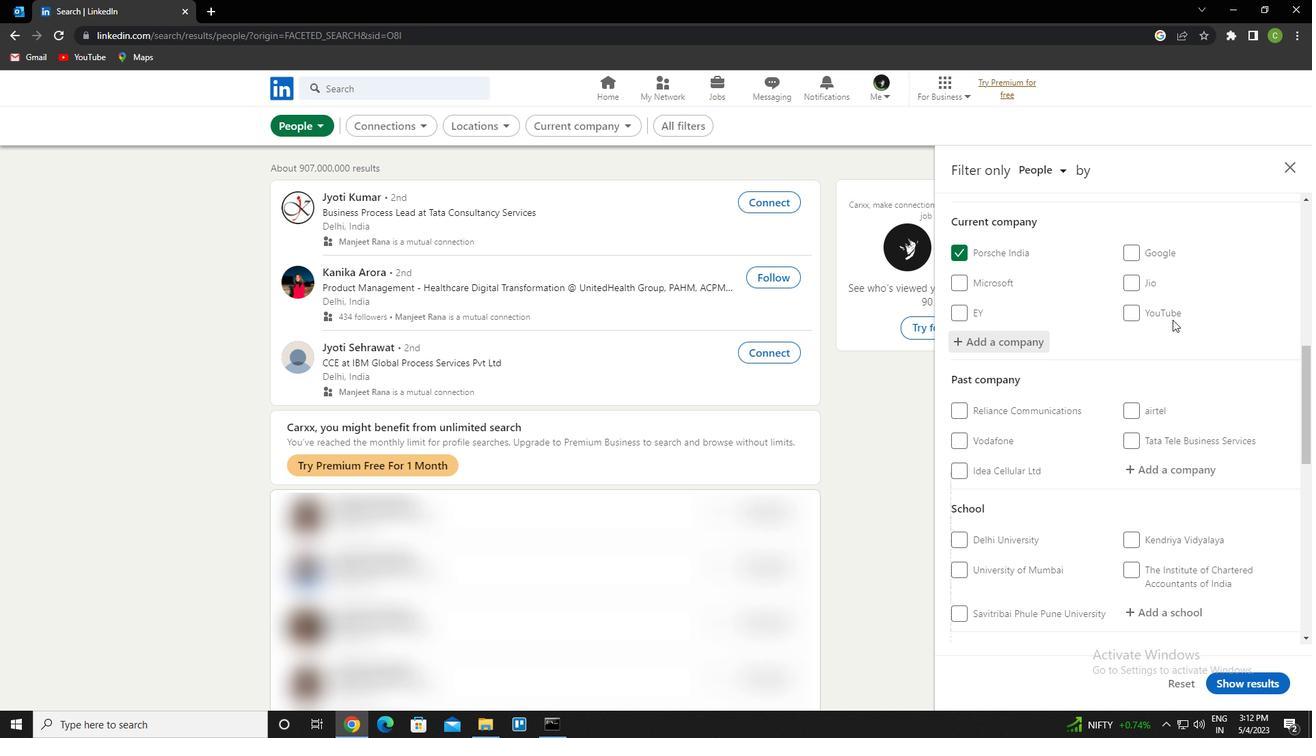
Action: Mouse moved to (1169, 322)
Screenshot: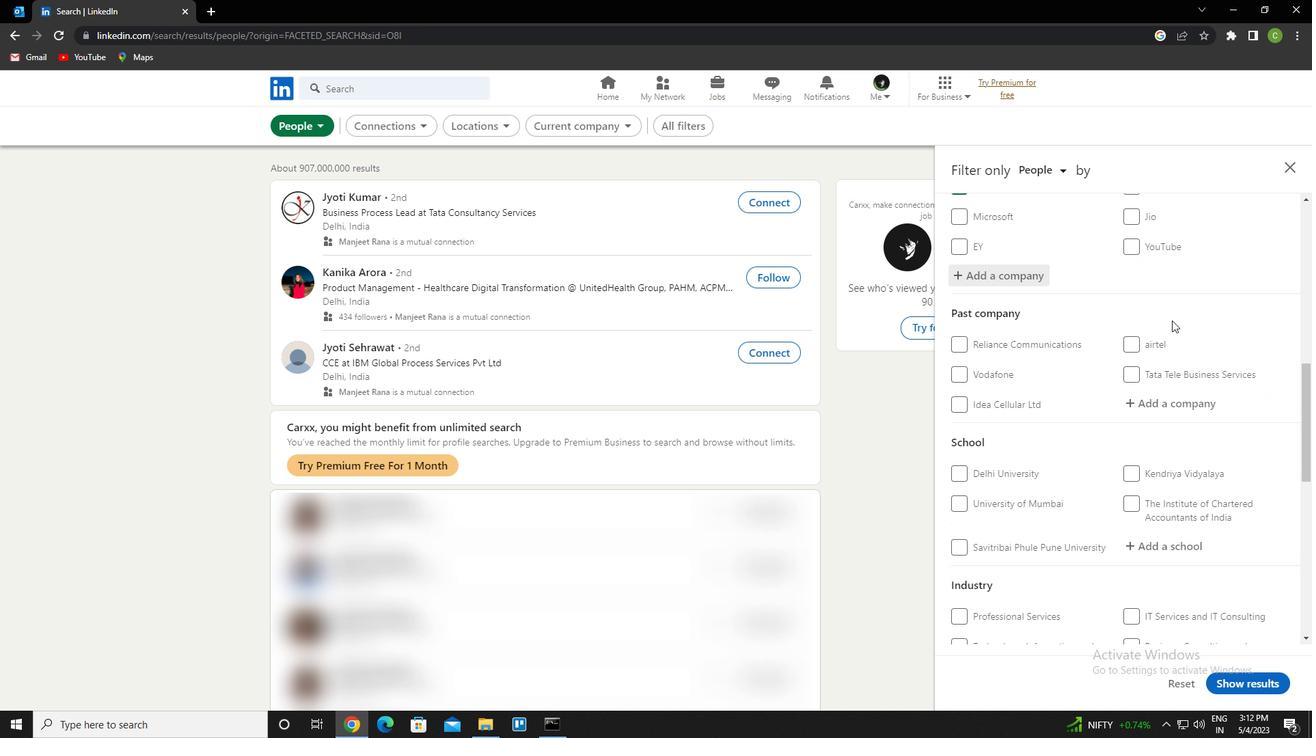 
Action: Mouse scrolled (1169, 321) with delta (0, 0)
Screenshot: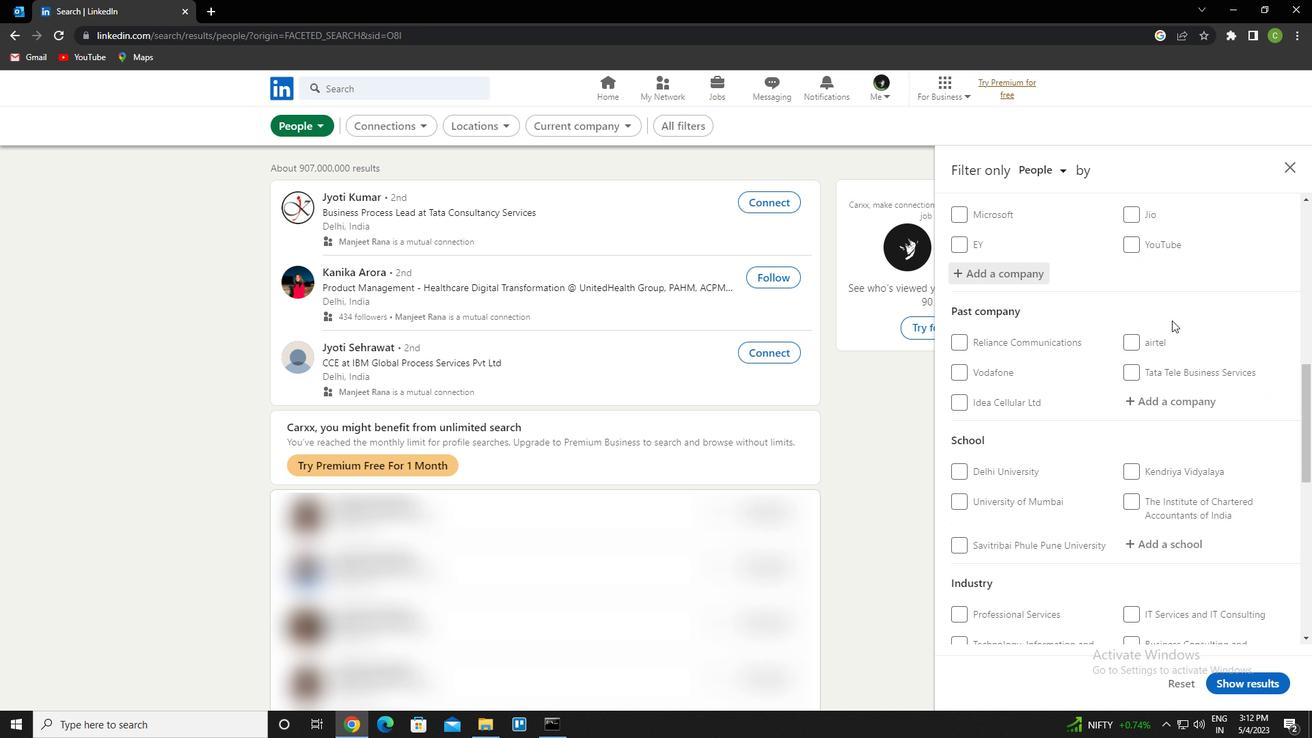 
Action: Mouse moved to (1178, 467)
Screenshot: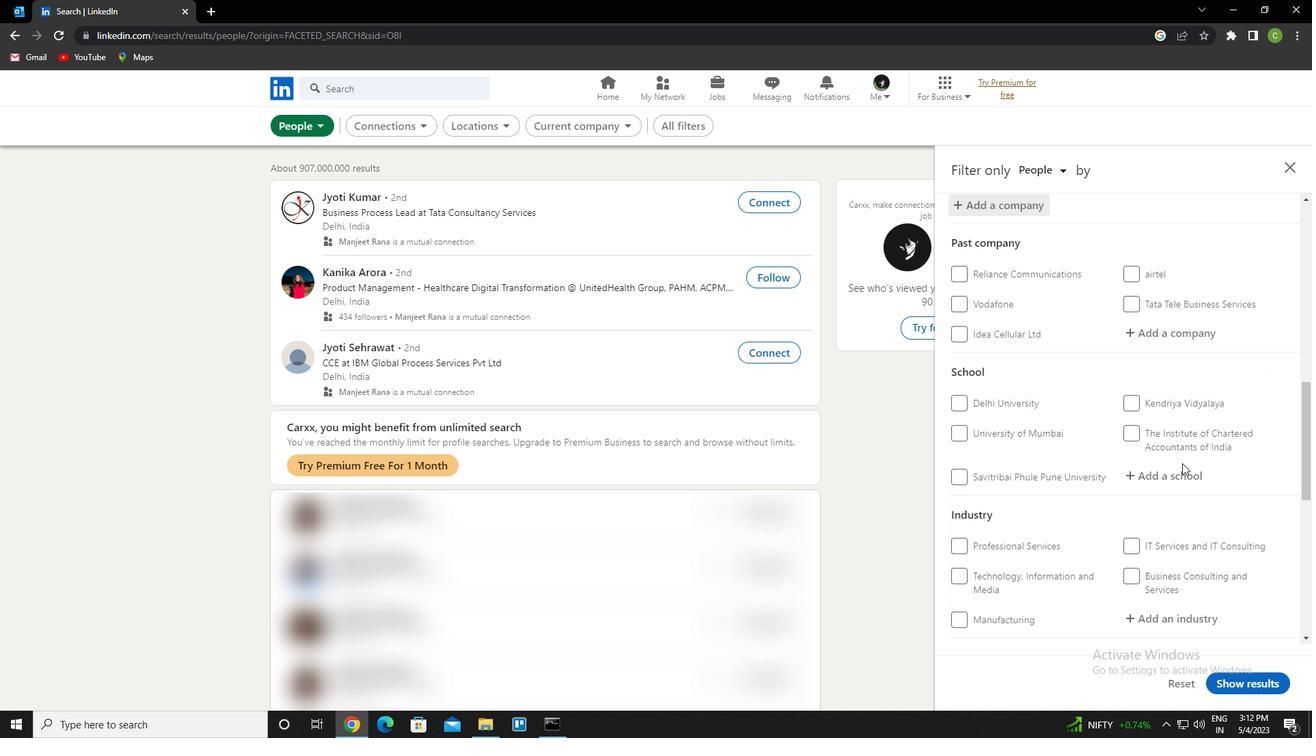
Action: Mouse pressed left at (1178, 467)
Screenshot: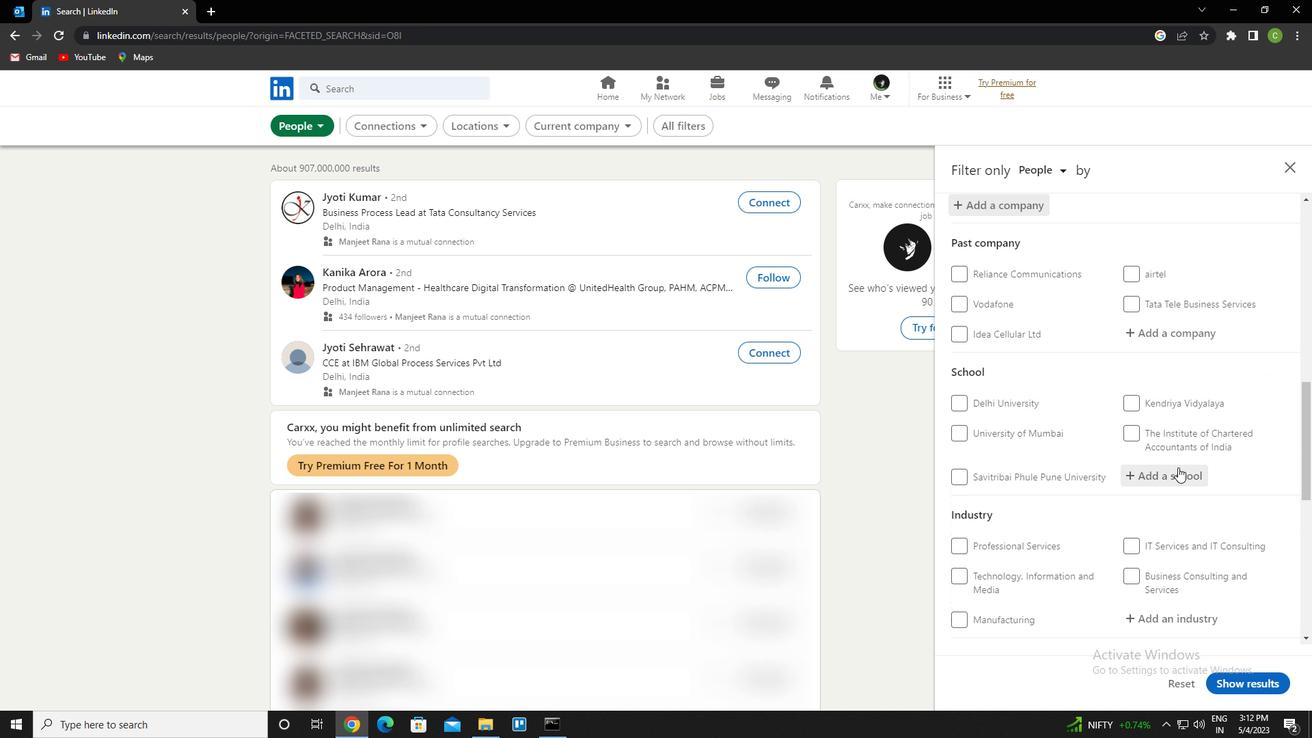 
Action: Mouse moved to (1177, 469)
Screenshot: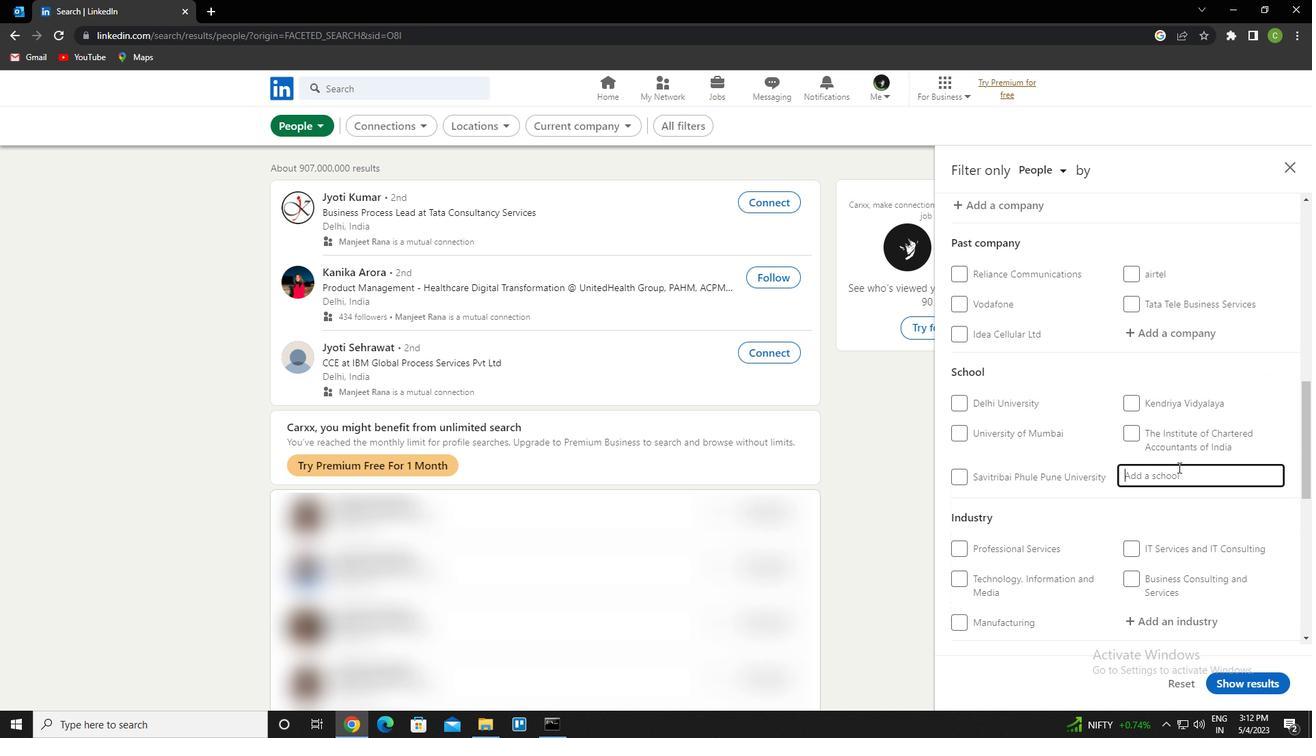 
Action: Key pressed <Key.caps_lock>indian<Key.space>school<Key.space>of<Key.space>business<Key.space>management<Key.space>and<Key.space>administration<Key.down><Key.enter>
Screenshot: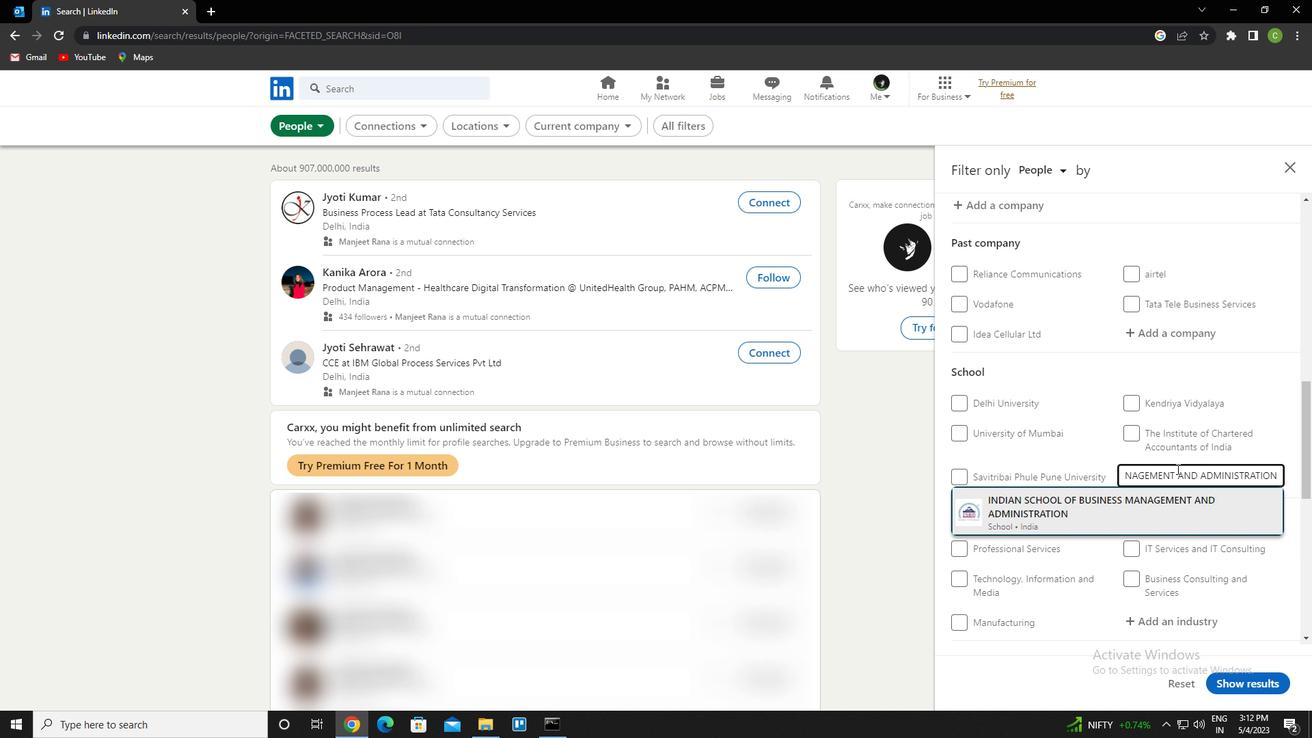 
Action: Mouse moved to (1169, 473)
Screenshot: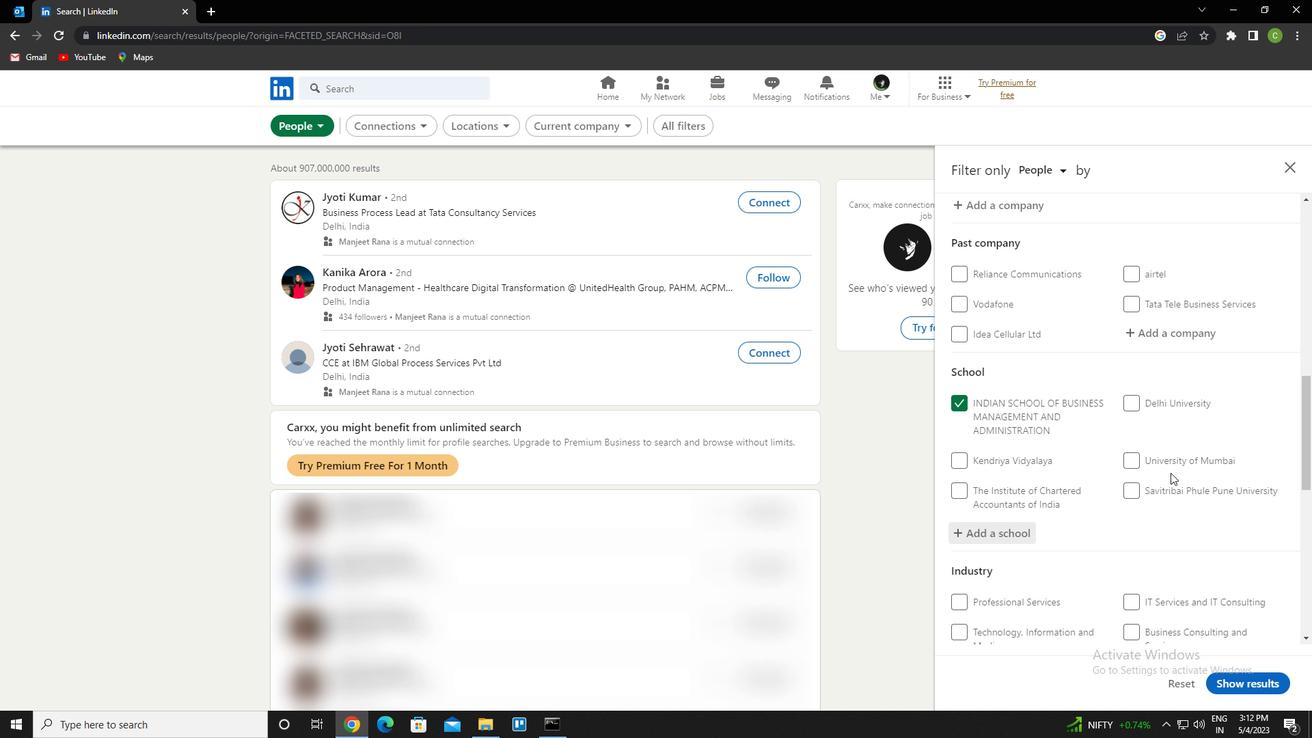 
Action: Mouse scrolled (1169, 472) with delta (0, 0)
Screenshot: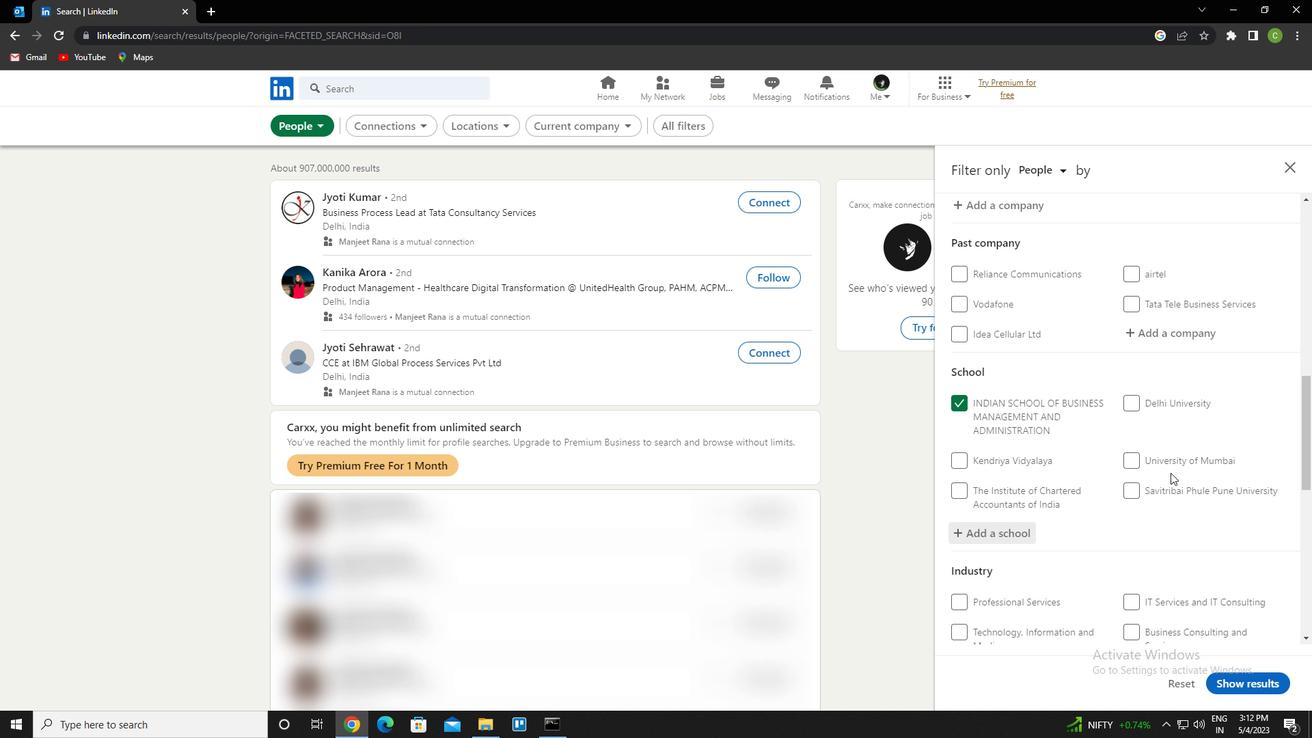 
Action: Mouse moved to (1166, 475)
Screenshot: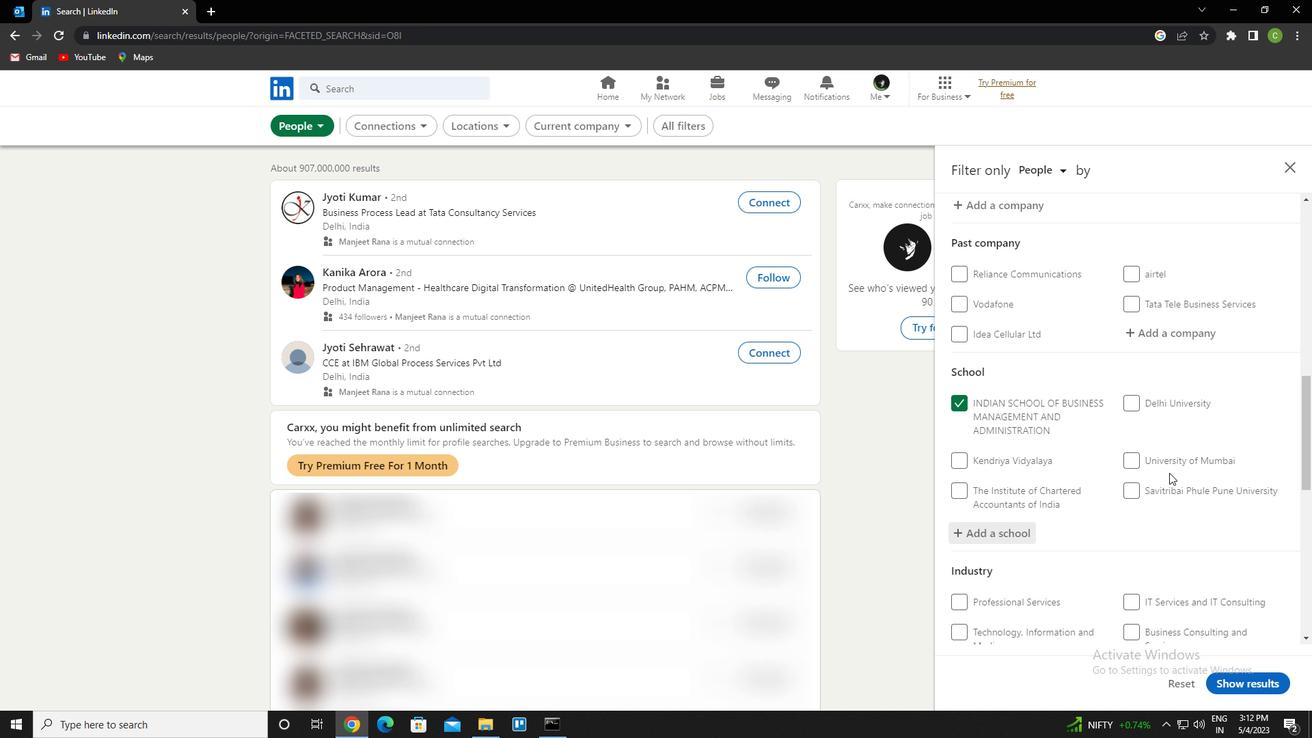 
Action: Mouse scrolled (1166, 475) with delta (0, 0)
Screenshot: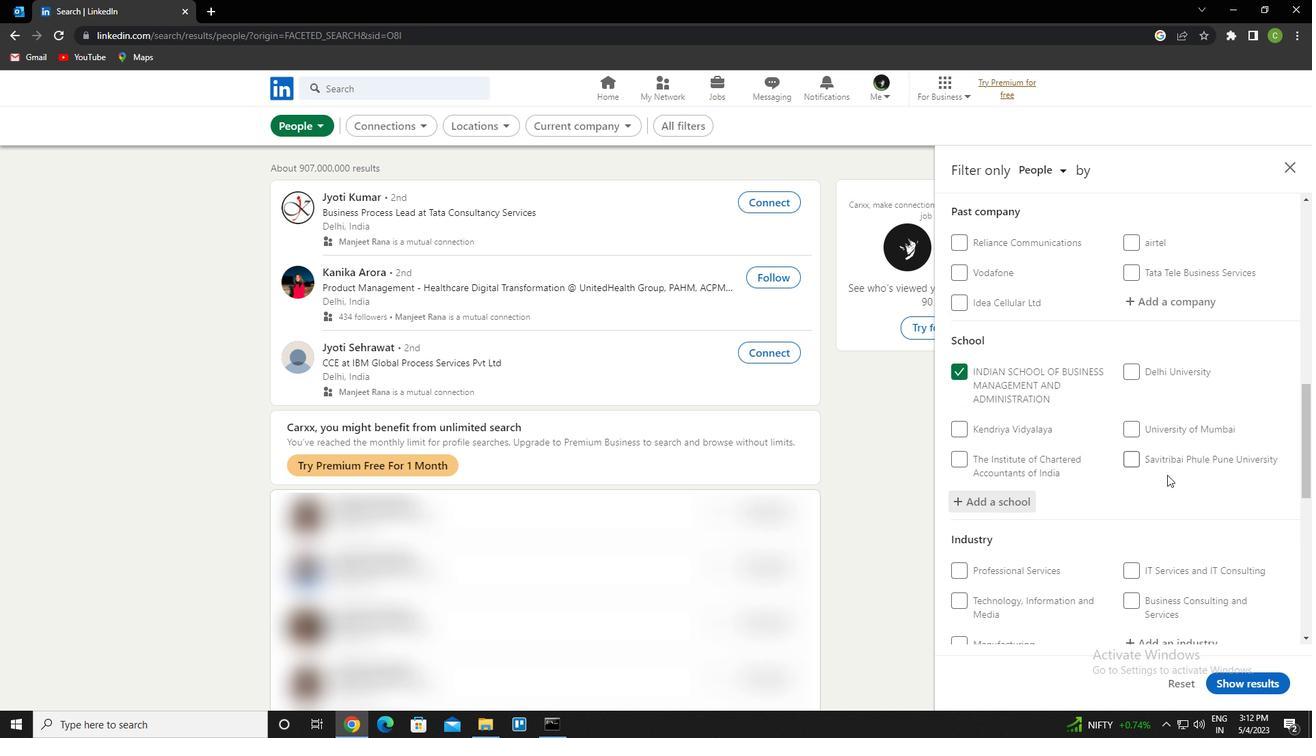 
Action: Mouse moved to (1166, 476)
Screenshot: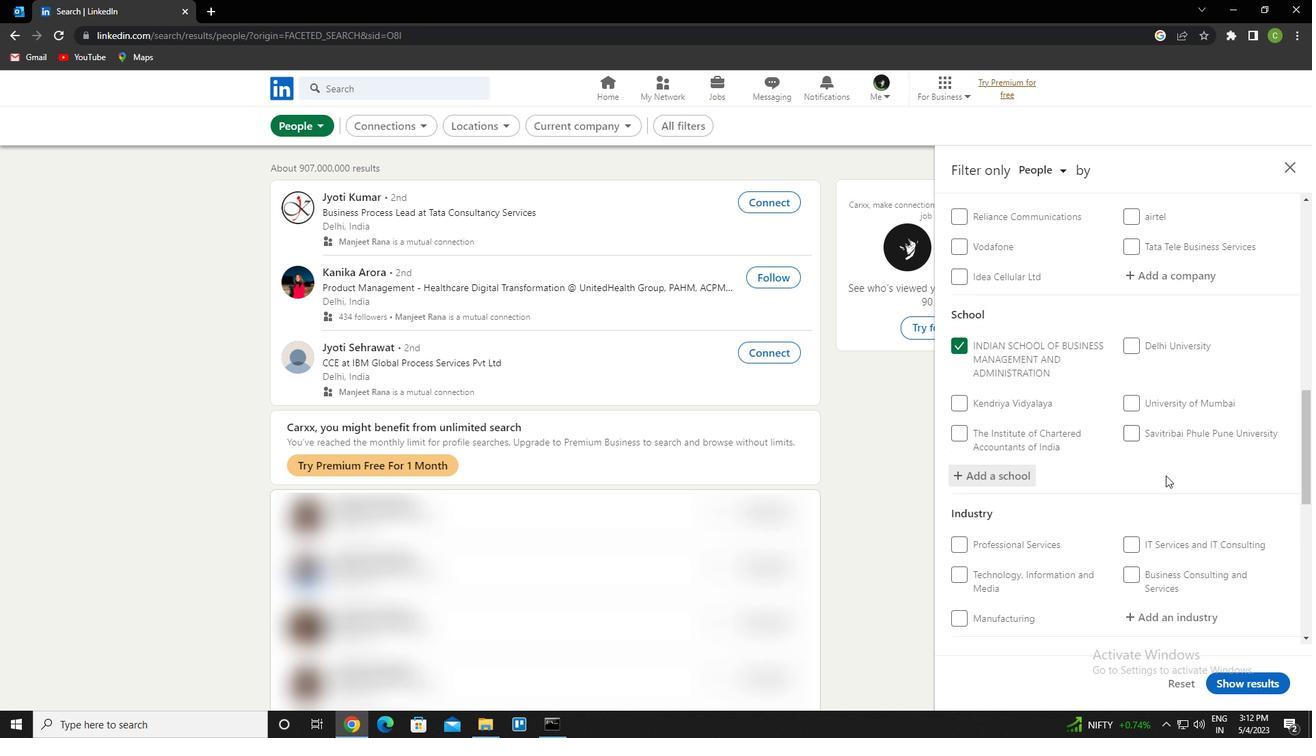 
Action: Mouse scrolled (1166, 475) with delta (0, 0)
Screenshot: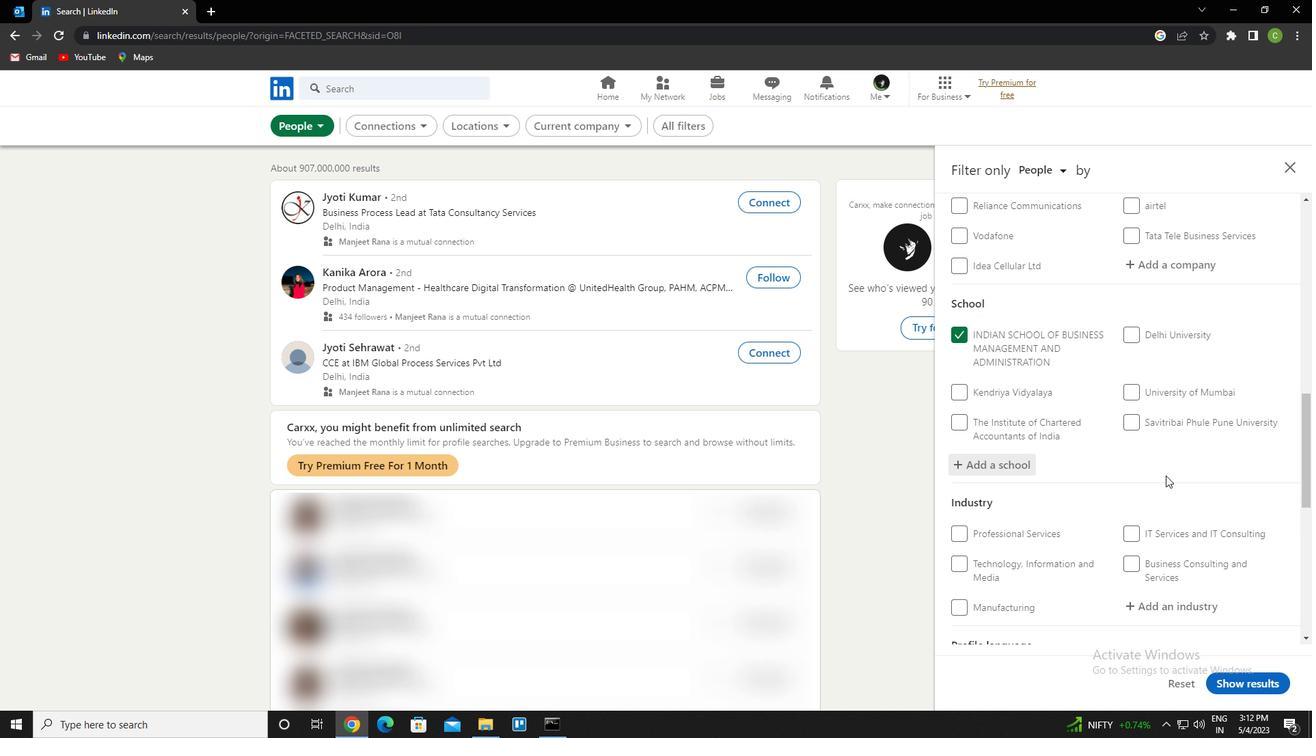 
Action: Mouse scrolled (1166, 475) with delta (0, 0)
Screenshot: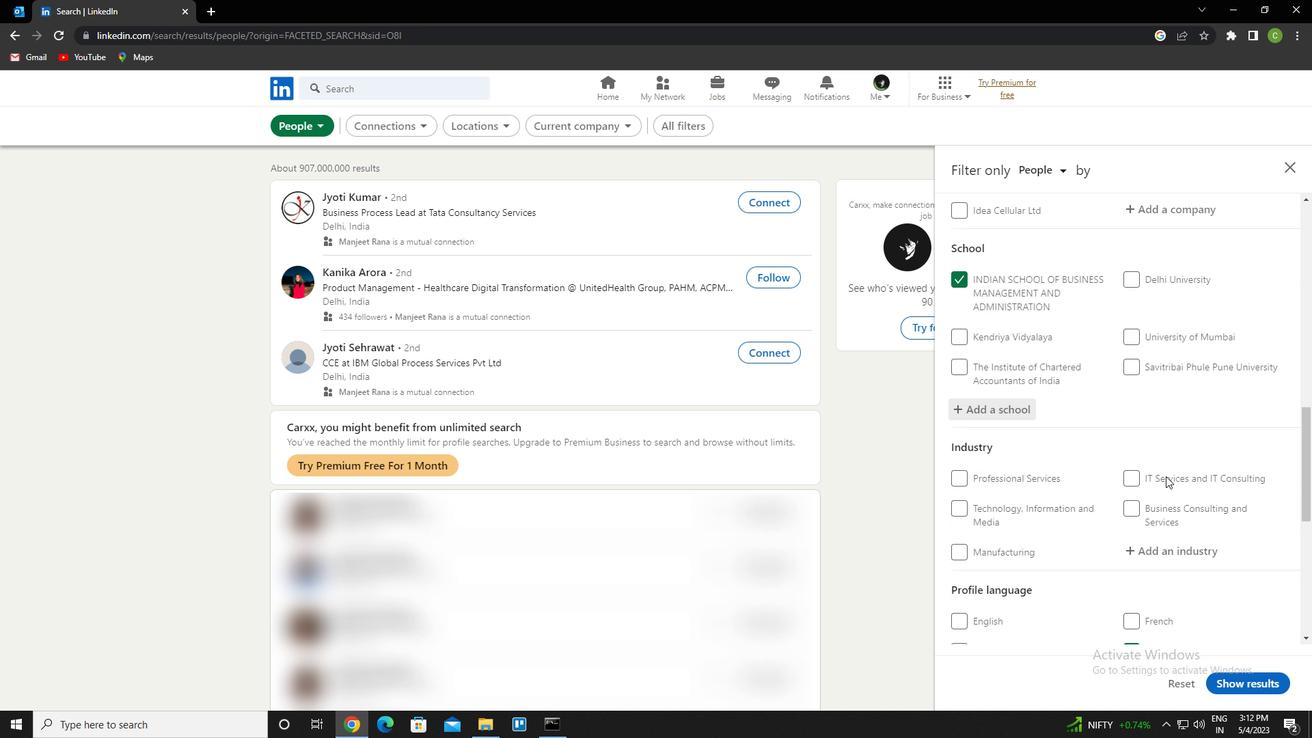 
Action: Mouse moved to (1190, 404)
Screenshot: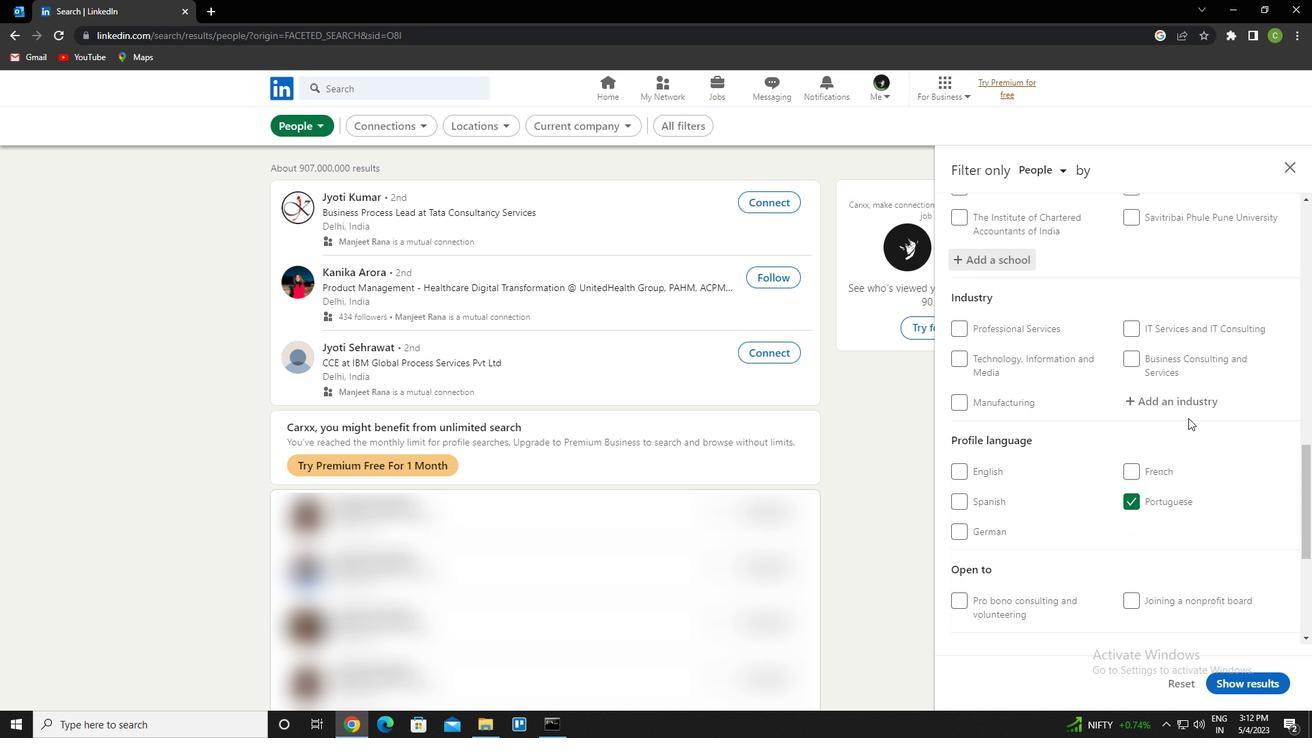 
Action: Mouse pressed left at (1190, 404)
Screenshot: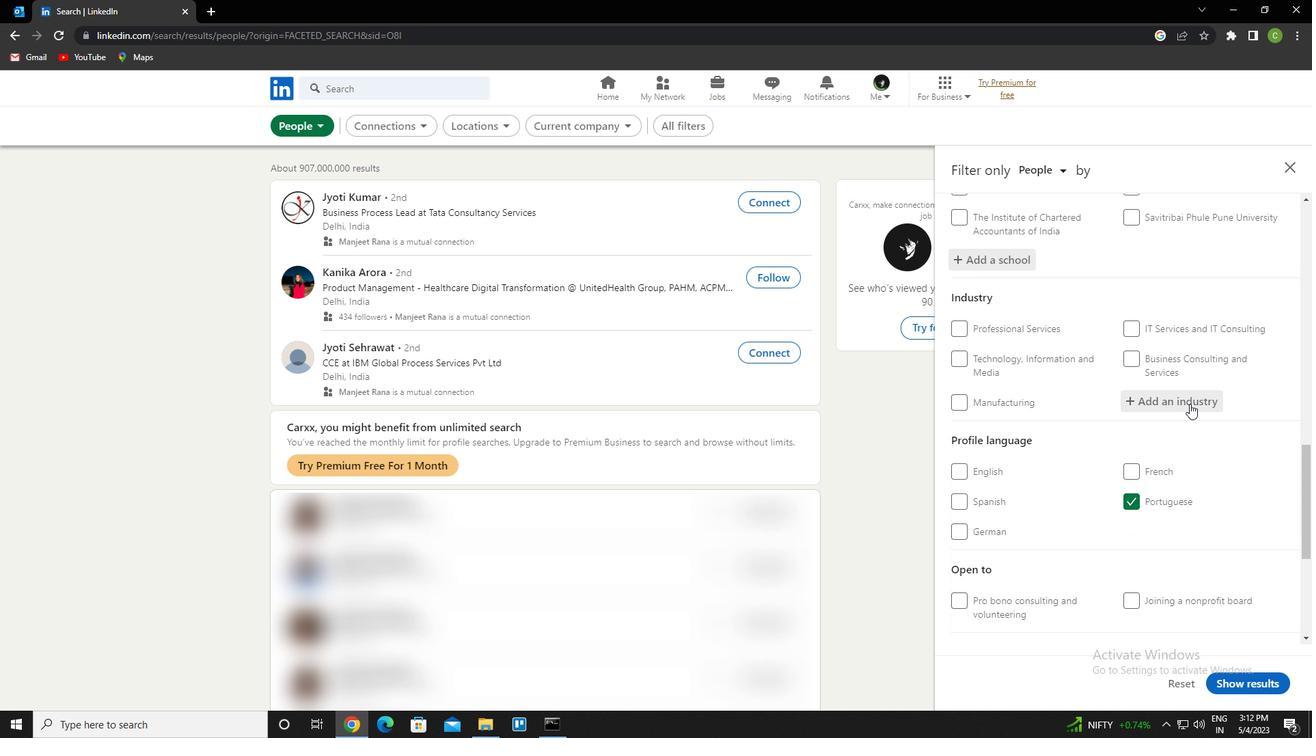 
Action: Key pressed h<Key.caps_lock>istor<Key.down><Key.enter>
Screenshot: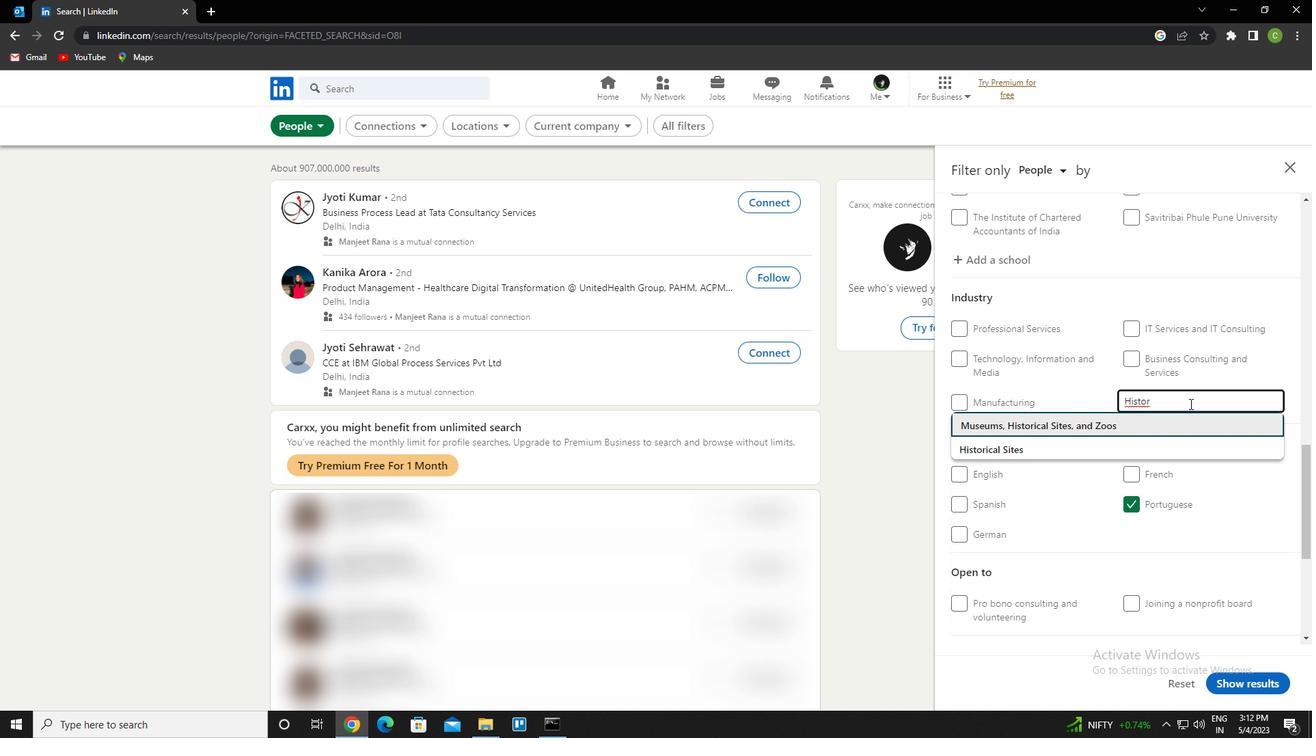 
Action: Mouse moved to (1178, 409)
Screenshot: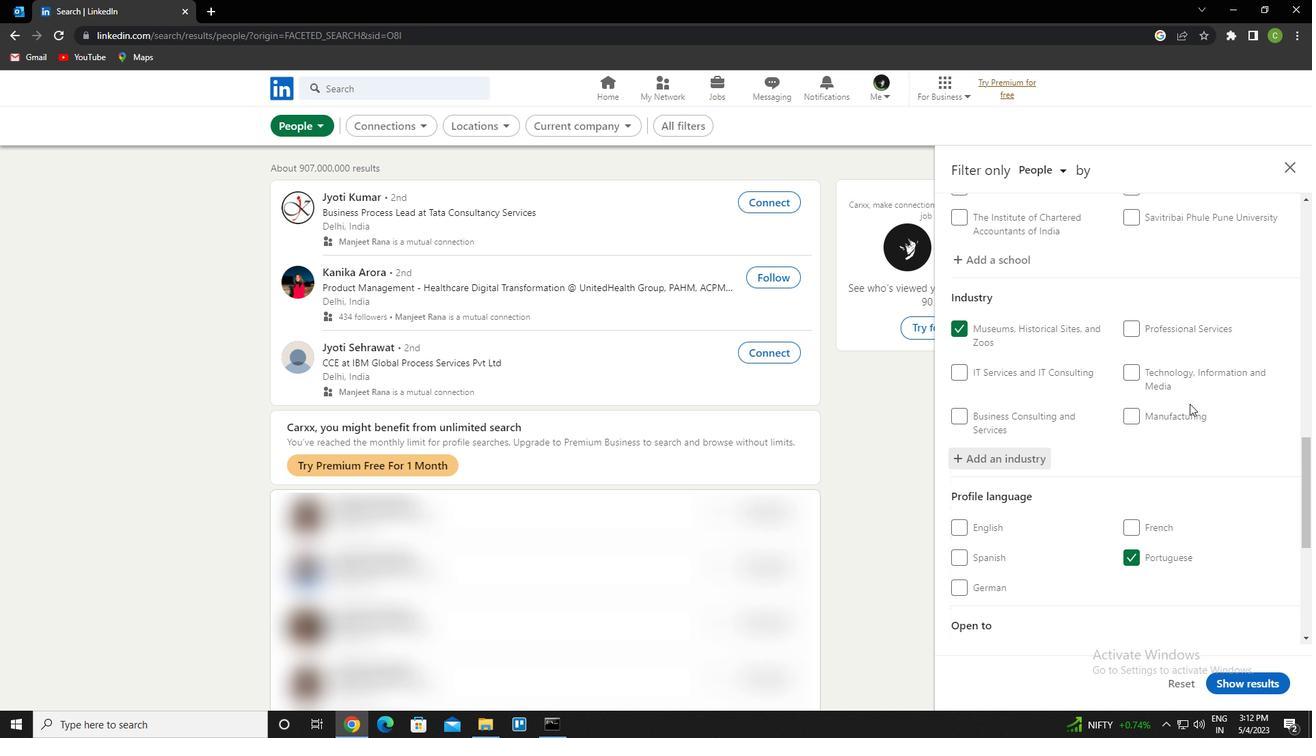 
Action: Mouse scrolled (1178, 408) with delta (0, 0)
Screenshot: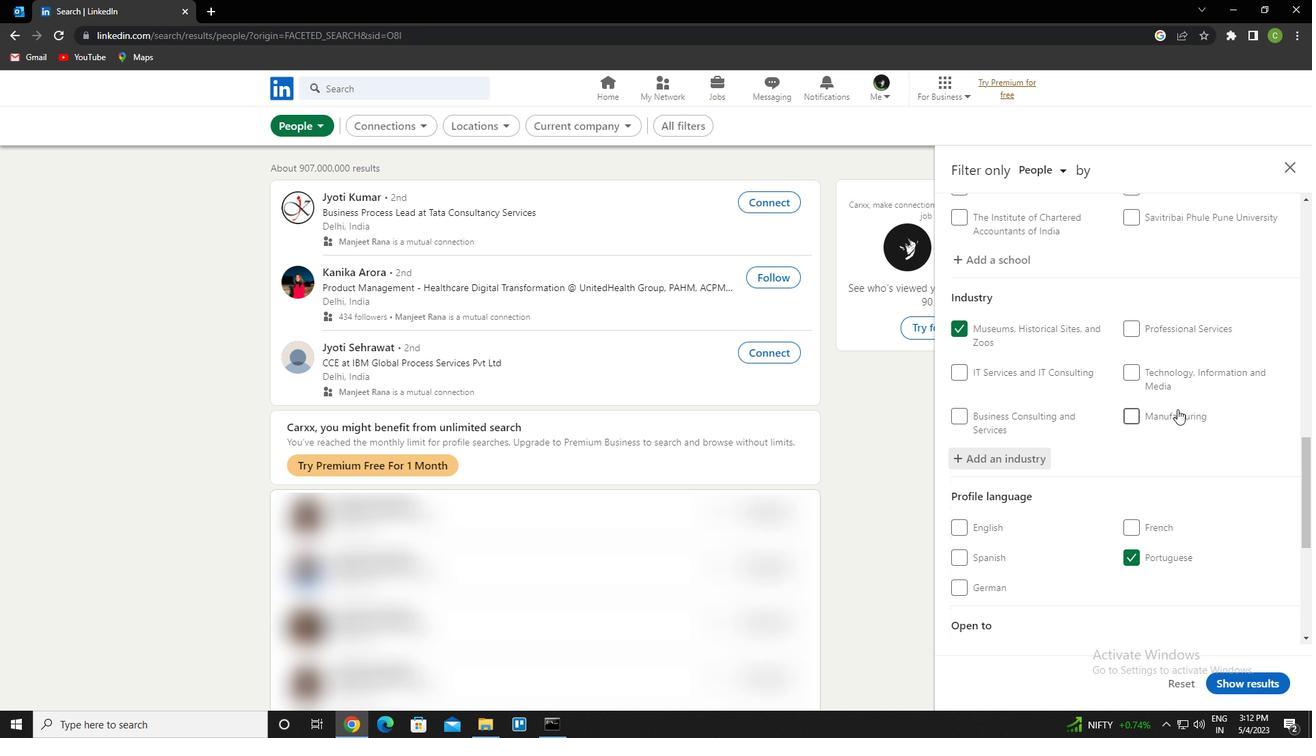 
Action: Mouse scrolled (1178, 408) with delta (0, 0)
Screenshot: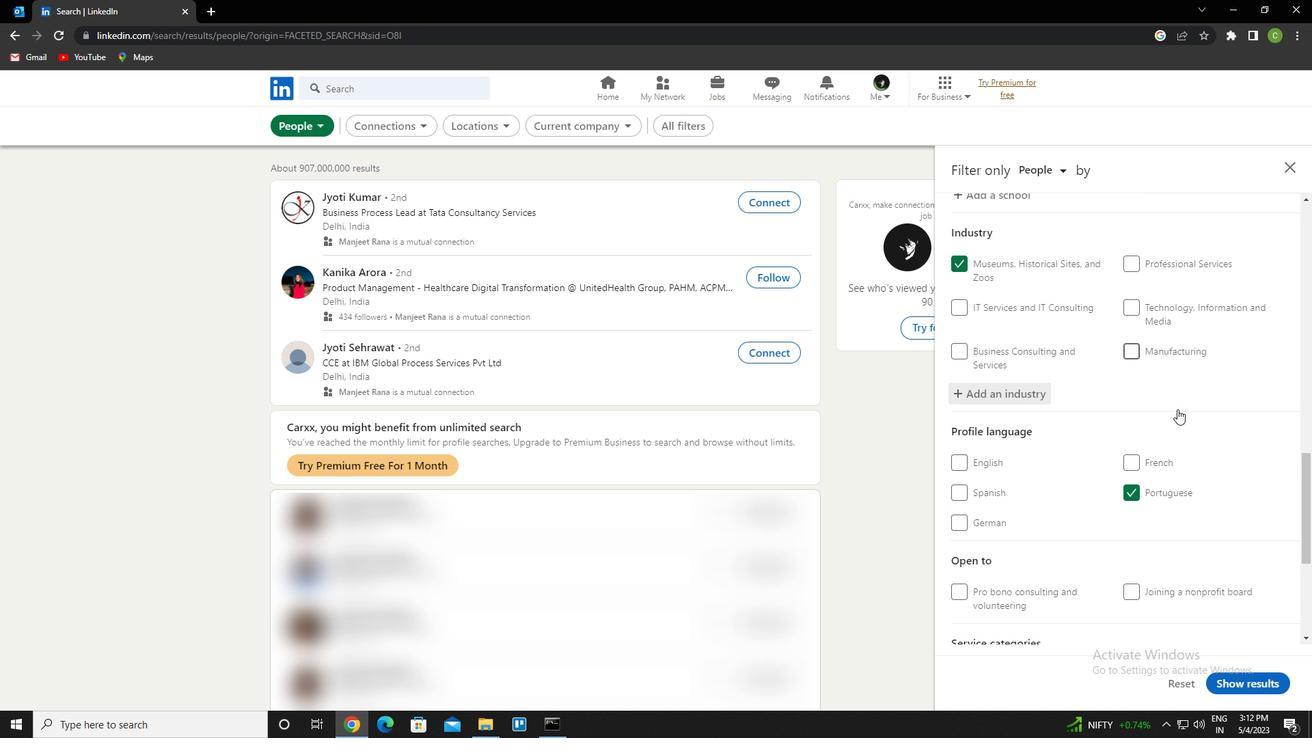 
Action: Mouse scrolled (1178, 408) with delta (0, 0)
Screenshot: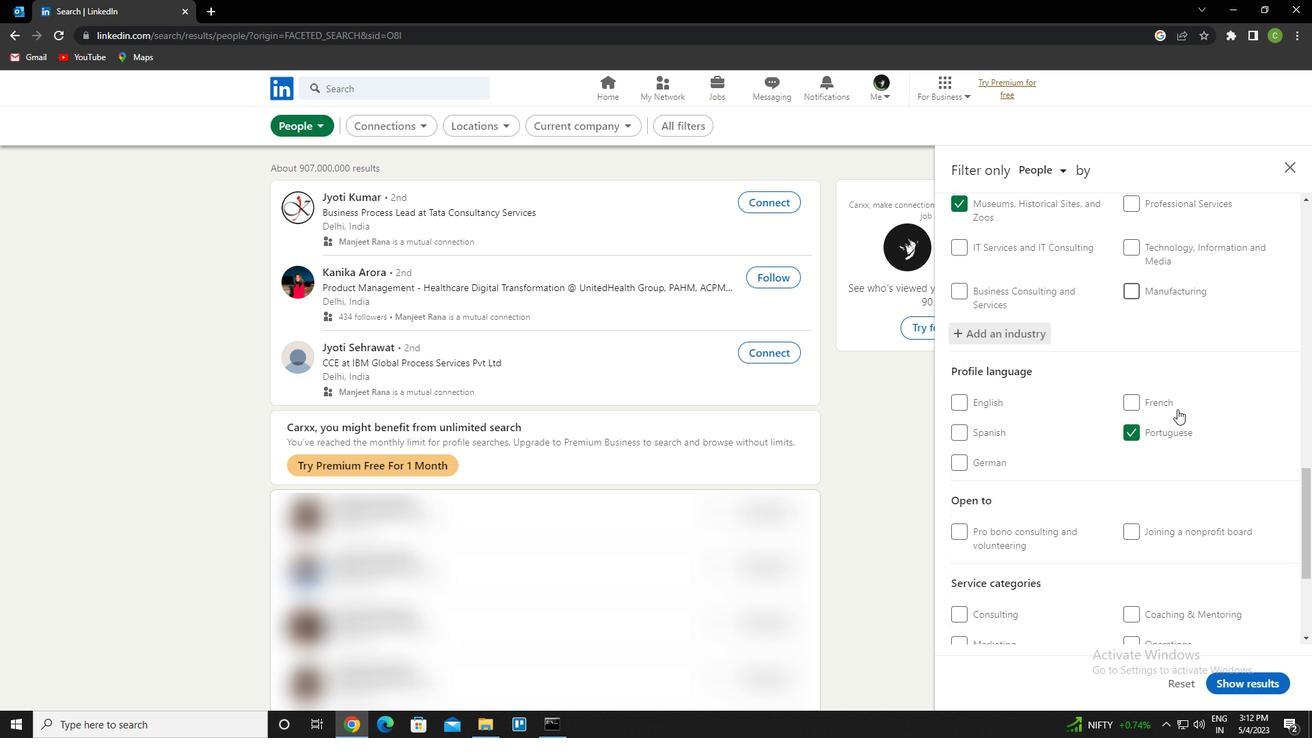 
Action: Mouse moved to (1178, 464)
Screenshot: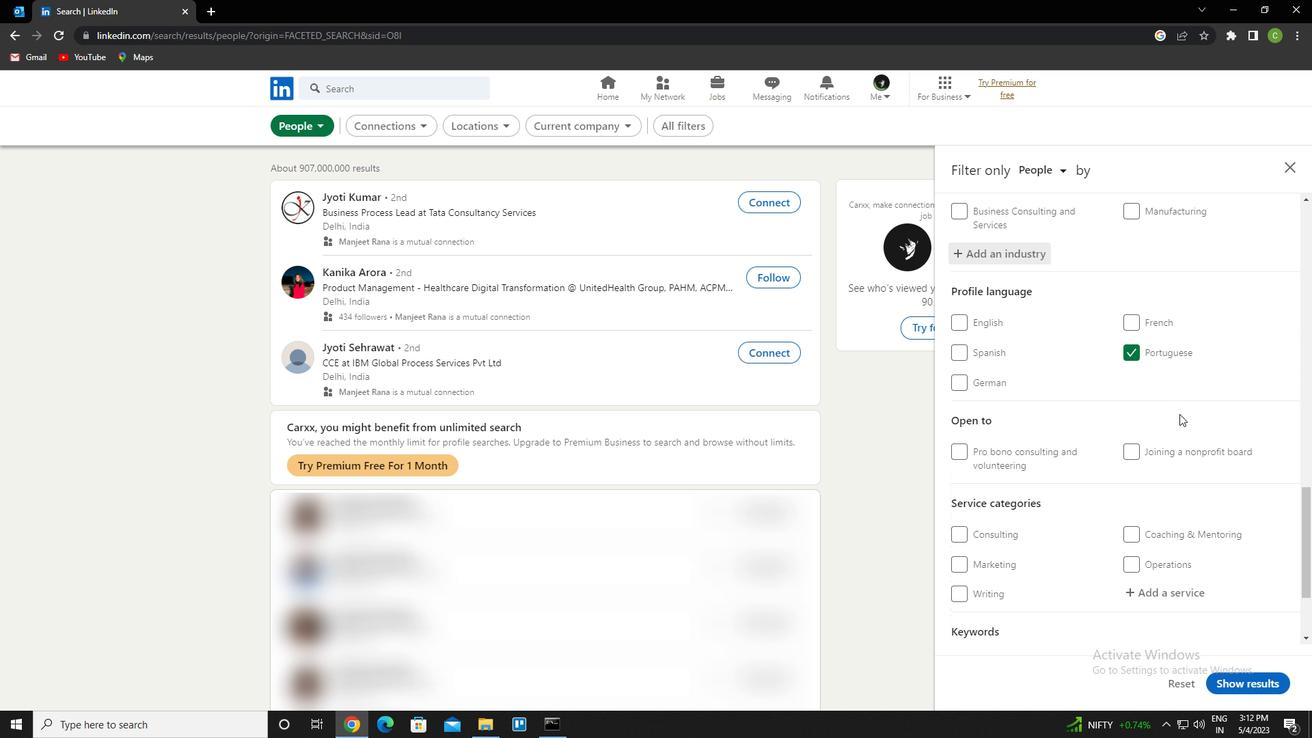 
Action: Mouse scrolled (1178, 463) with delta (0, 0)
Screenshot: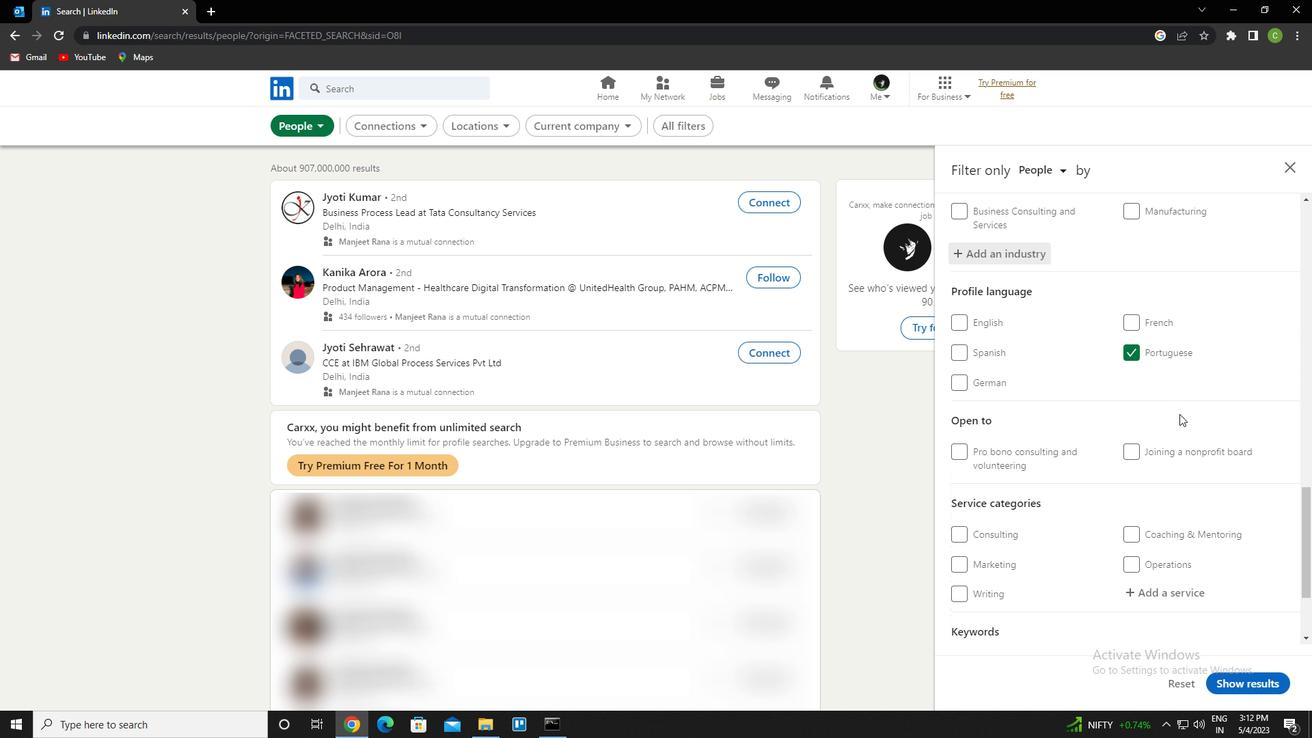 
Action: Mouse moved to (1178, 466)
Screenshot: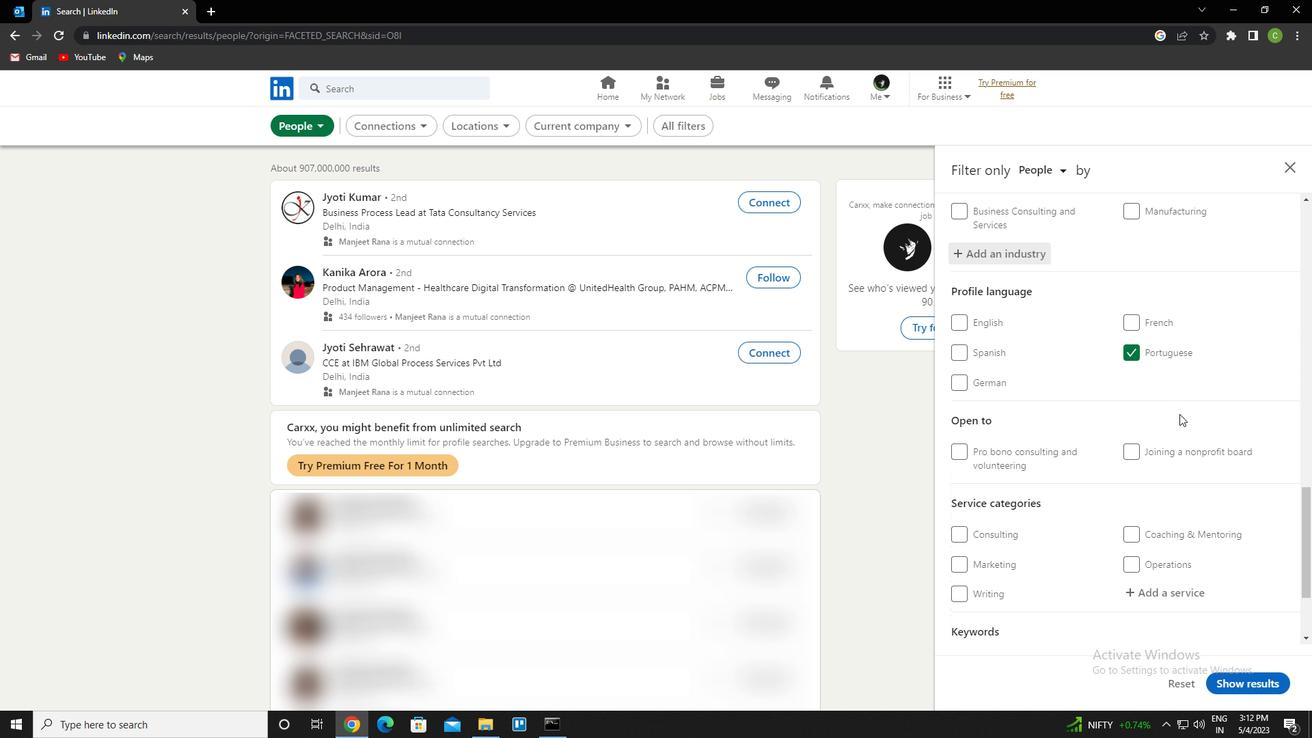 
Action: Mouse scrolled (1178, 466) with delta (0, 0)
Screenshot: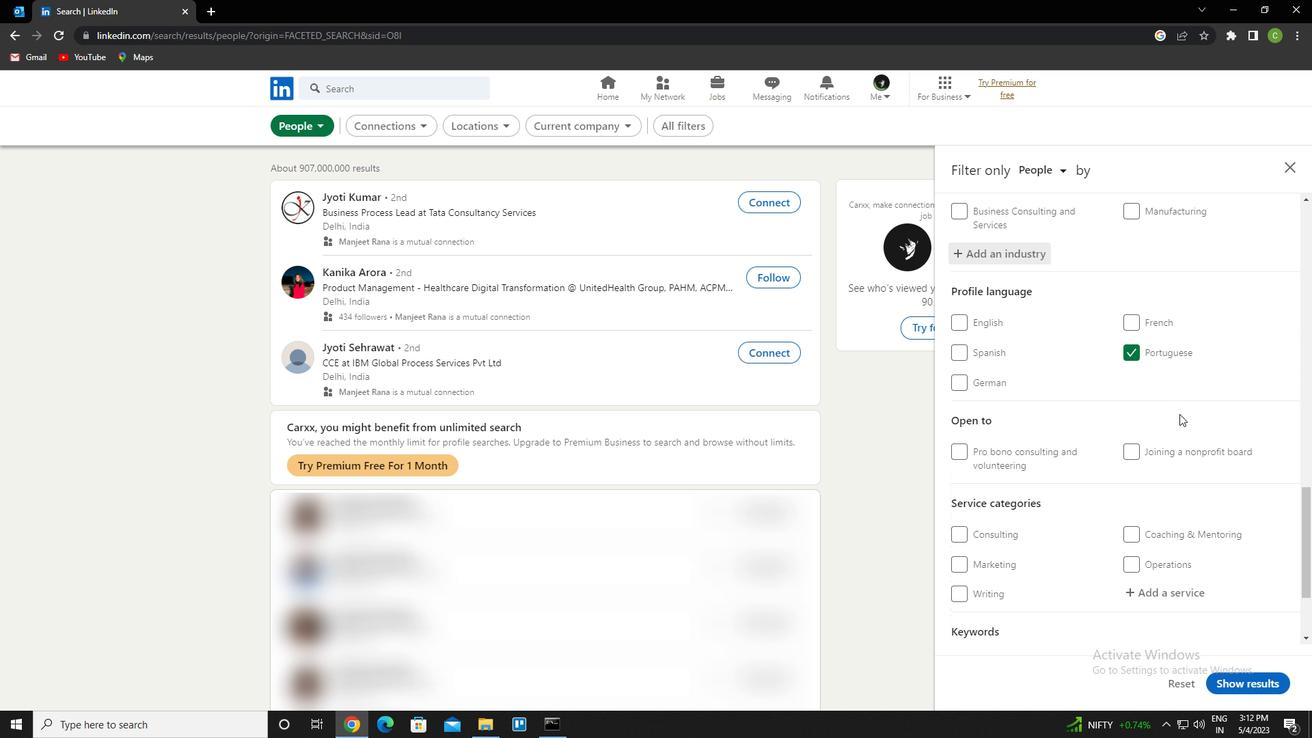 
Action: Mouse moved to (1178, 467)
Screenshot: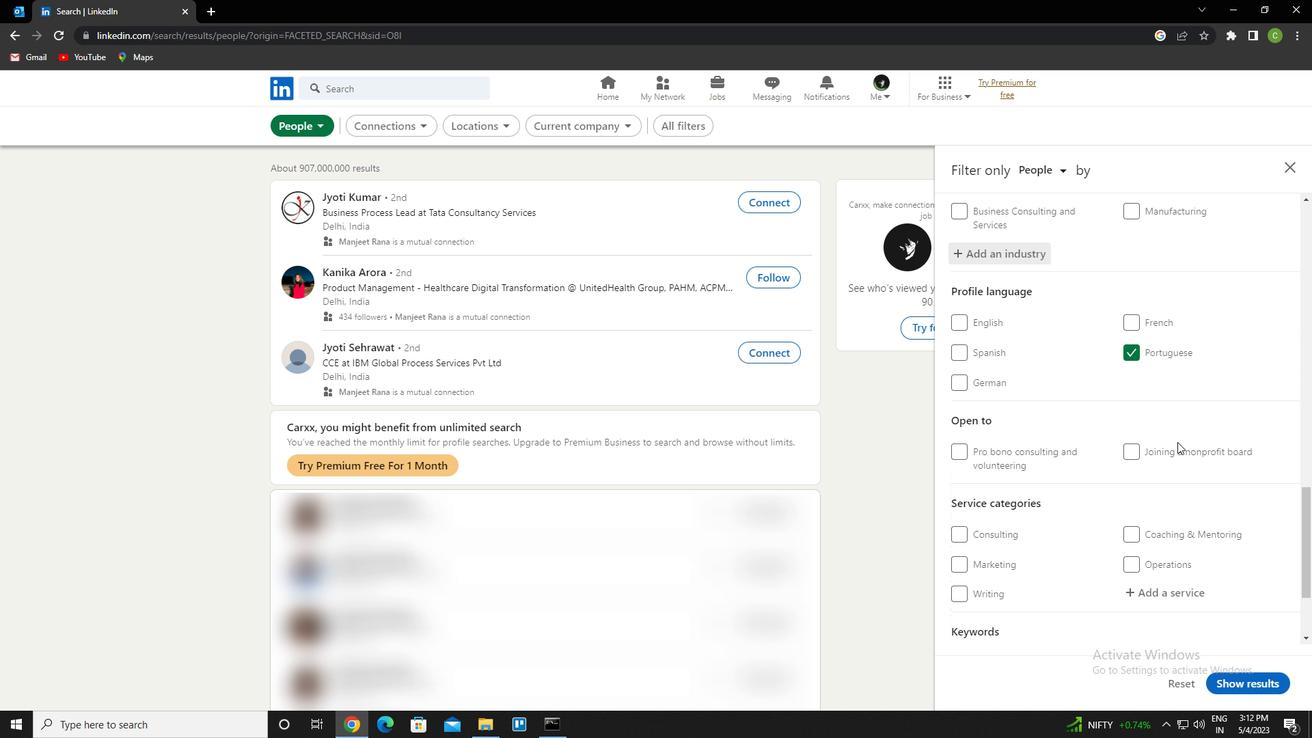 
Action: Mouse scrolled (1178, 466) with delta (0, 0)
Screenshot: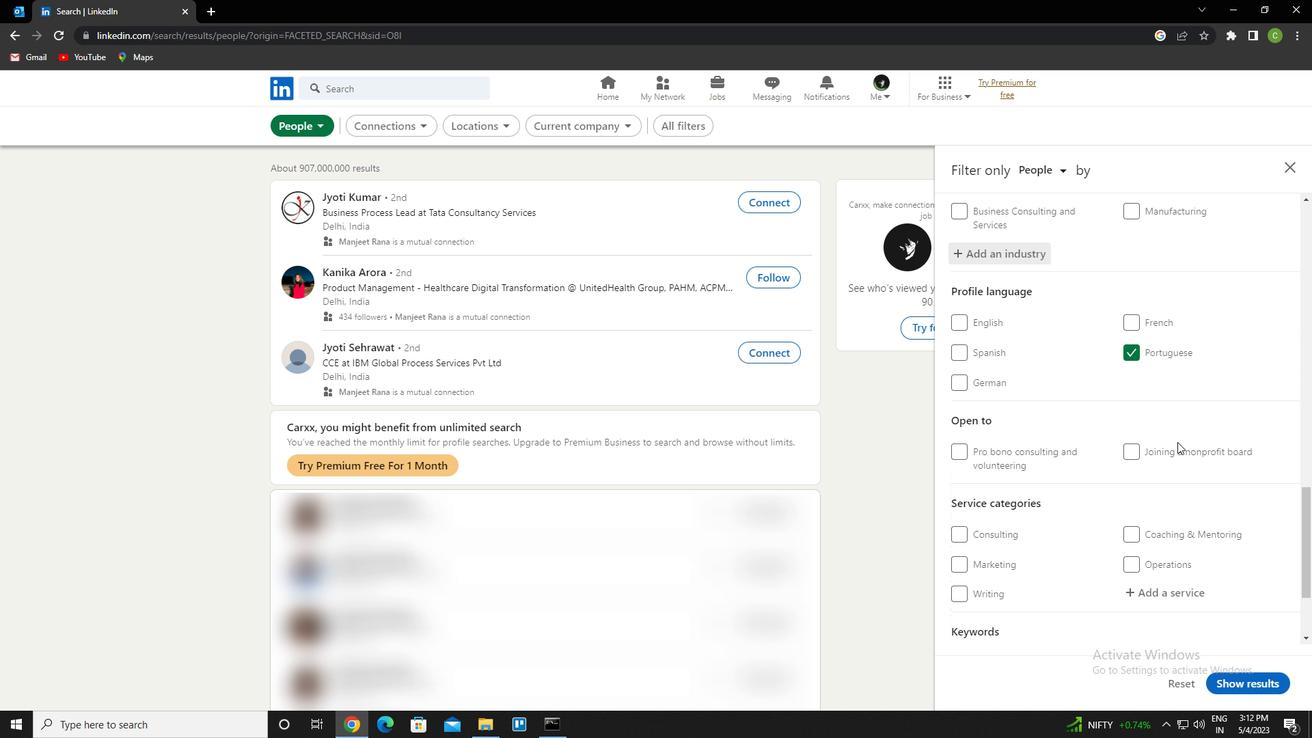 
Action: Mouse scrolled (1178, 466) with delta (0, 0)
Screenshot: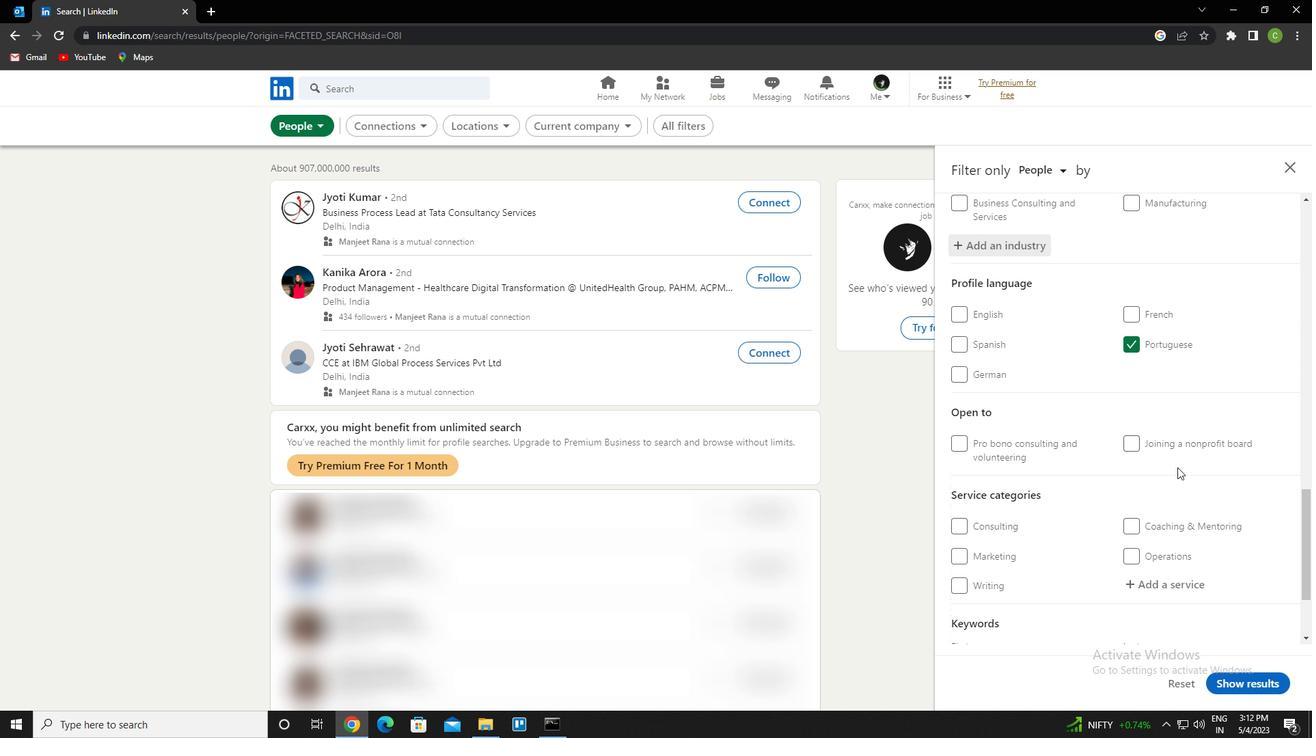 
Action: Mouse moved to (1175, 459)
Screenshot: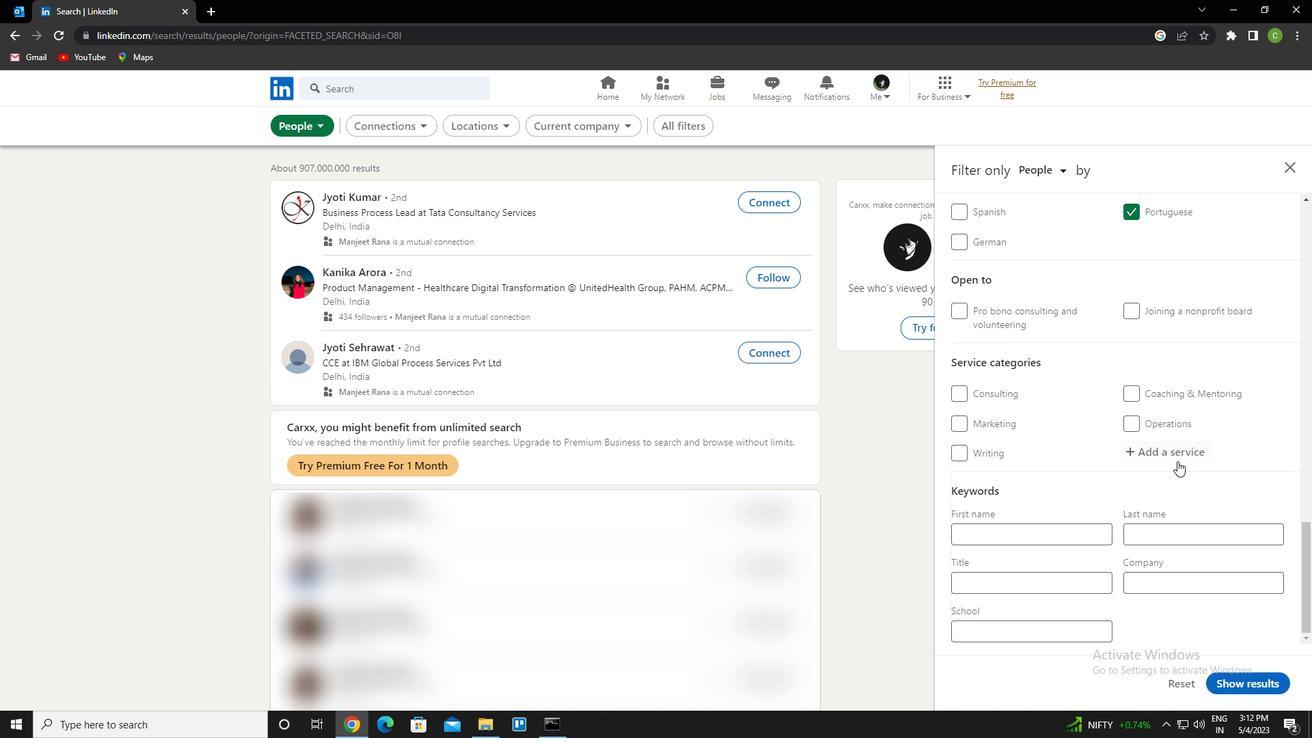 
Action: Mouse pressed left at (1175, 459)
Screenshot: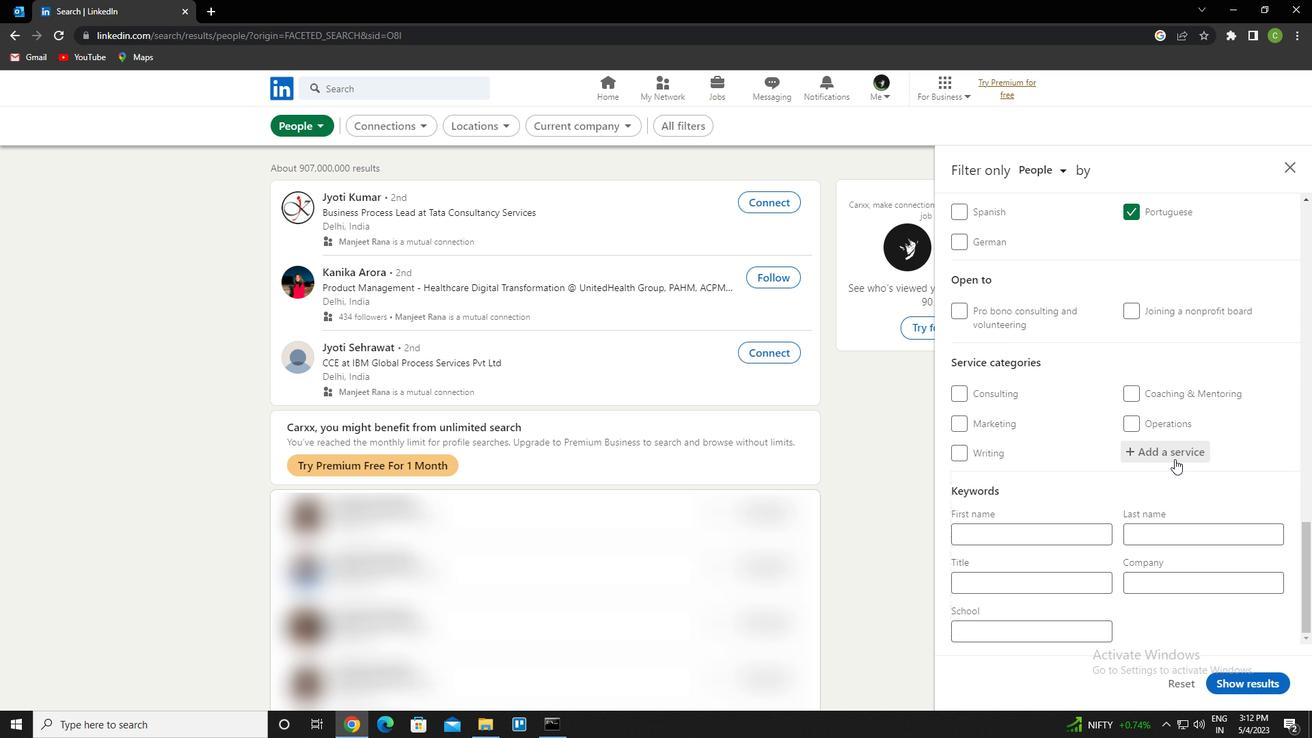 
Action: Mouse moved to (1173, 459)
Screenshot: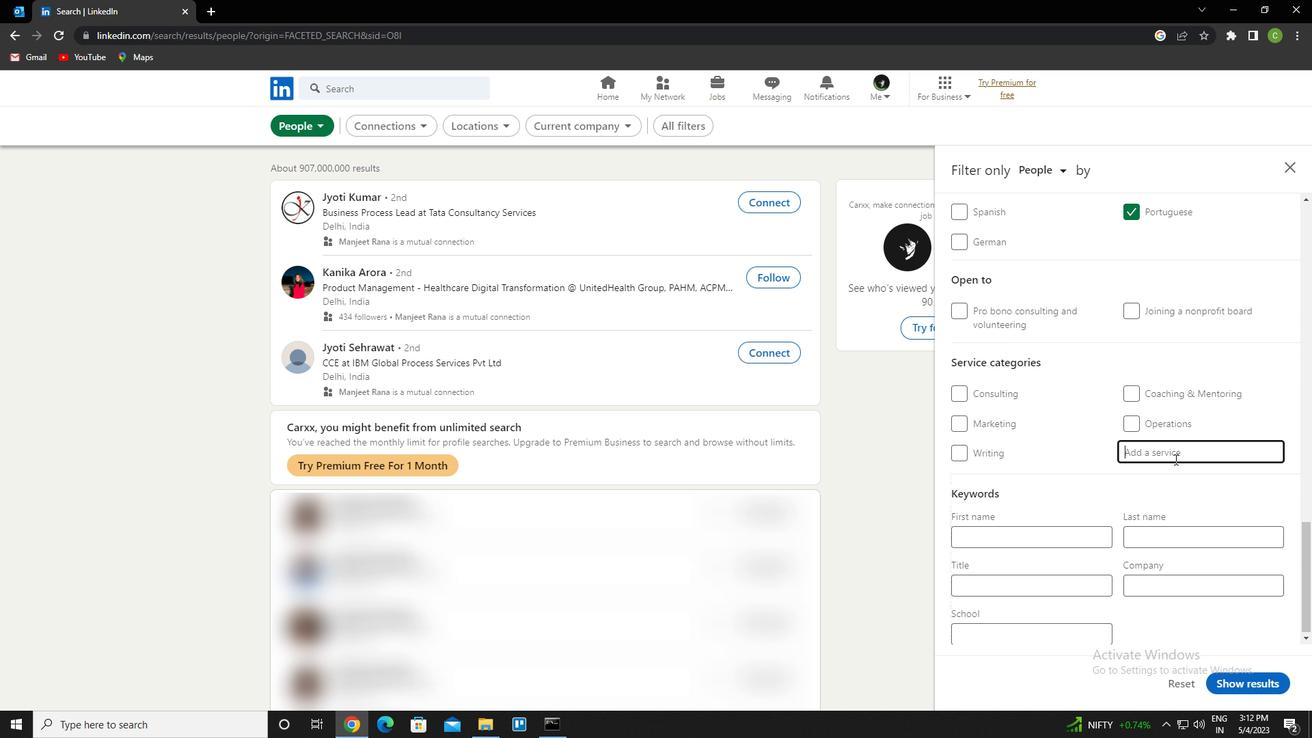 
Action: Key pressed <Key.caps_lock>m<Key.caps_lock>obile<Key.space>marketing<Key.down><Key.enter>
Screenshot: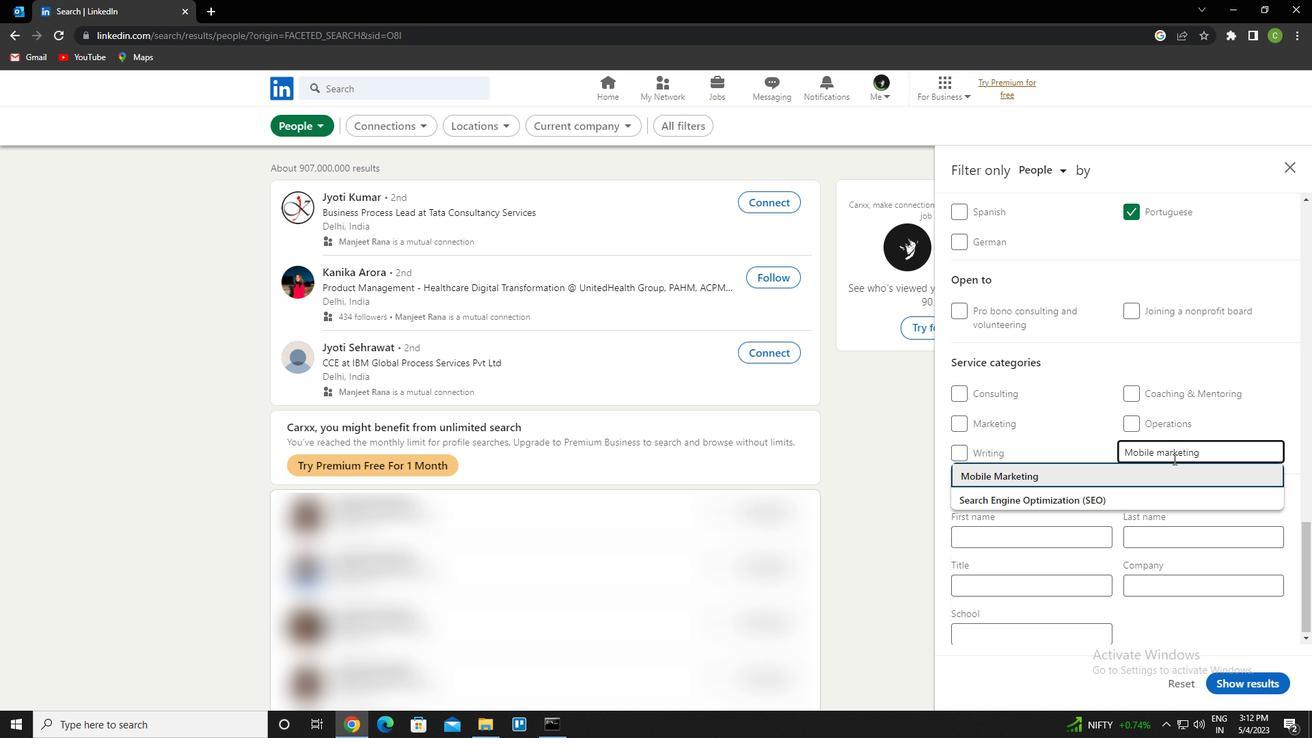 
Action: Mouse moved to (1152, 473)
Screenshot: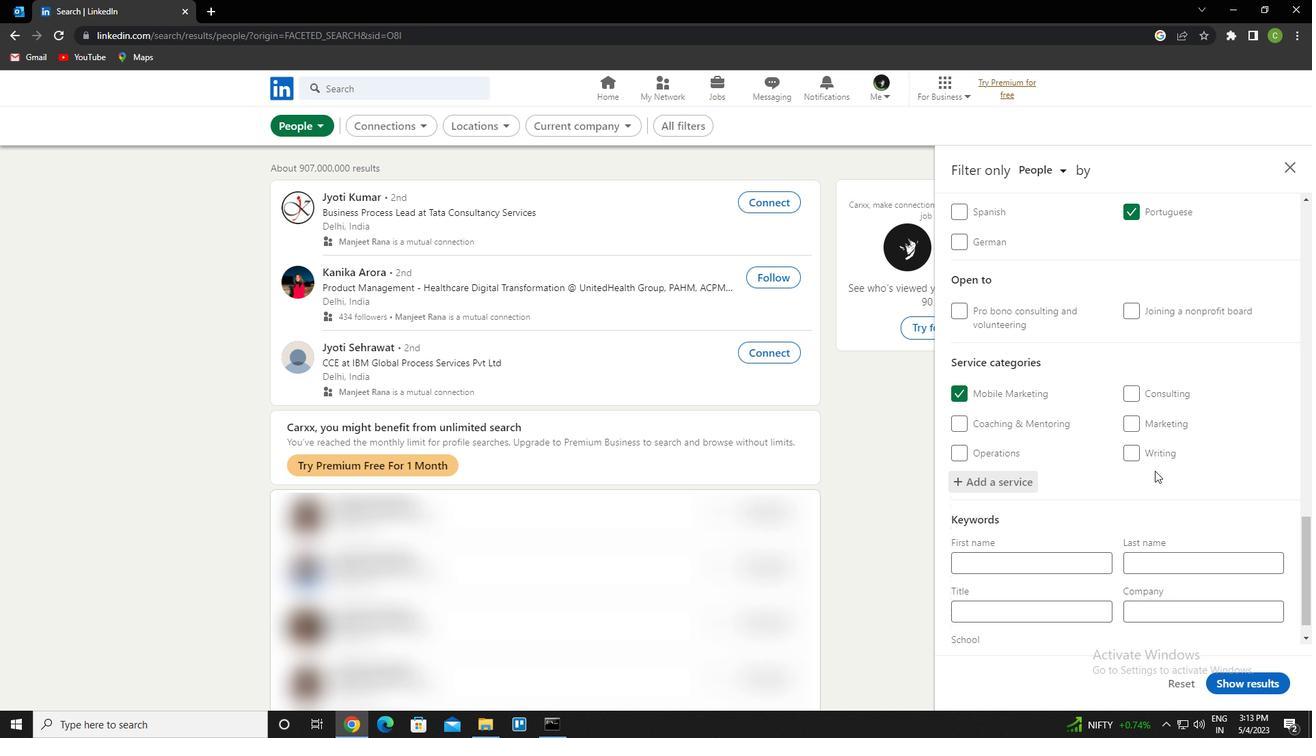 
Action: Mouse scrolled (1152, 472) with delta (0, 0)
Screenshot: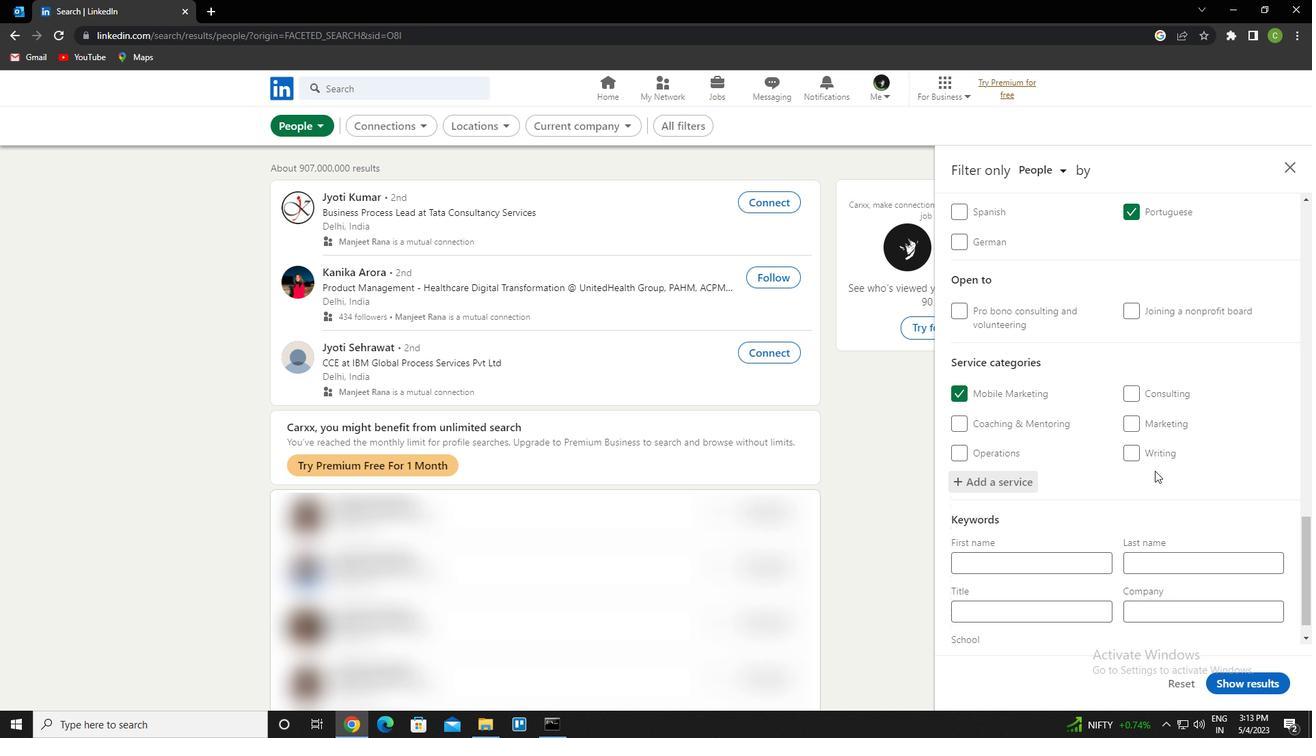 
Action: Mouse scrolled (1152, 472) with delta (0, 0)
Screenshot: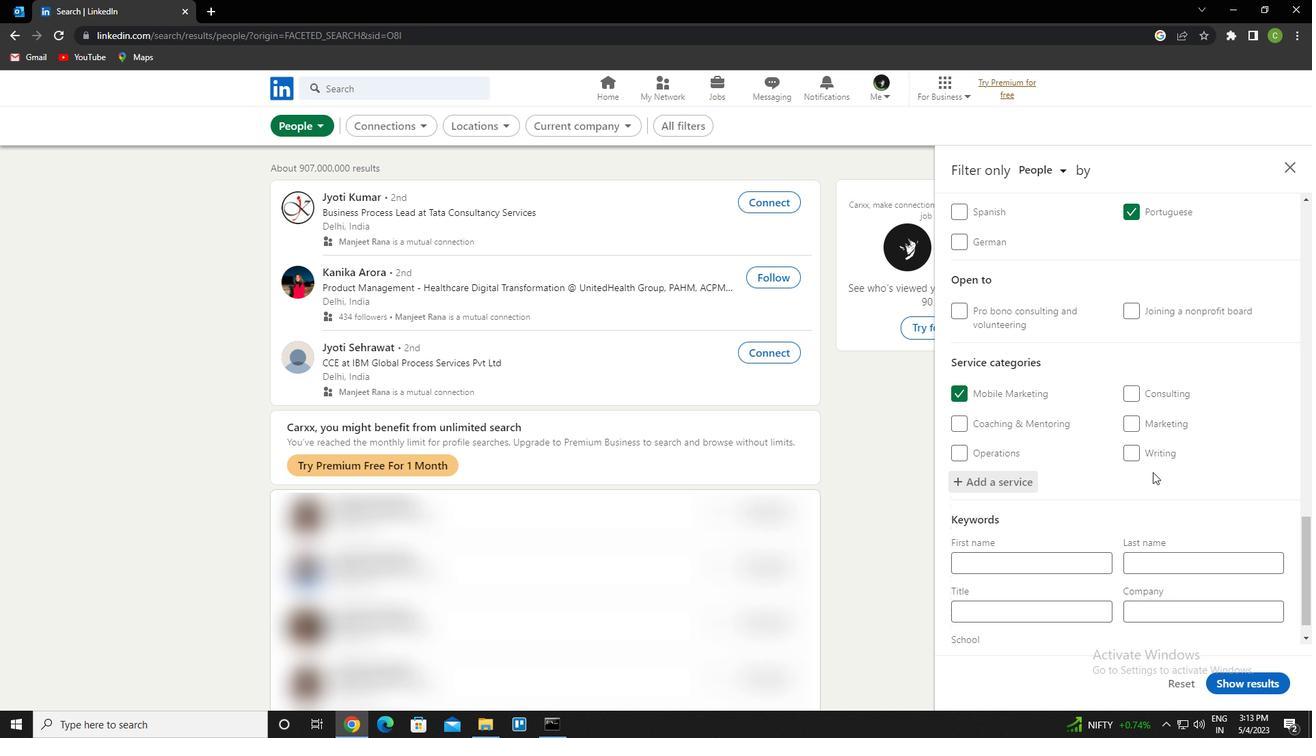 
Action: Mouse moved to (1151, 473)
Screenshot: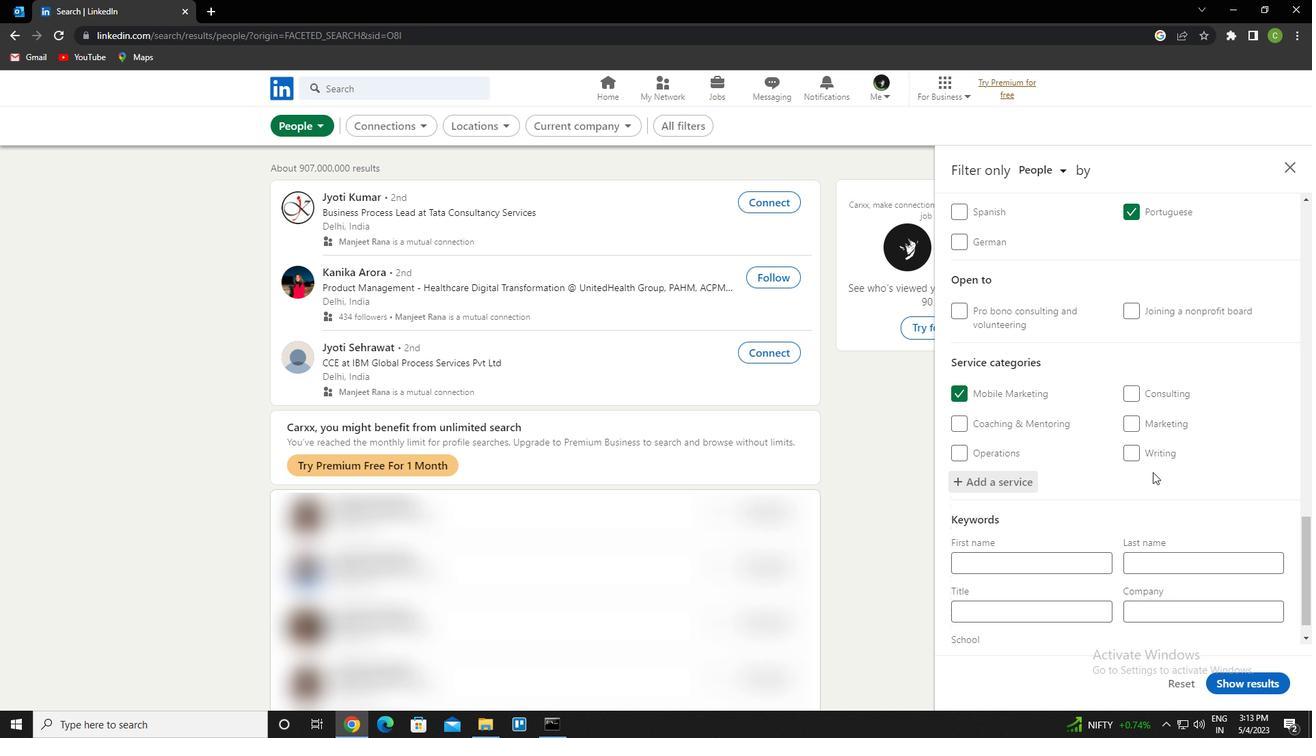 
Action: Mouse scrolled (1151, 473) with delta (0, 0)
Screenshot: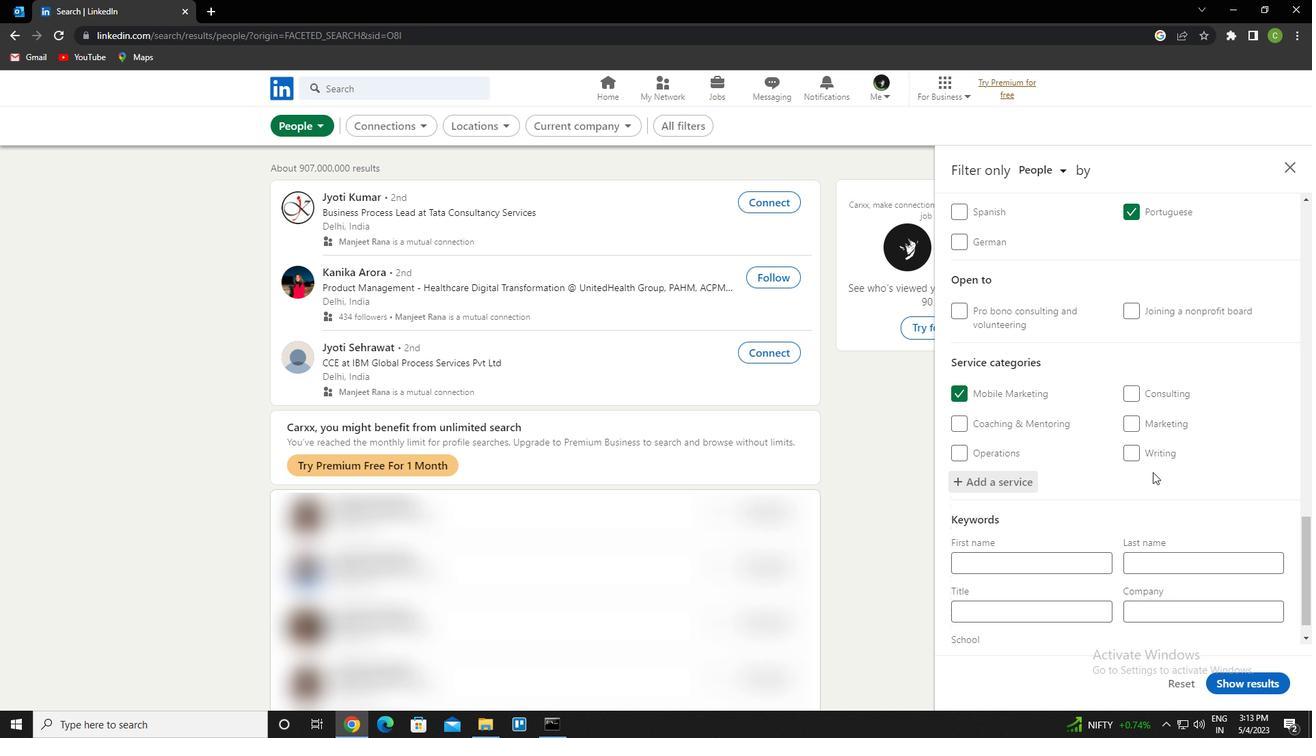 
Action: Mouse scrolled (1151, 473) with delta (0, 0)
Screenshot: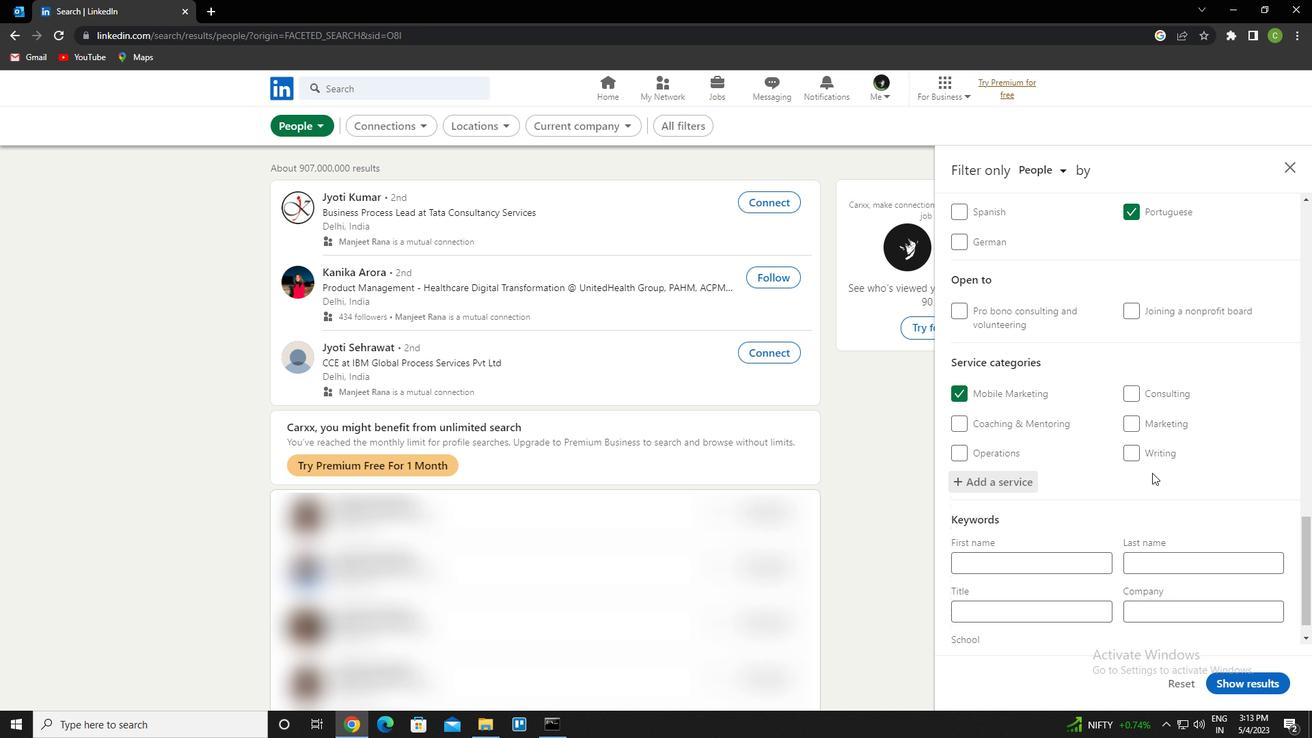 
Action: Mouse moved to (1150, 474)
Screenshot: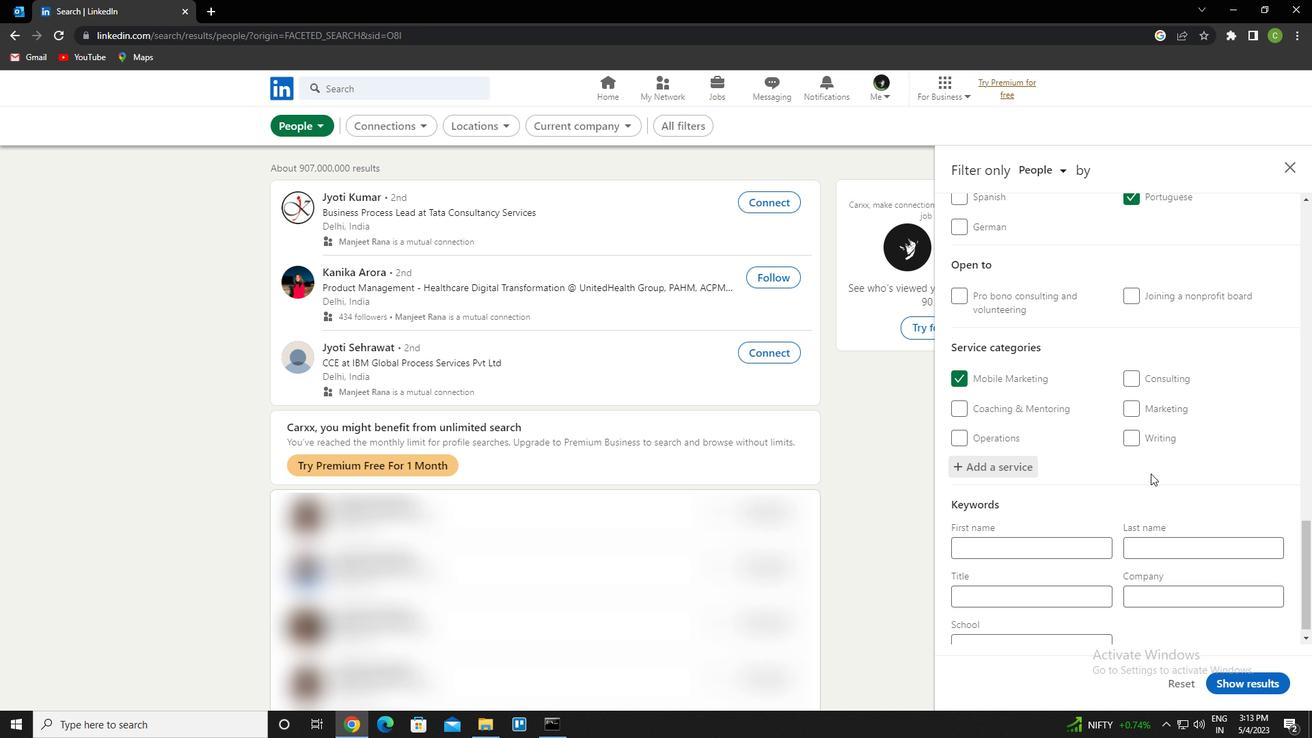 
Action: Mouse scrolled (1150, 473) with delta (0, 0)
Screenshot: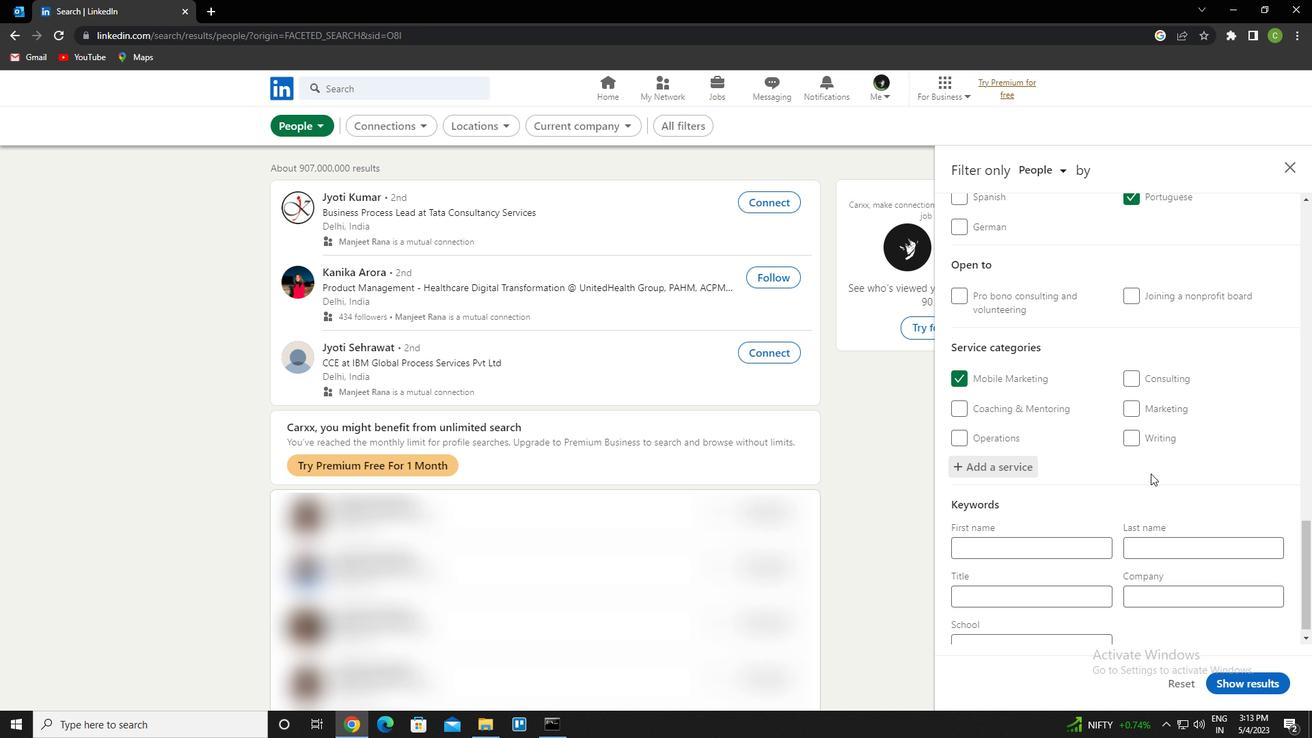 
Action: Mouse moved to (1069, 587)
Screenshot: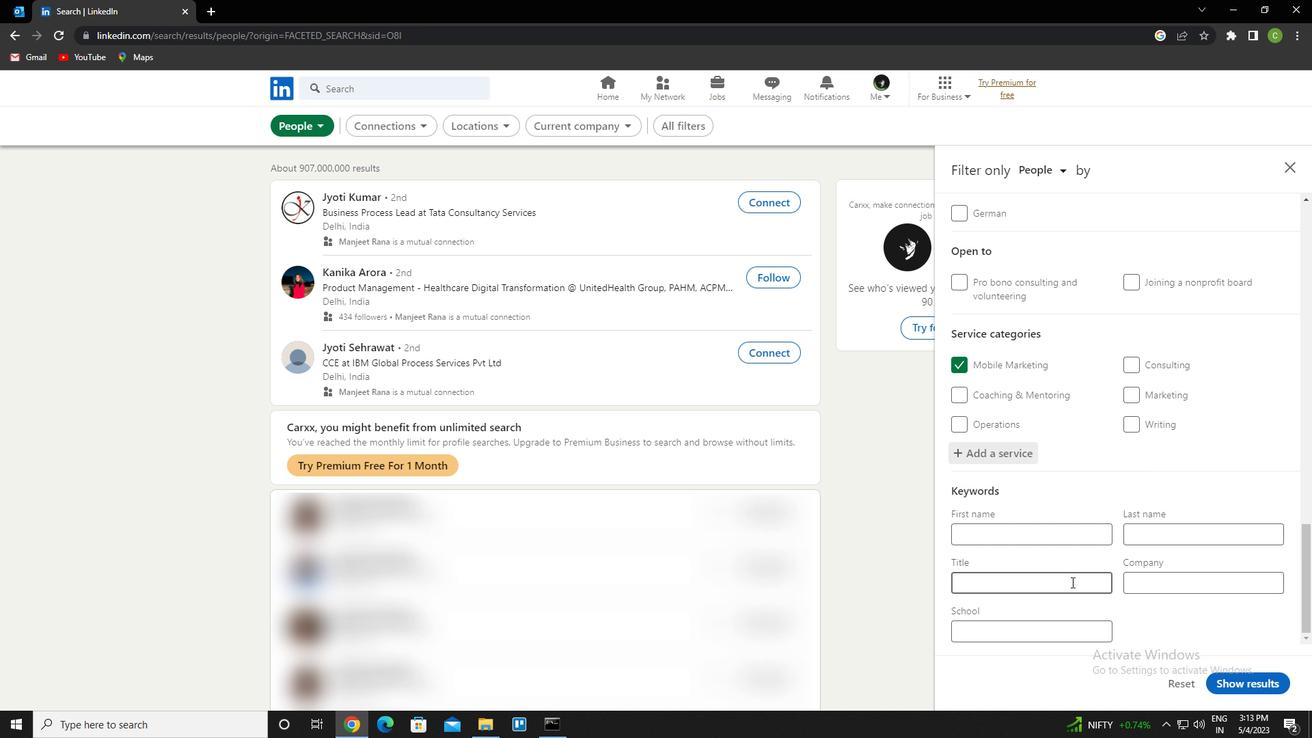 
Action: Mouse pressed left at (1069, 587)
Screenshot: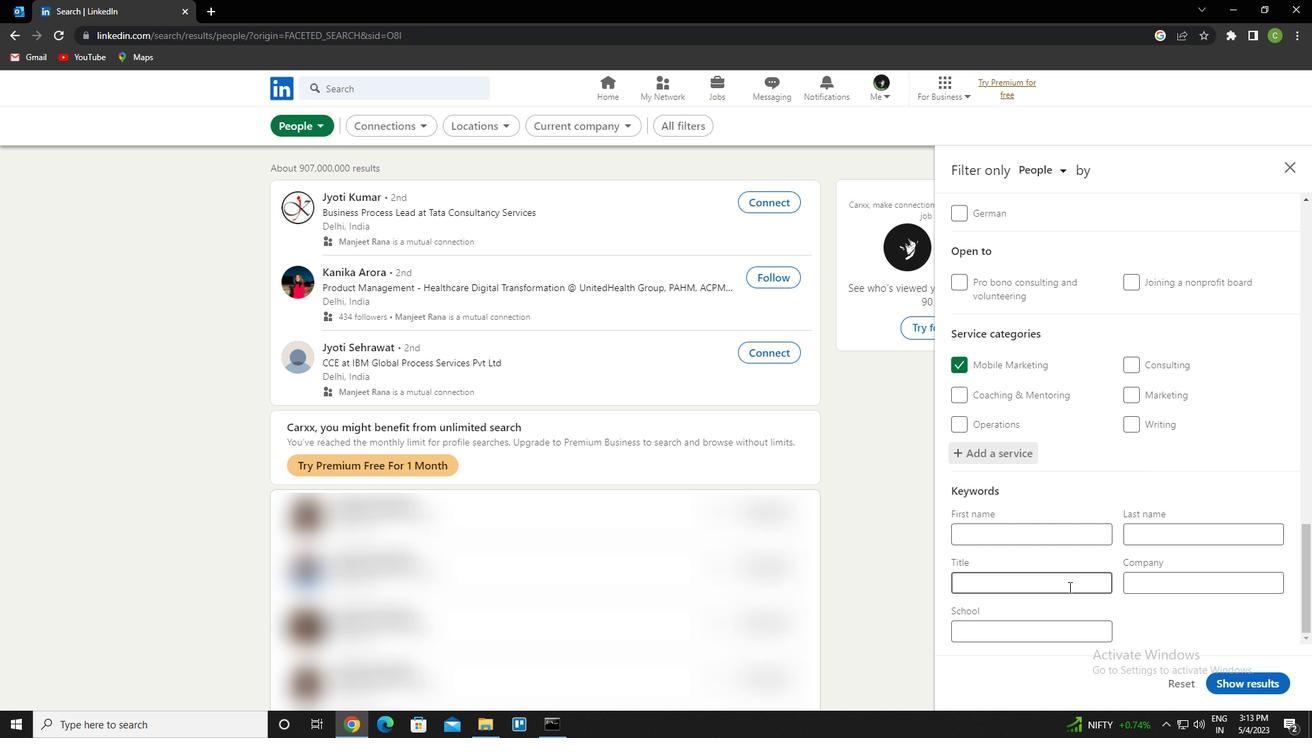 
Action: Mouse moved to (1072, 584)
Screenshot: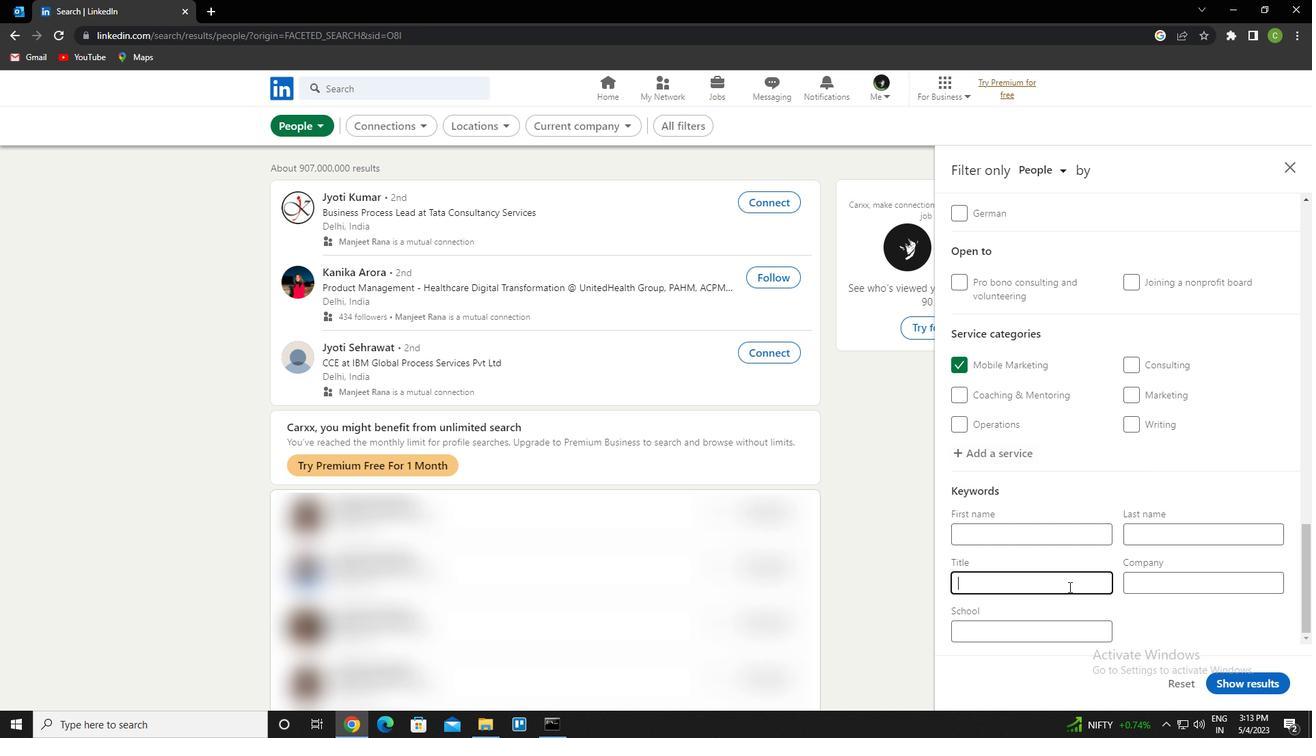 
Action: Key pressed <Key.caps_lock>c<Key.caps_lock>amera<Key.space><Key.caps_lock>o<Key.caps_lock>perator
Screenshot: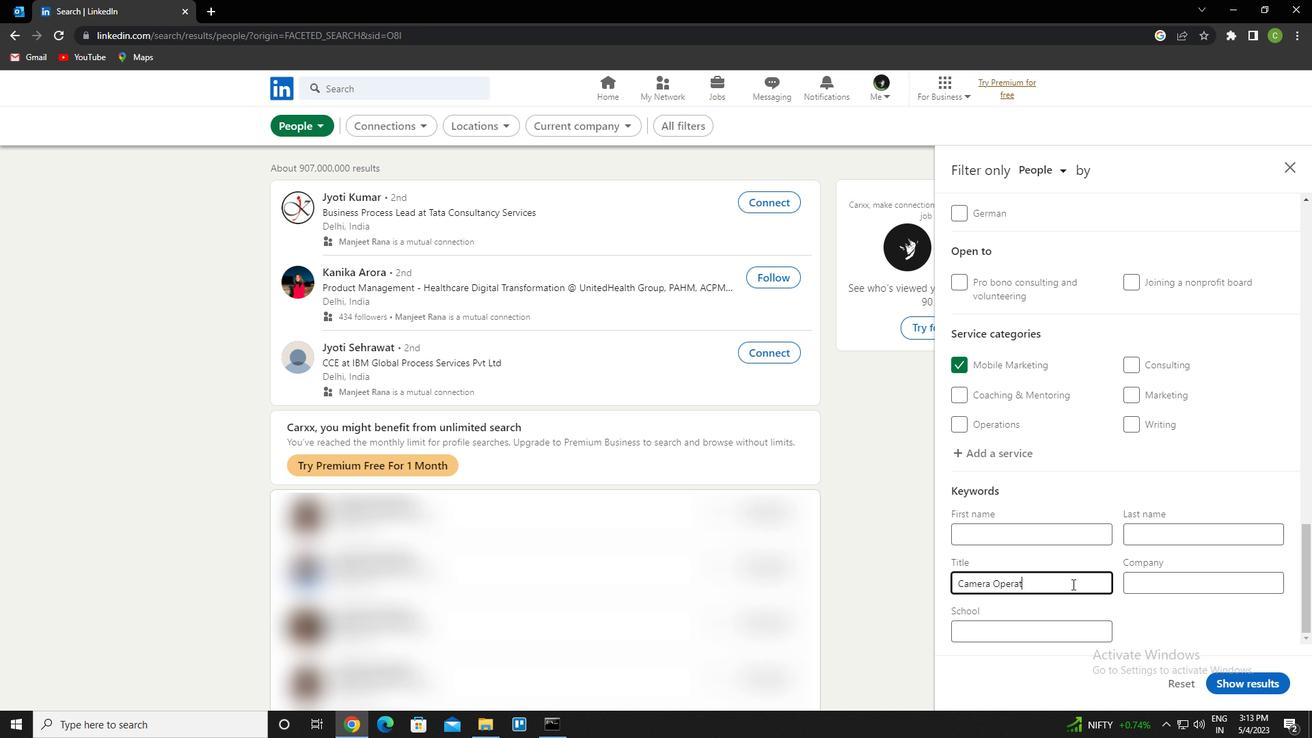 
Action: Mouse moved to (1242, 680)
Screenshot: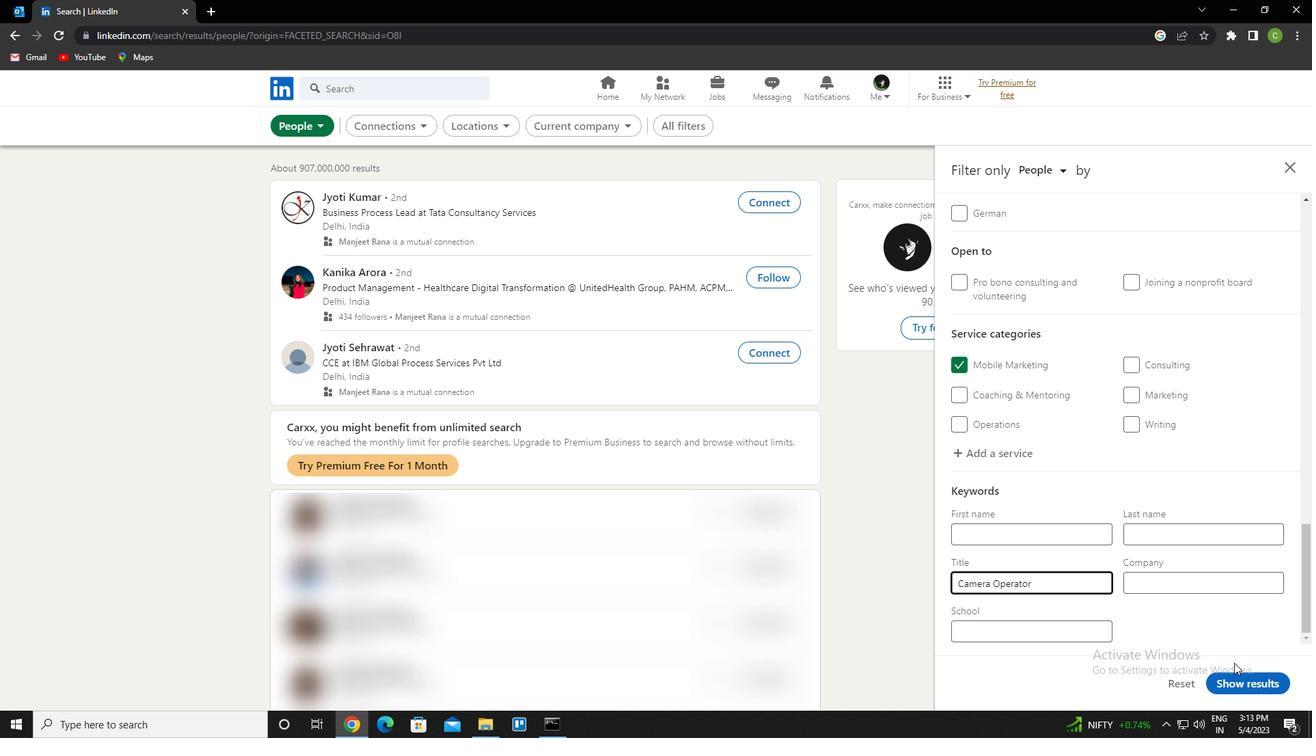 
Action: Mouse pressed left at (1242, 680)
Screenshot: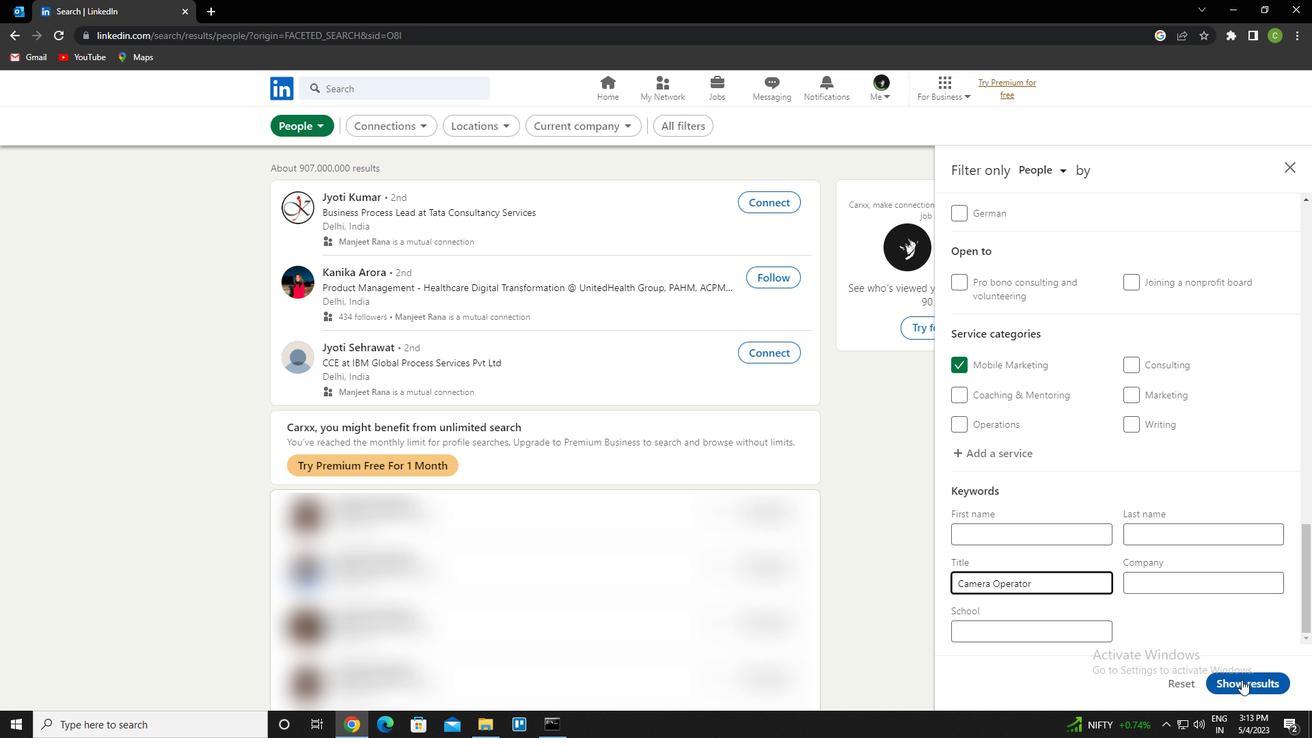 
Action: Mouse moved to (741, 538)
Screenshot: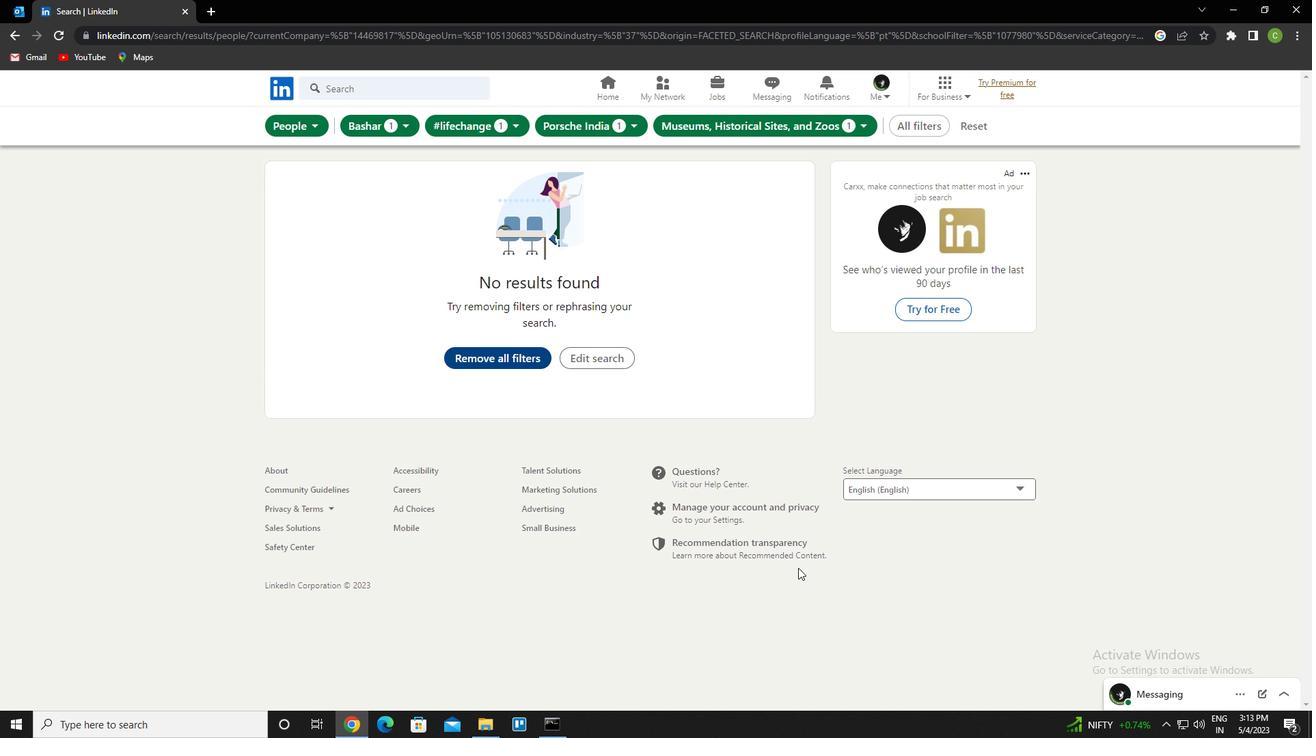 
